 Task: Research Airbnb accommodation in Azogues, Ecuador from 11th December, 2023 to 15th December, 2023 for 2 adults.1  bedroom having 2 beds and 1 bathroom. Property type can be hotel. Look for 5 properties as per requirement.
Action: Mouse moved to (414, 96)
Screenshot: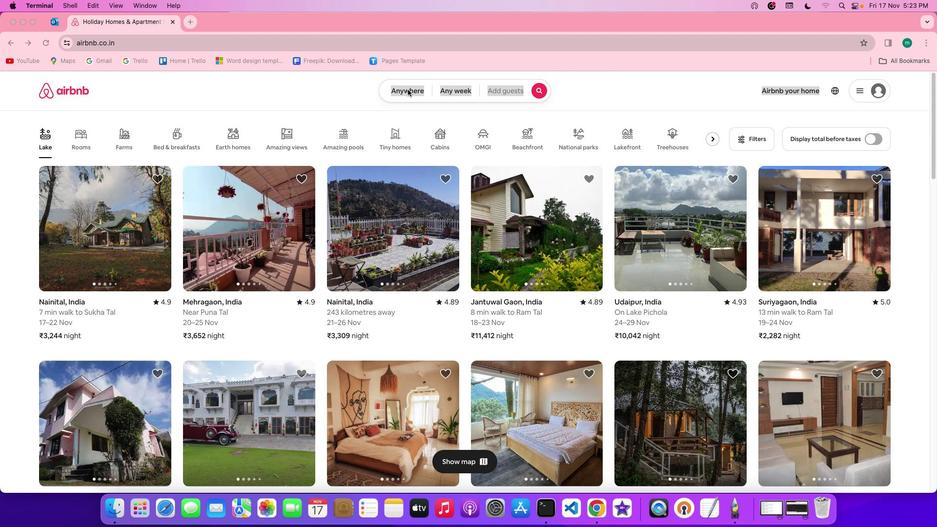 
Action: Mouse pressed left at (414, 96)
Screenshot: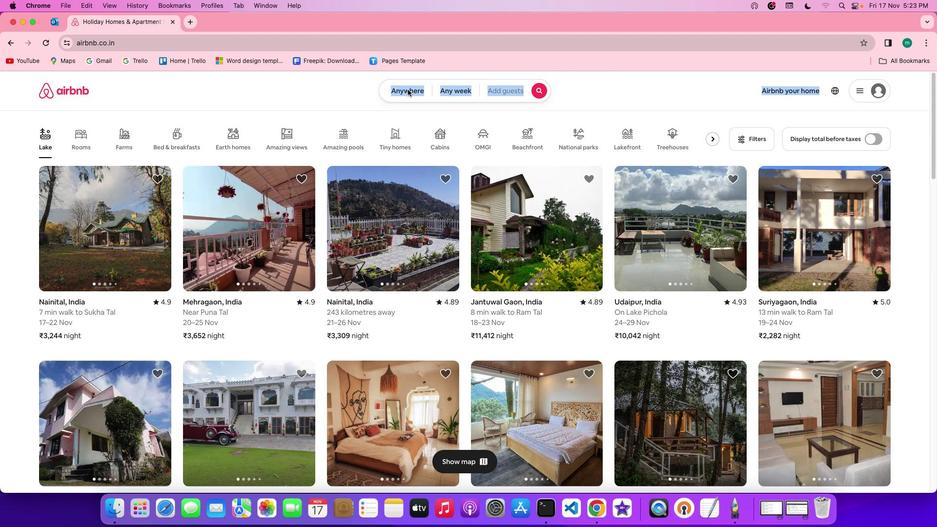 
Action: Mouse pressed left at (414, 96)
Screenshot: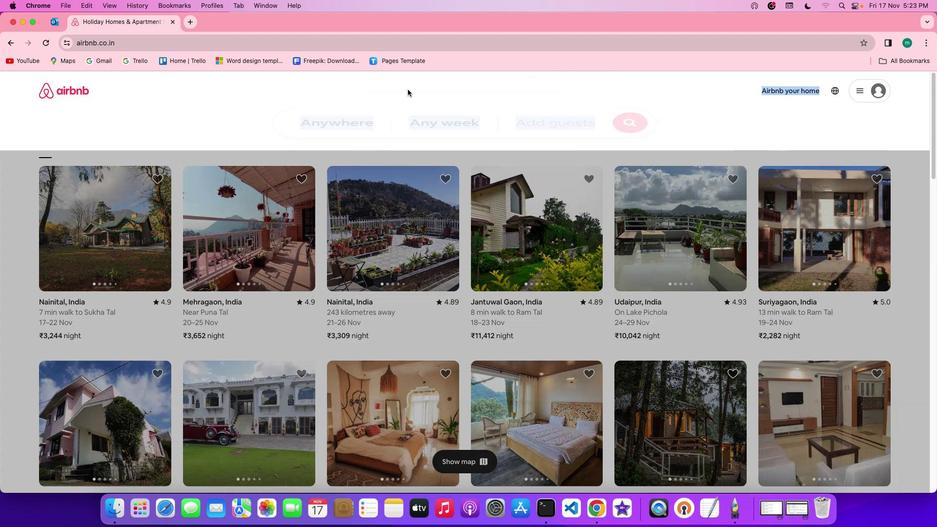 
Action: Mouse moved to (370, 136)
Screenshot: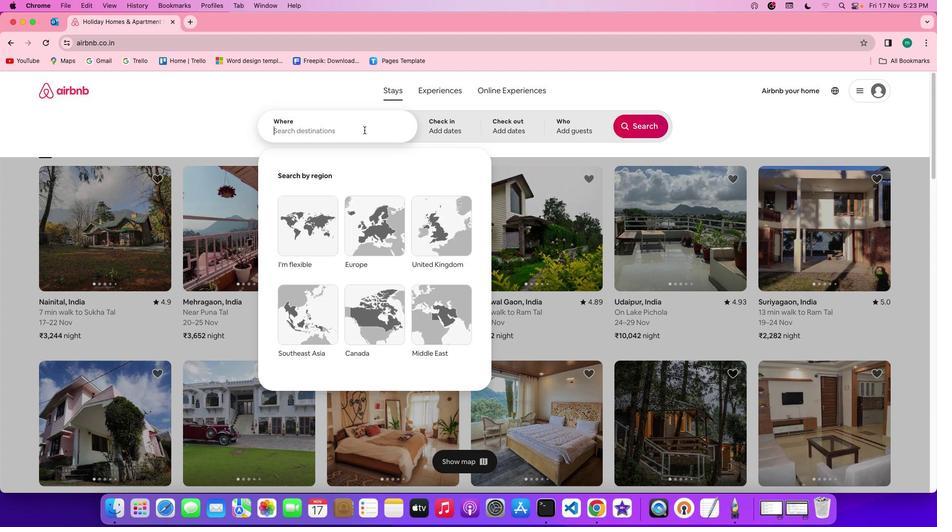
Action: Mouse pressed left at (370, 136)
Screenshot: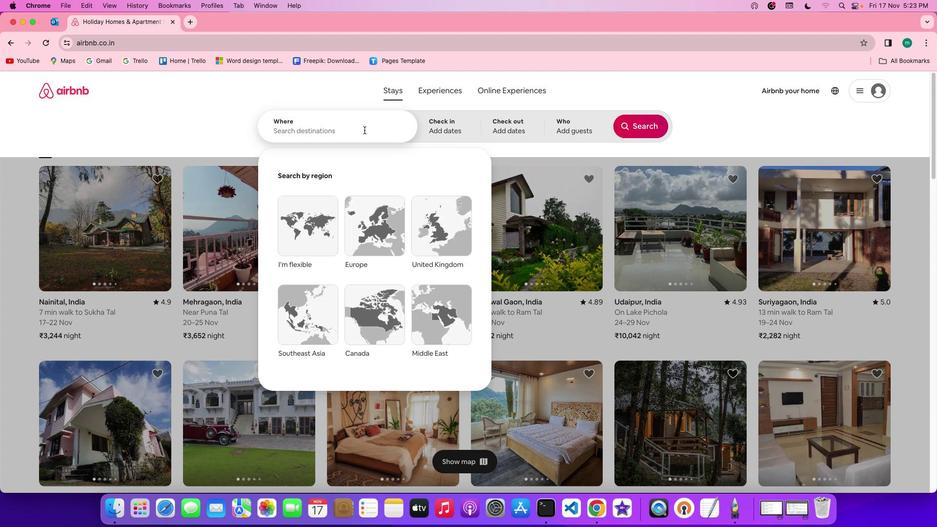 
Action: Key pressed Key.spaceKey.shift'A''z''o''g''u''e''s'','Key.spaceKey.shift'E''d'Key.backspace'c''u''a''d''o''r'
Screenshot: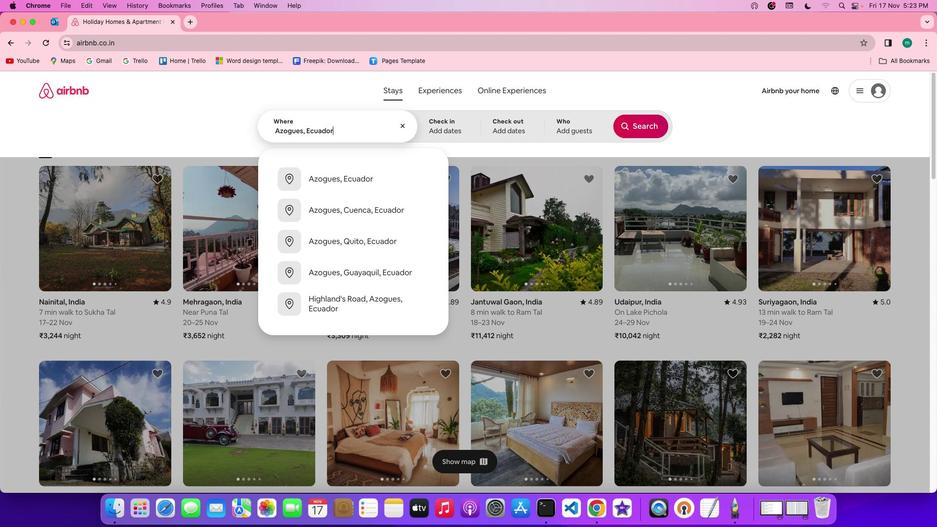 
Action: Mouse moved to (461, 123)
Screenshot: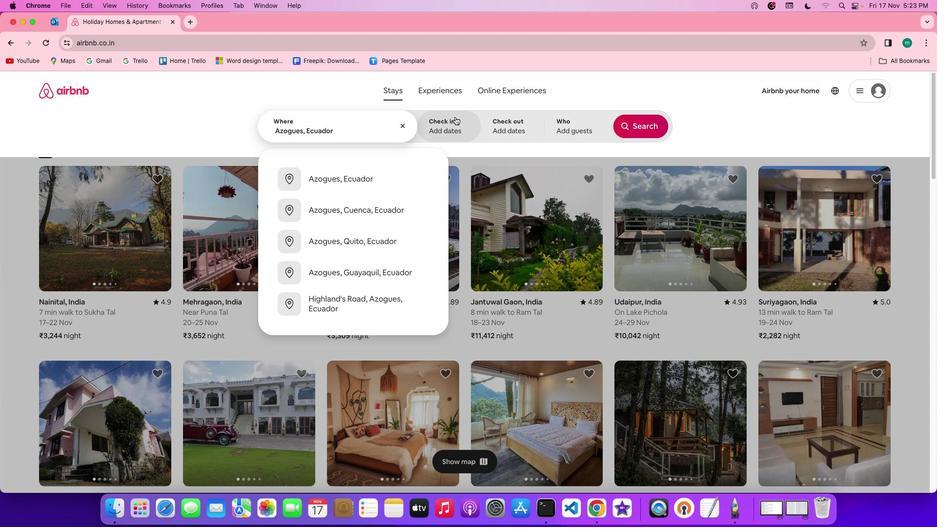 
Action: Mouse pressed left at (461, 123)
Screenshot: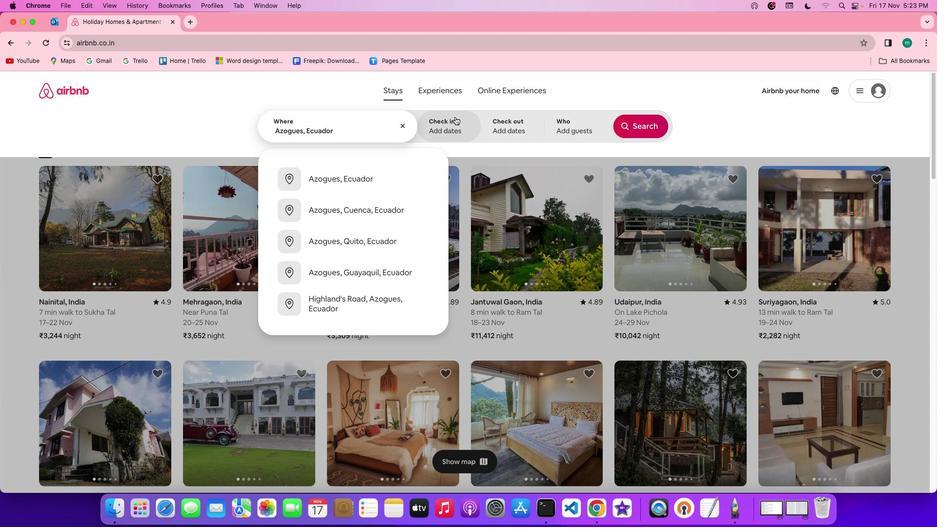 
Action: Mouse moved to (520, 303)
Screenshot: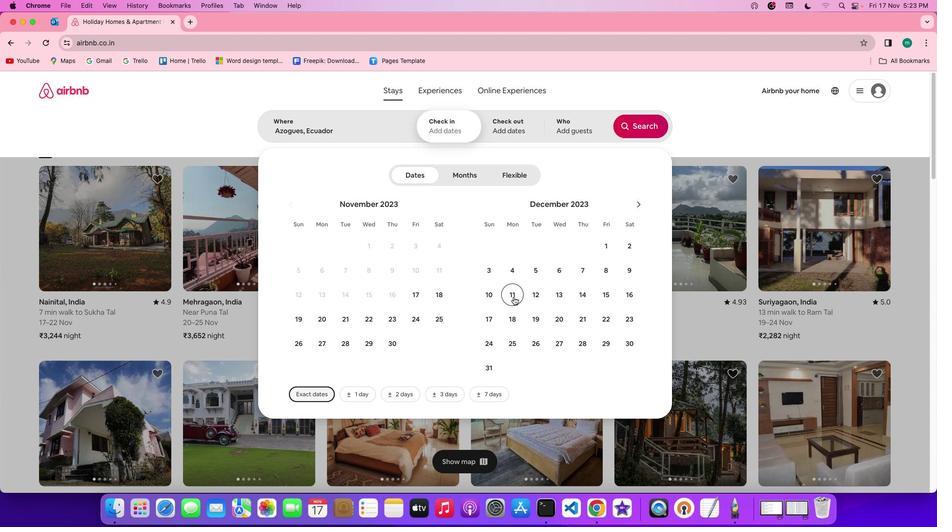 
Action: Mouse pressed left at (520, 303)
Screenshot: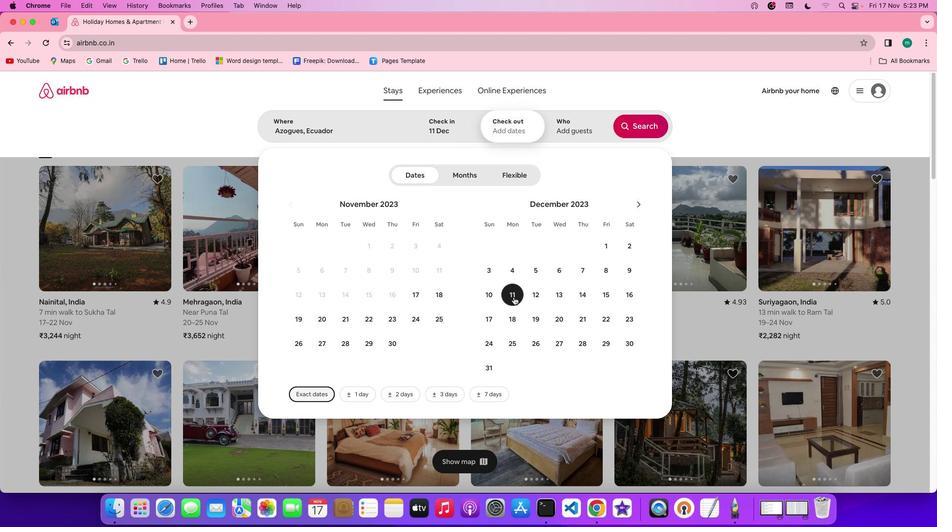 
Action: Mouse moved to (621, 305)
Screenshot: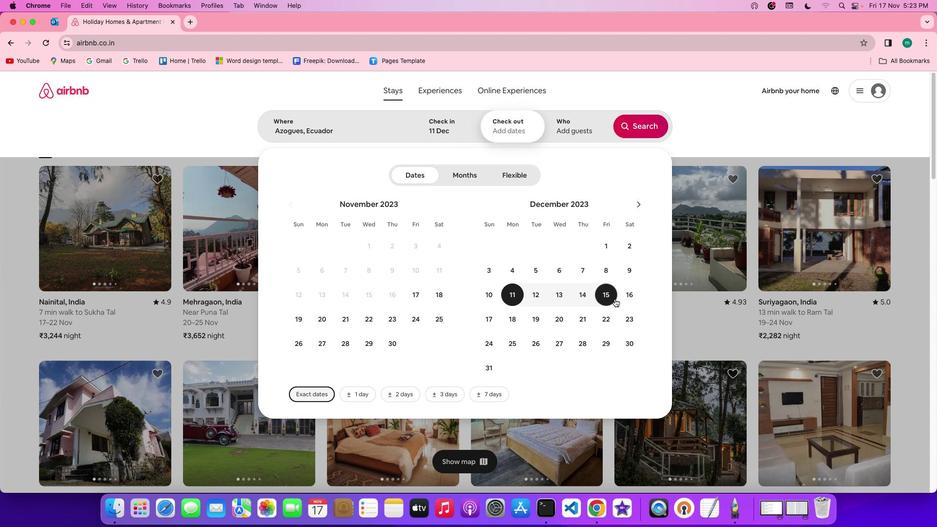 
Action: Mouse pressed left at (621, 305)
Screenshot: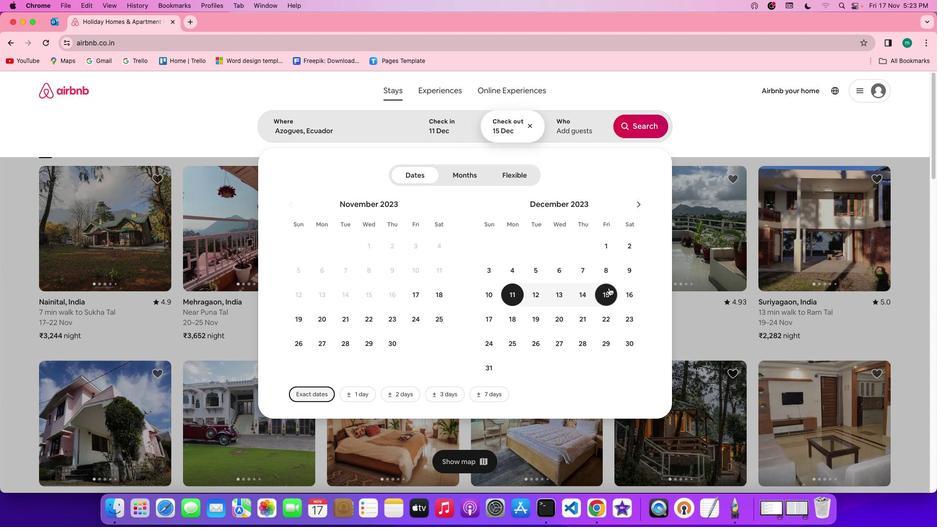 
Action: Mouse moved to (590, 123)
Screenshot: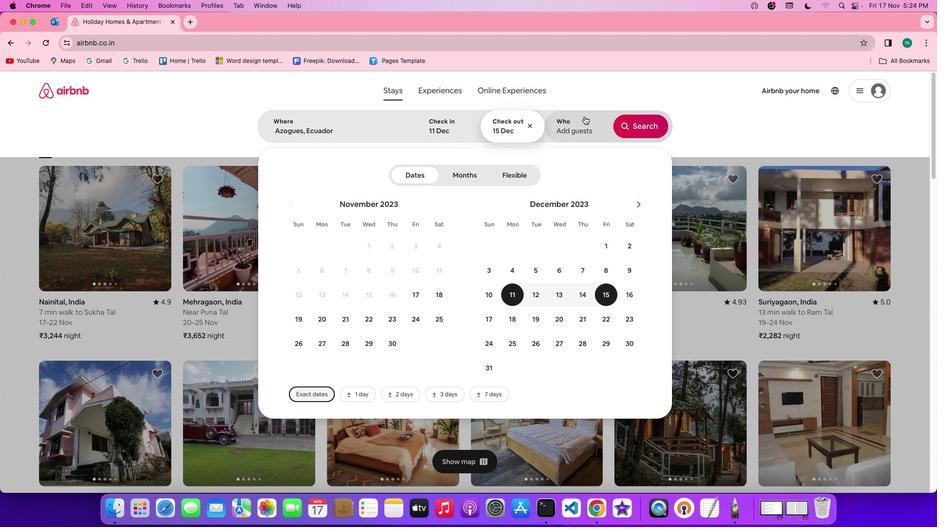 
Action: Mouse pressed left at (590, 123)
Screenshot: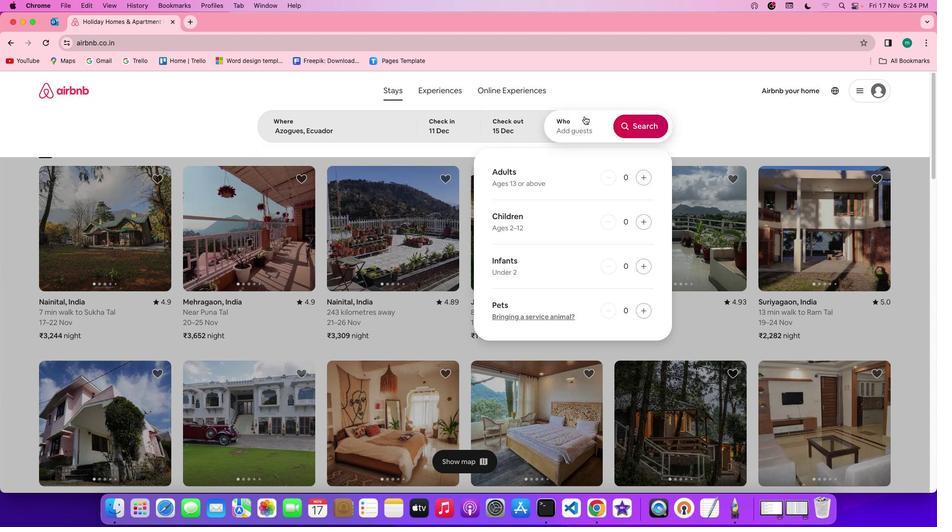 
Action: Mouse moved to (652, 182)
Screenshot: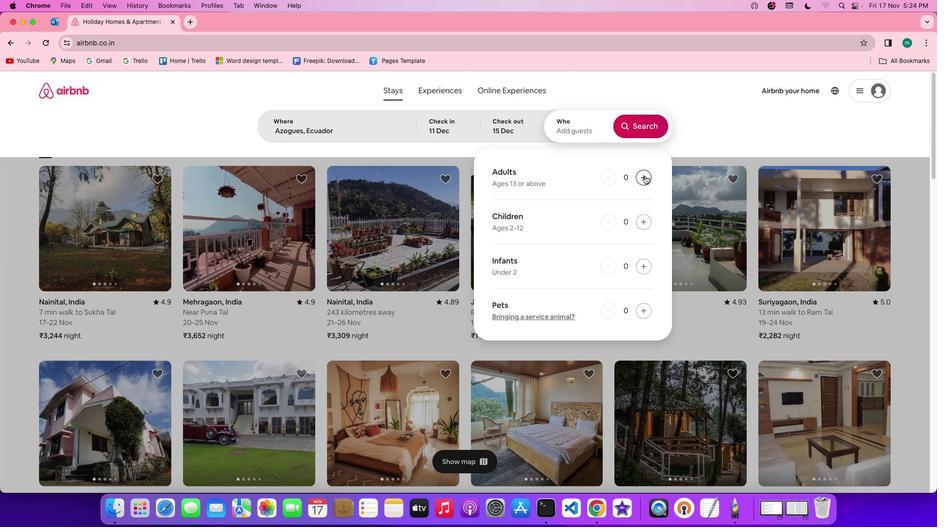 
Action: Mouse pressed left at (652, 182)
Screenshot: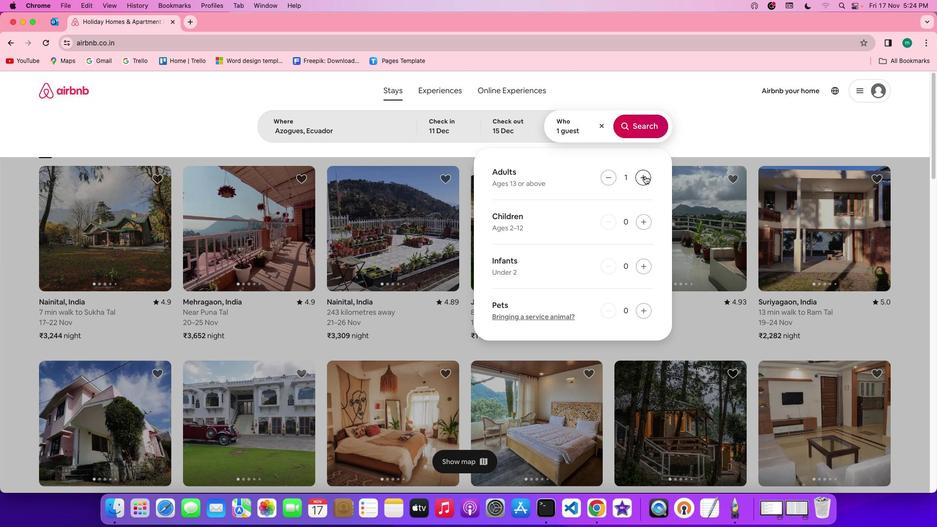
Action: Mouse pressed left at (652, 182)
Screenshot: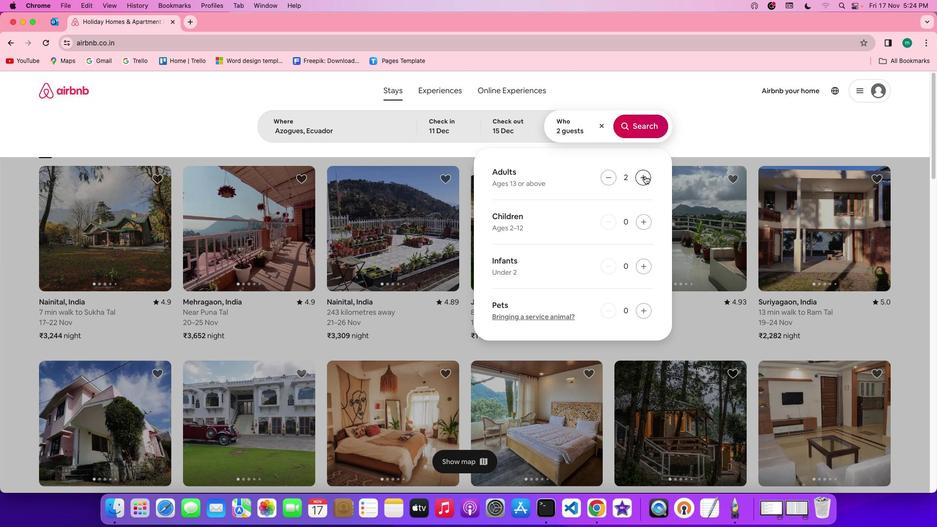 
Action: Mouse moved to (647, 124)
Screenshot: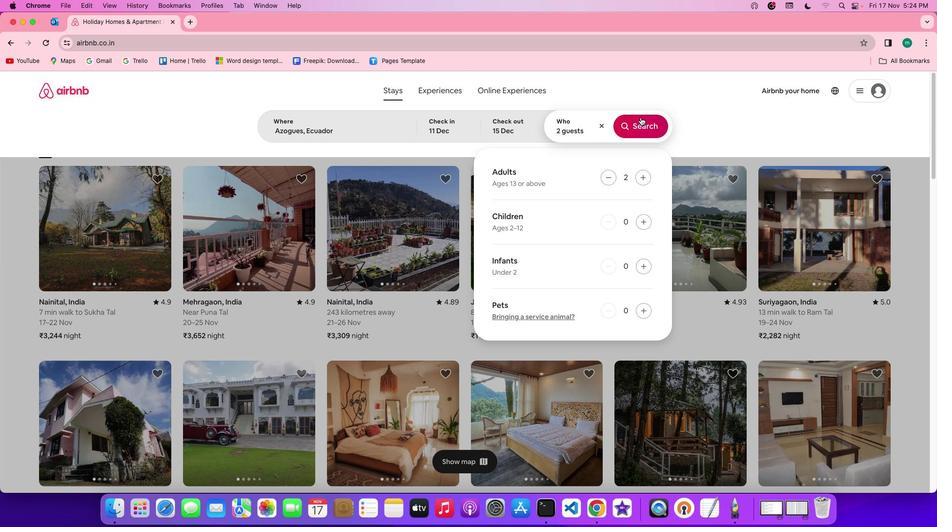 
Action: Mouse pressed left at (647, 124)
Screenshot: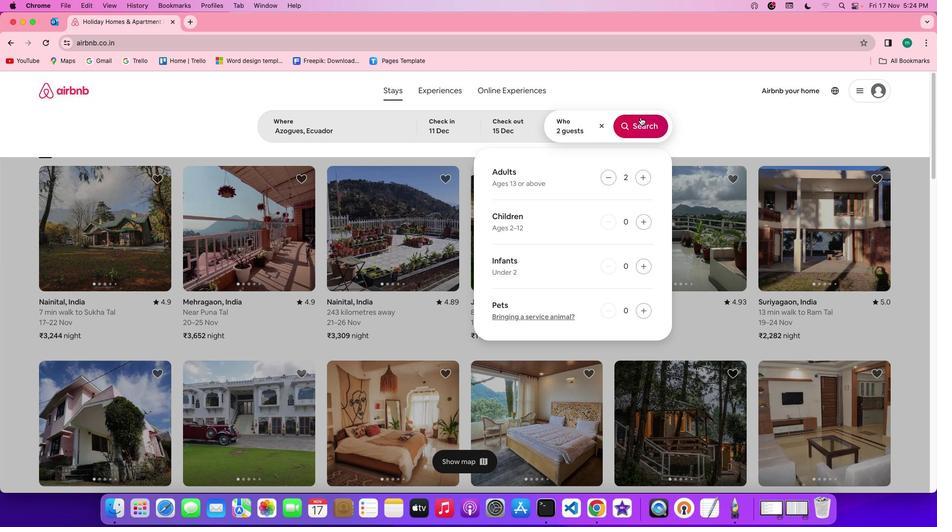 
Action: Mouse moved to (781, 141)
Screenshot: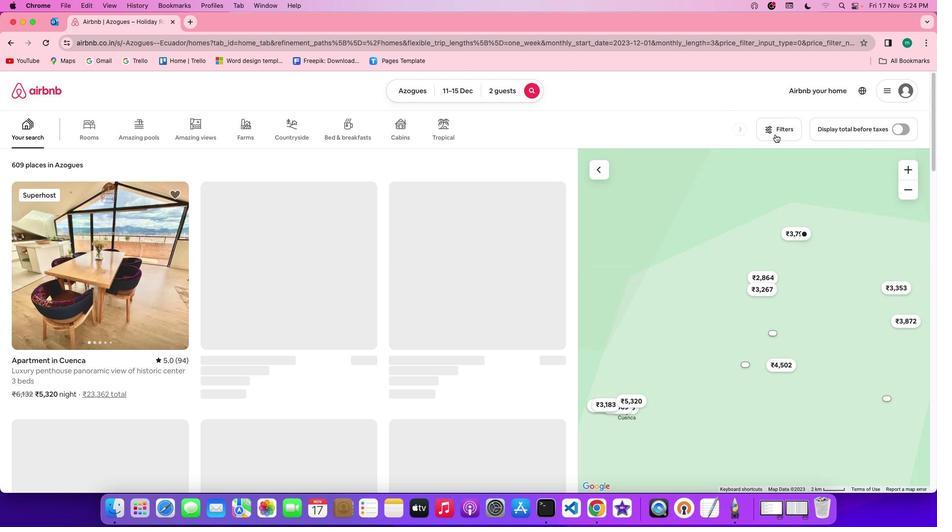 
Action: Mouse pressed left at (781, 141)
Screenshot: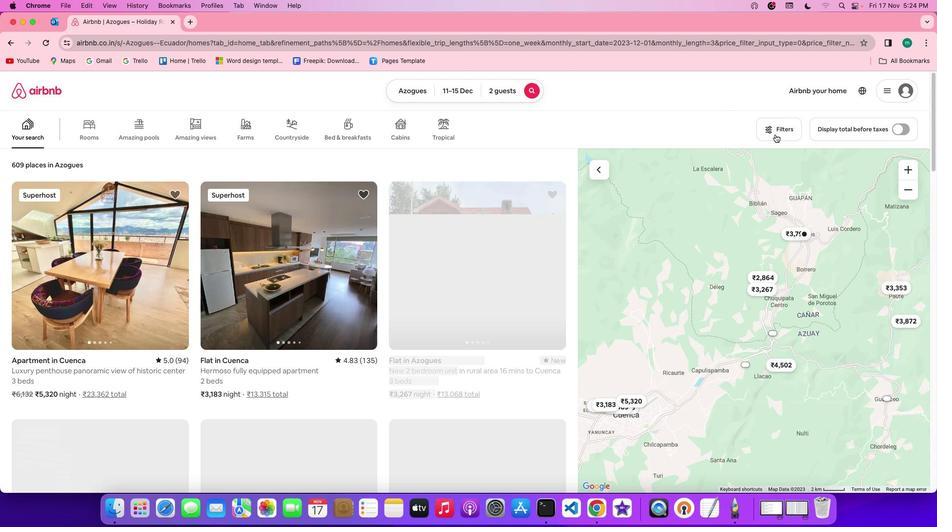 
Action: Mouse moved to (463, 296)
Screenshot: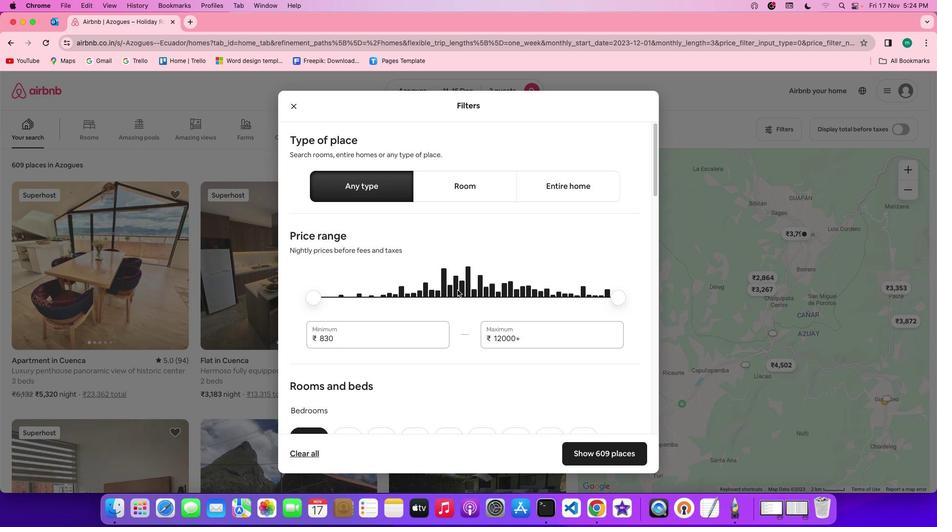 
Action: Mouse scrolled (463, 296) with delta (6, 5)
Screenshot: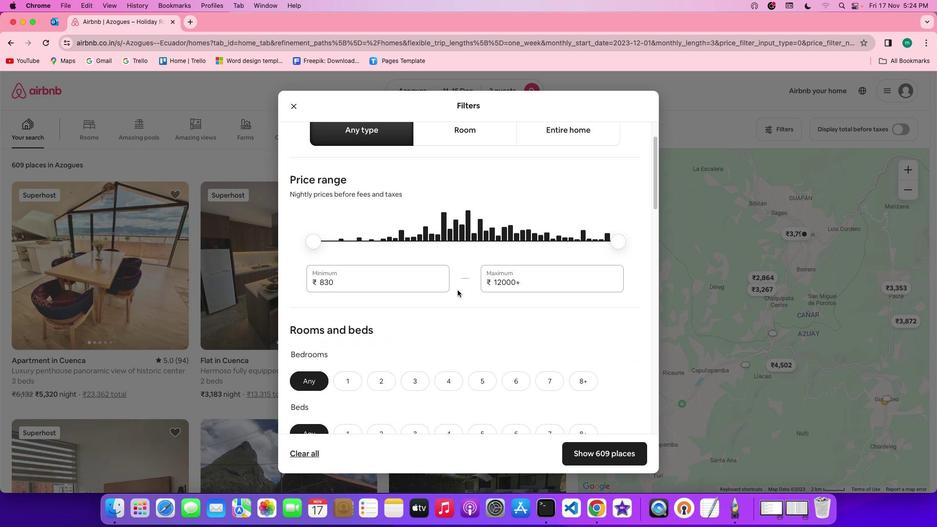 
Action: Mouse scrolled (463, 296) with delta (6, 5)
Screenshot: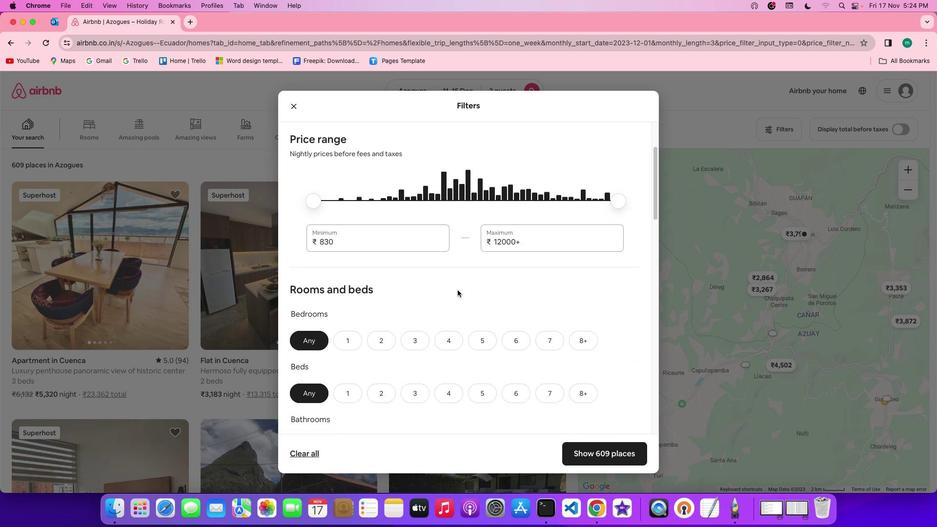 
Action: Mouse scrolled (463, 296) with delta (6, 5)
Screenshot: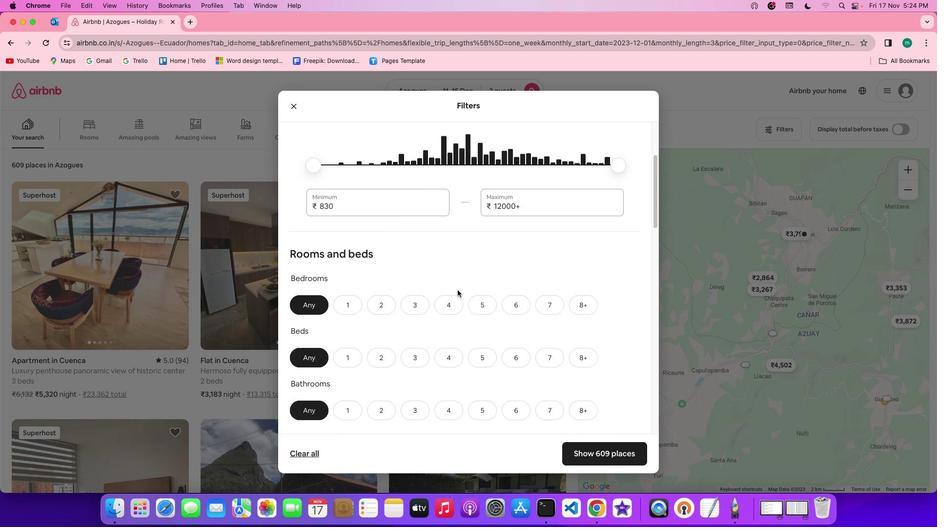 
Action: Mouse scrolled (463, 296) with delta (6, 4)
Screenshot: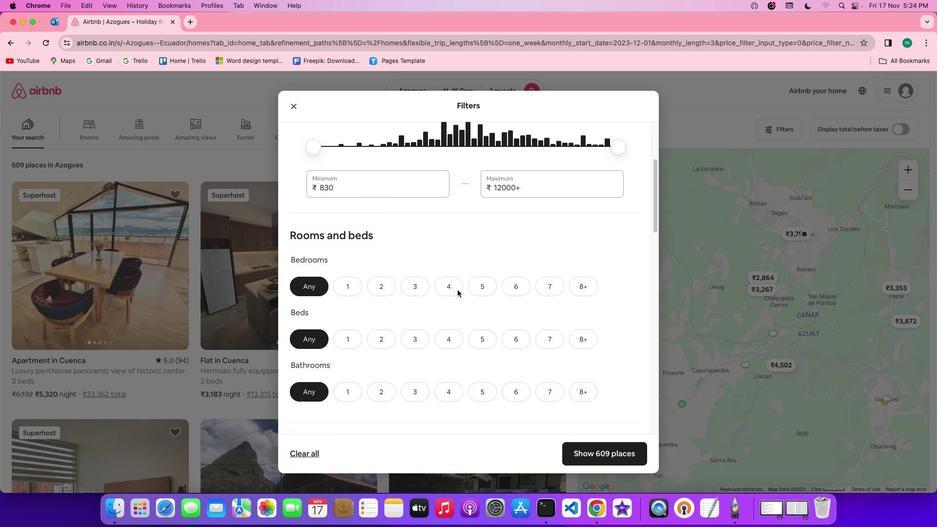
Action: Mouse scrolled (463, 296) with delta (6, 5)
Screenshot: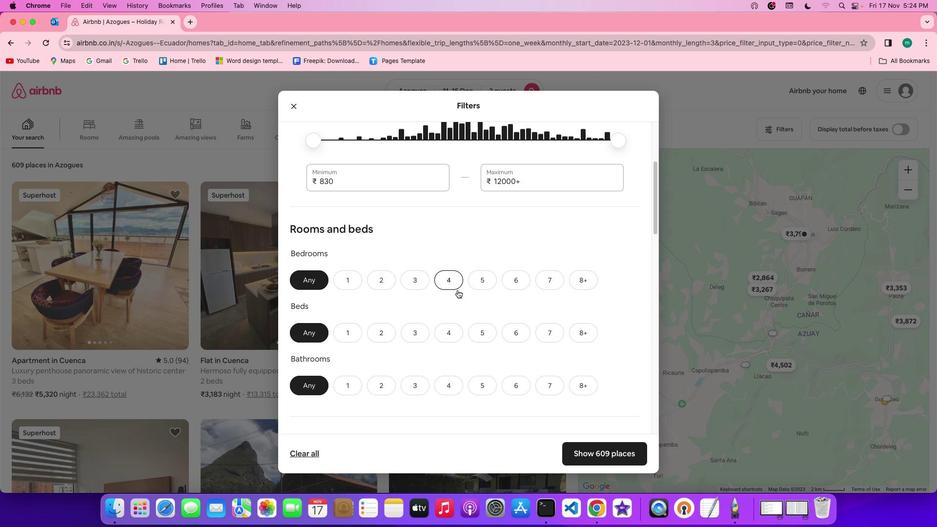 
Action: Mouse scrolled (463, 296) with delta (6, 5)
Screenshot: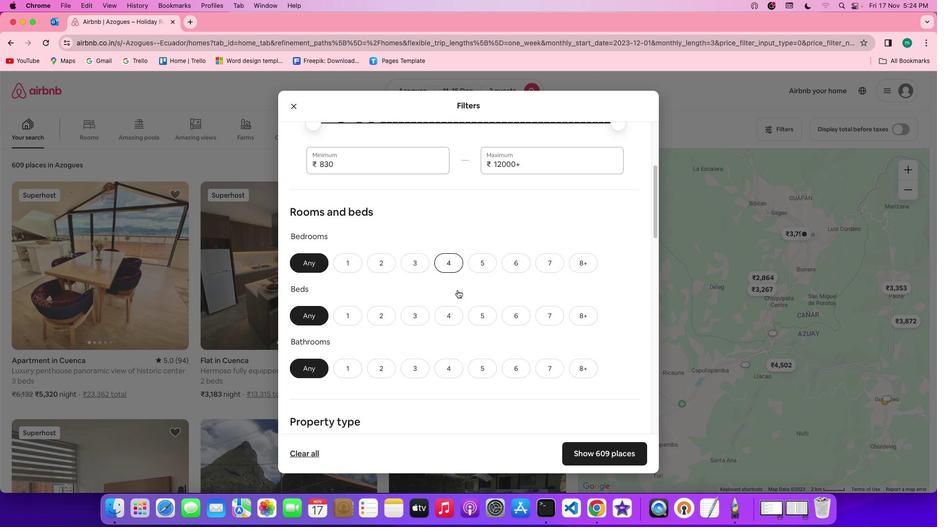 
Action: Mouse scrolled (463, 296) with delta (6, 5)
Screenshot: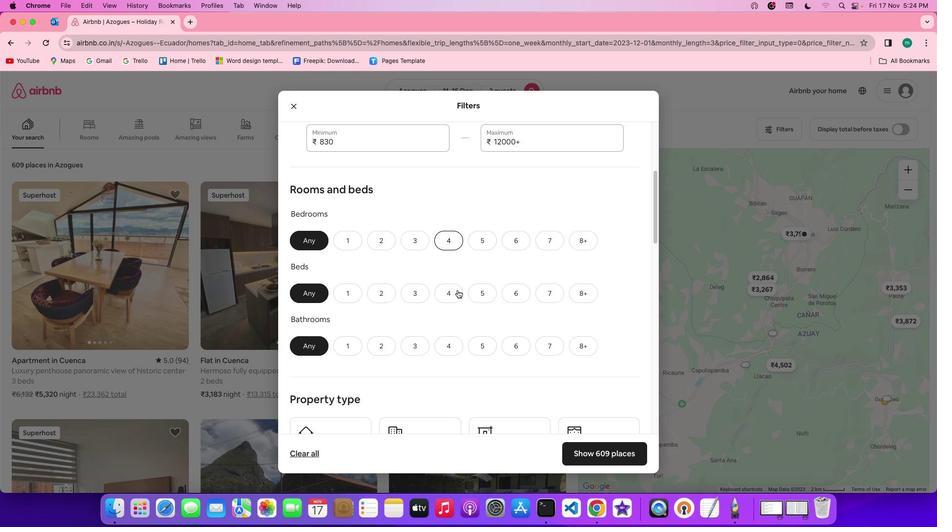 
Action: Mouse scrolled (463, 296) with delta (6, 5)
Screenshot: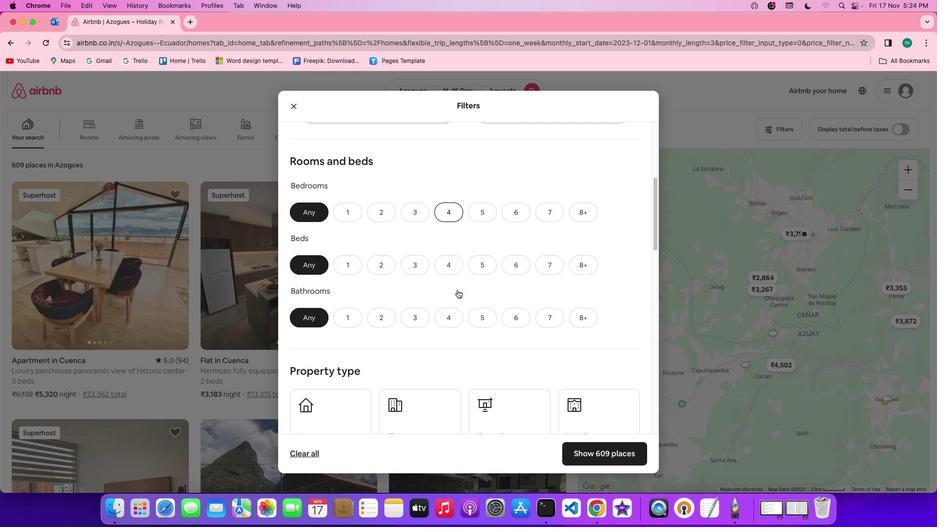 
Action: Mouse moved to (360, 223)
Screenshot: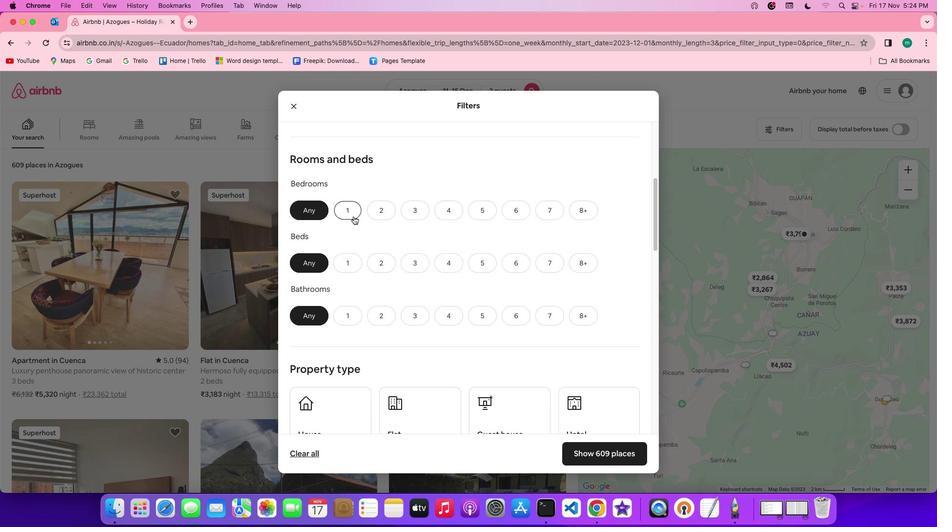 
Action: Mouse pressed left at (360, 223)
Screenshot: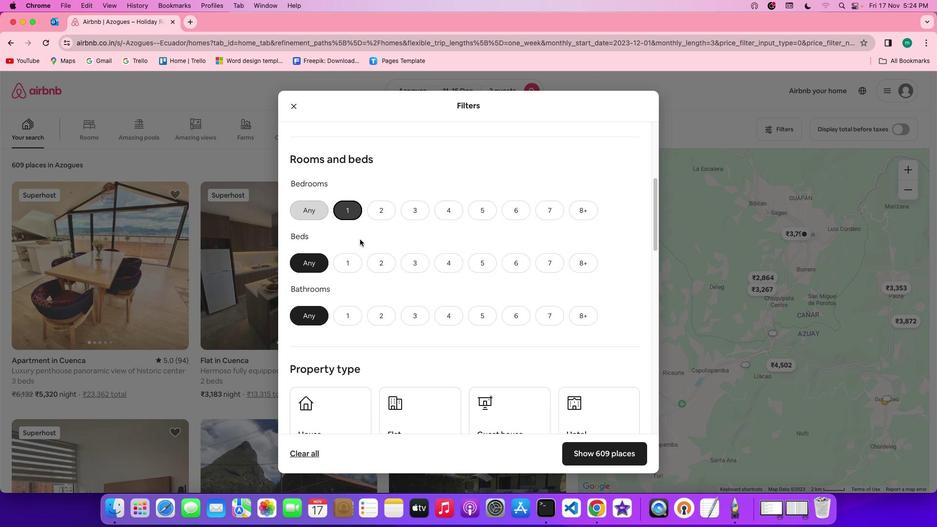 
Action: Mouse moved to (388, 271)
Screenshot: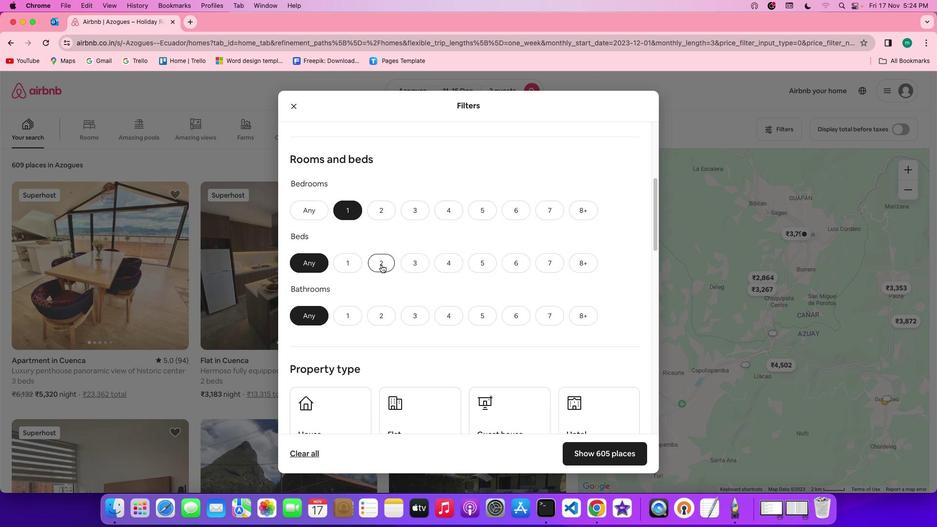 
Action: Mouse pressed left at (388, 271)
Screenshot: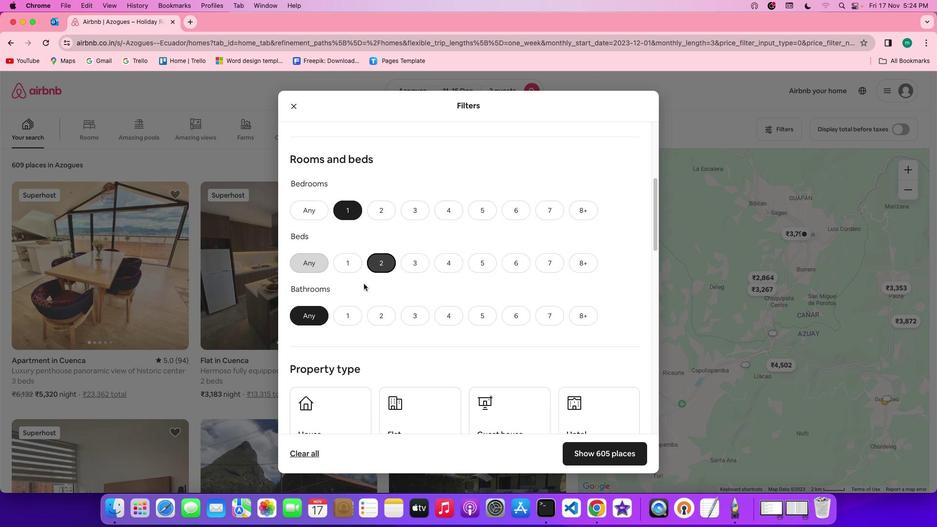 
Action: Mouse moved to (358, 327)
Screenshot: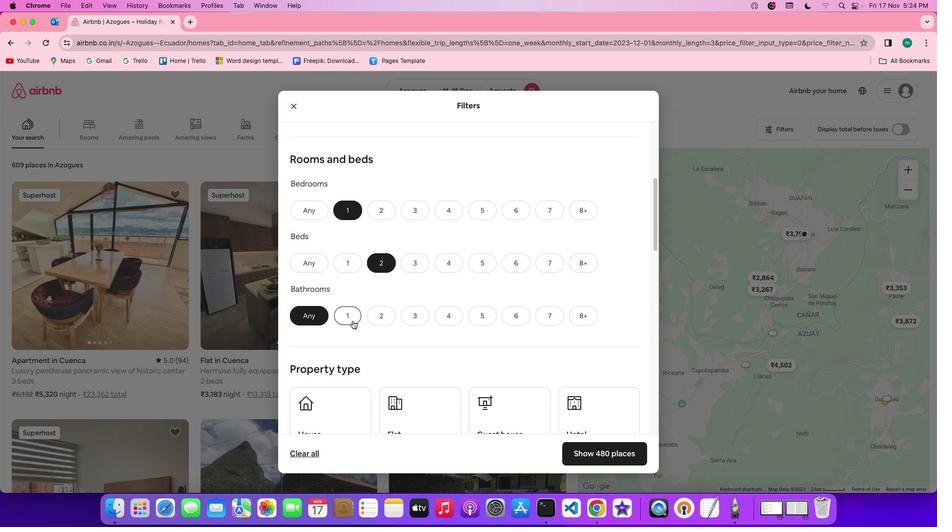 
Action: Mouse pressed left at (358, 327)
Screenshot: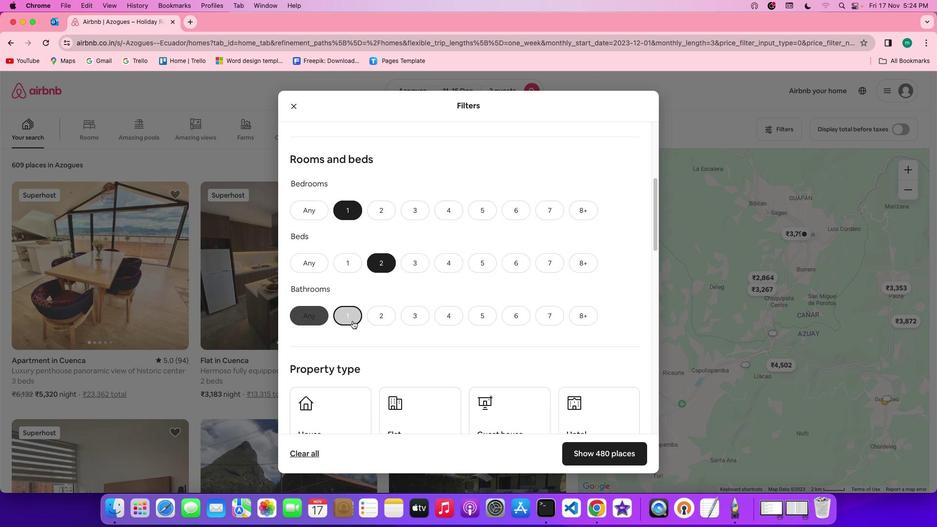 
Action: Mouse moved to (521, 329)
Screenshot: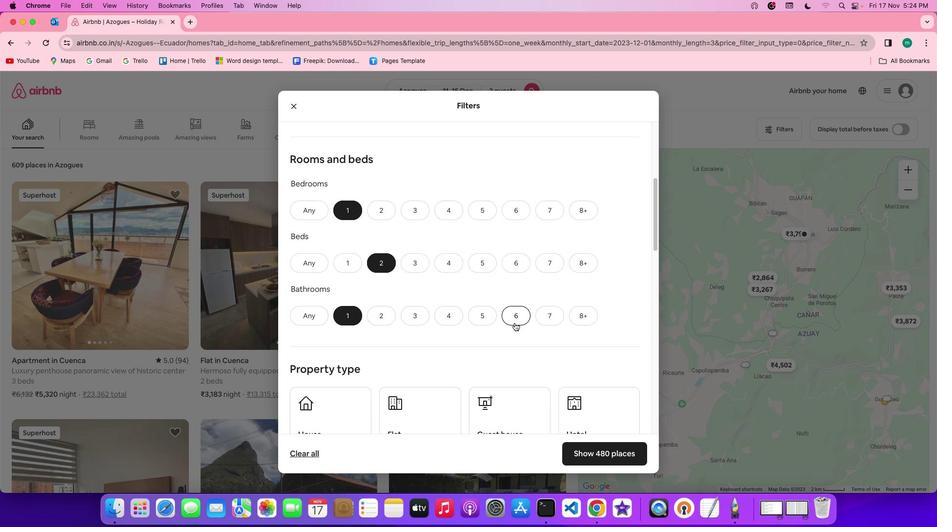 
Action: Mouse scrolled (521, 329) with delta (6, 5)
Screenshot: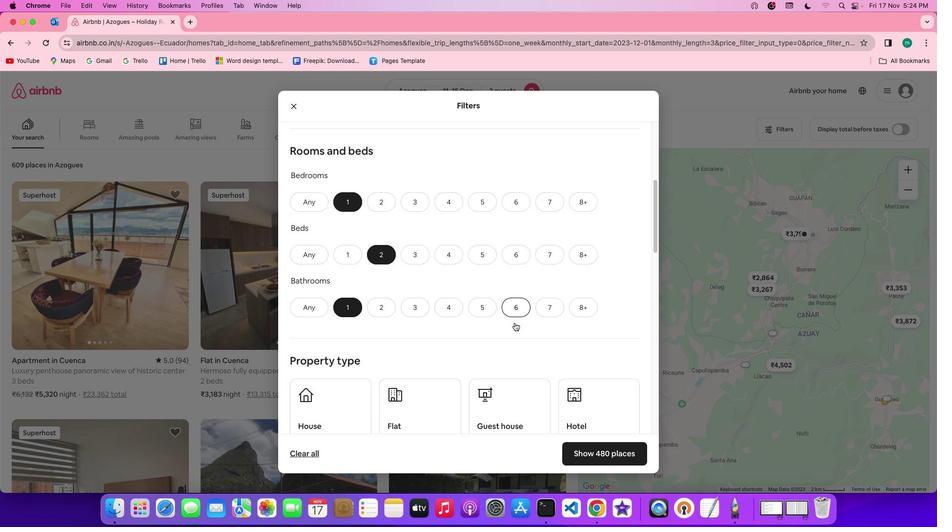 
Action: Mouse scrolled (521, 329) with delta (6, 5)
Screenshot: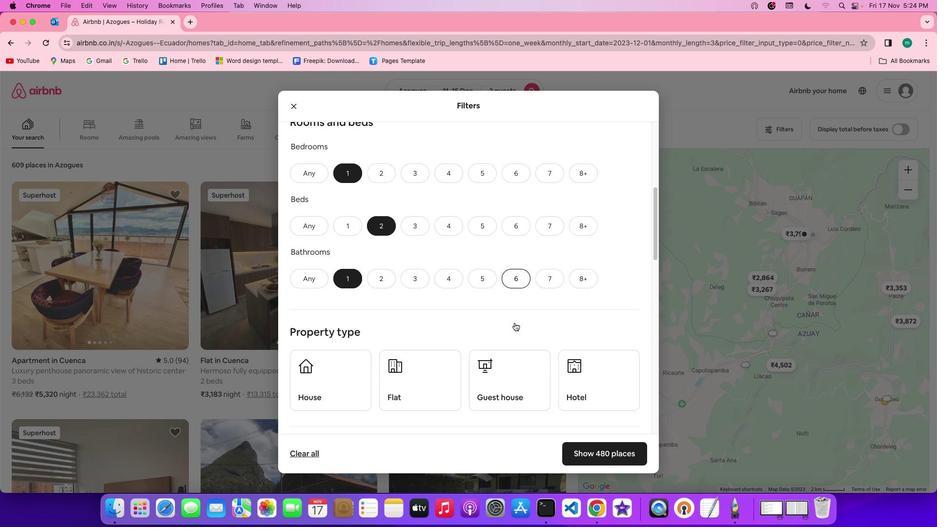 
Action: Mouse scrolled (521, 329) with delta (6, 5)
Screenshot: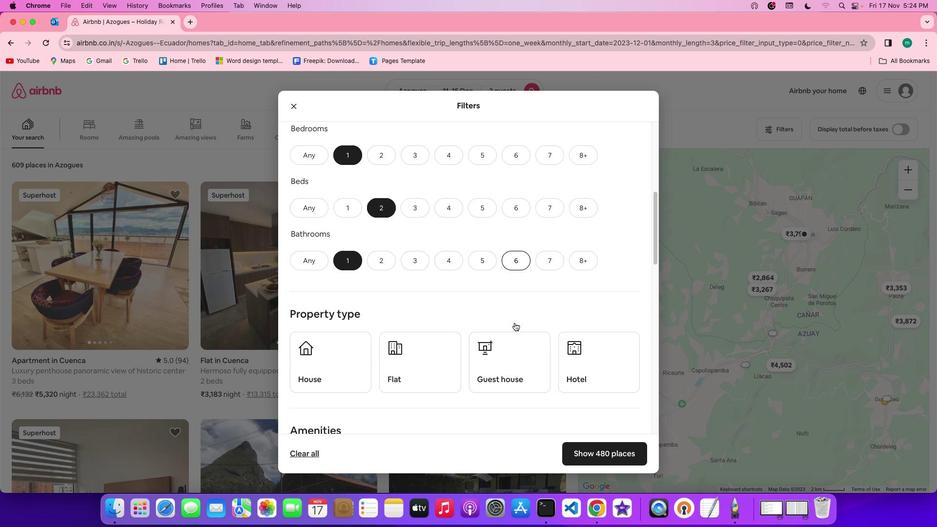 
Action: Mouse scrolled (521, 329) with delta (6, 5)
Screenshot: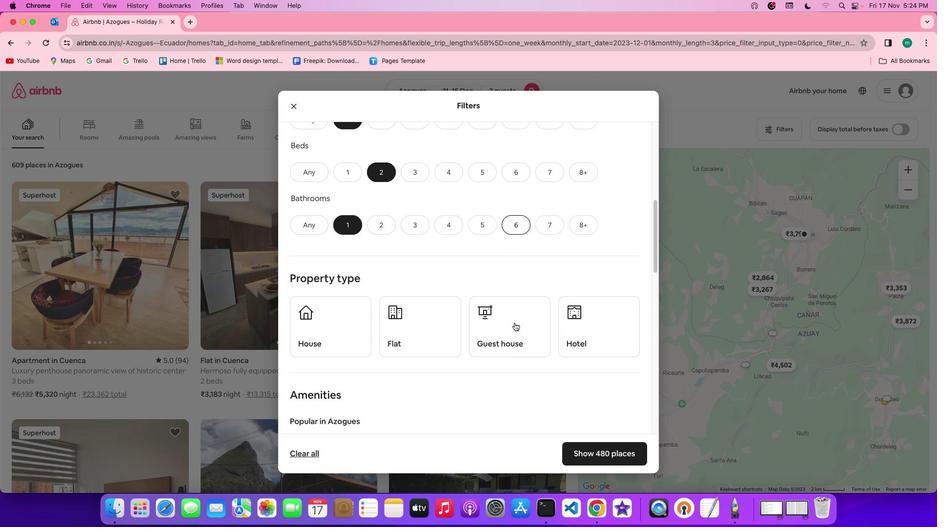 
Action: Mouse scrolled (521, 329) with delta (6, 5)
Screenshot: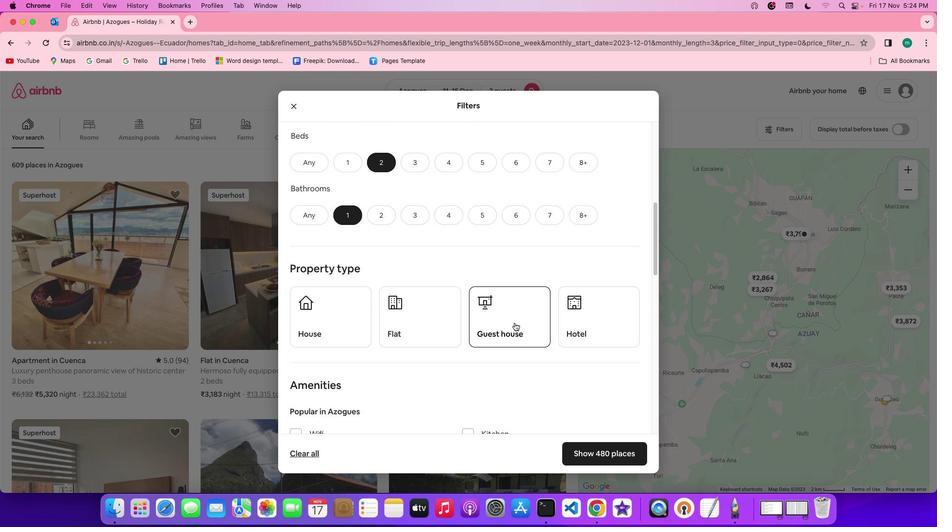 
Action: Mouse scrolled (521, 329) with delta (6, 5)
Screenshot: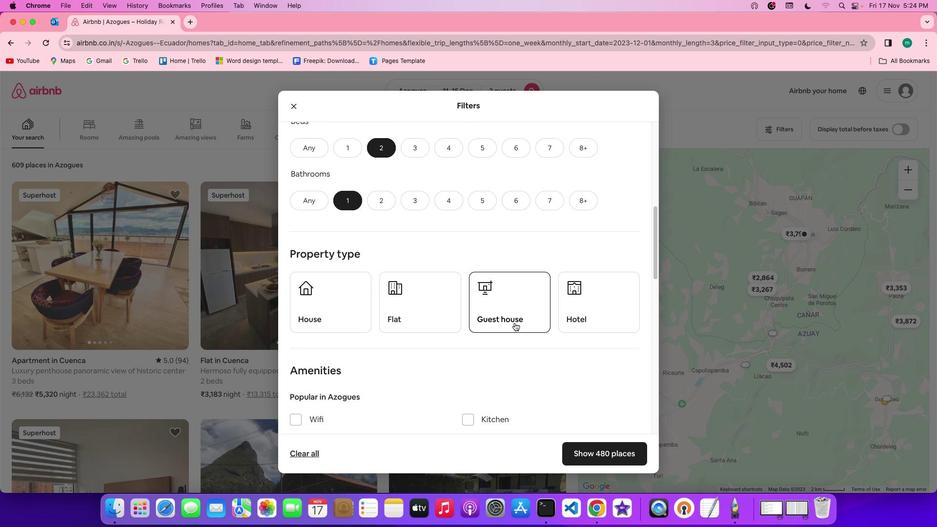 
Action: Mouse scrolled (521, 329) with delta (6, 5)
Screenshot: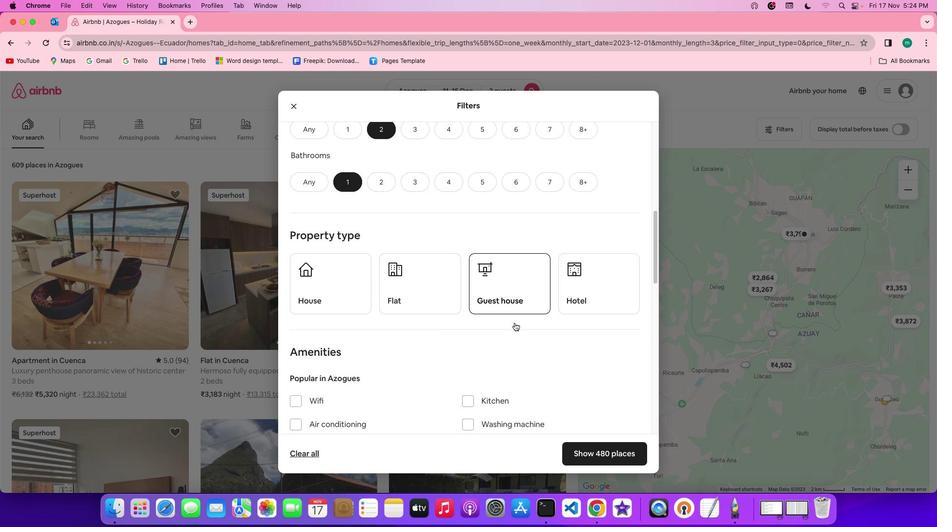 
Action: Mouse scrolled (521, 329) with delta (6, 5)
Screenshot: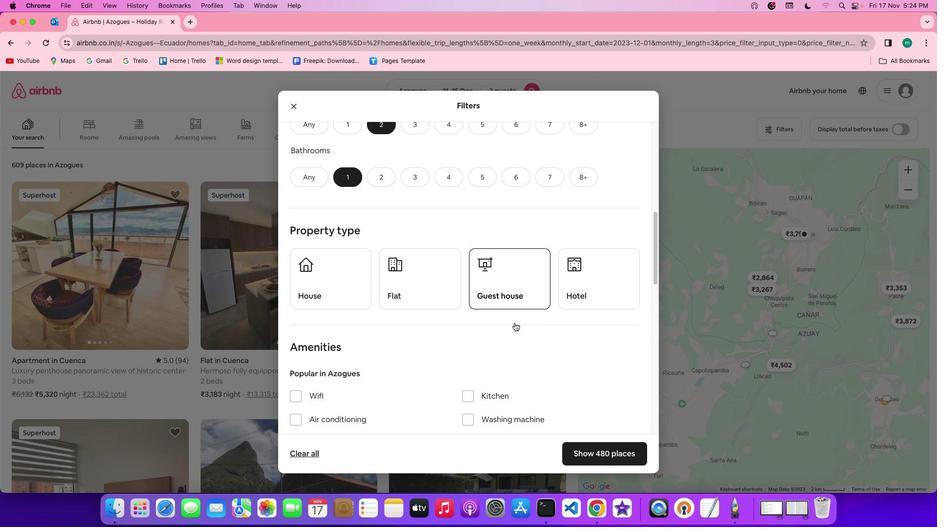 
Action: Mouse scrolled (521, 329) with delta (6, 5)
Screenshot: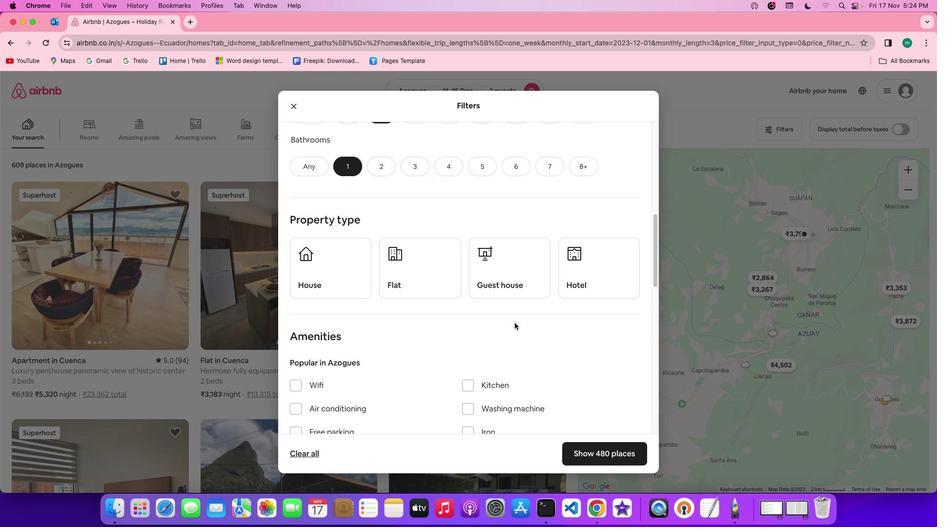 
Action: Mouse scrolled (521, 329) with delta (6, 5)
Screenshot: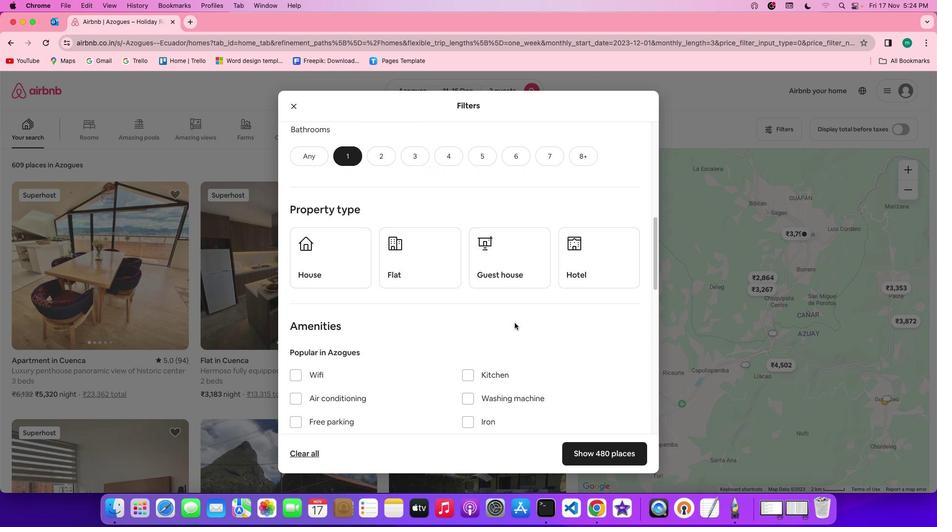 
Action: Mouse scrolled (521, 329) with delta (6, 5)
Screenshot: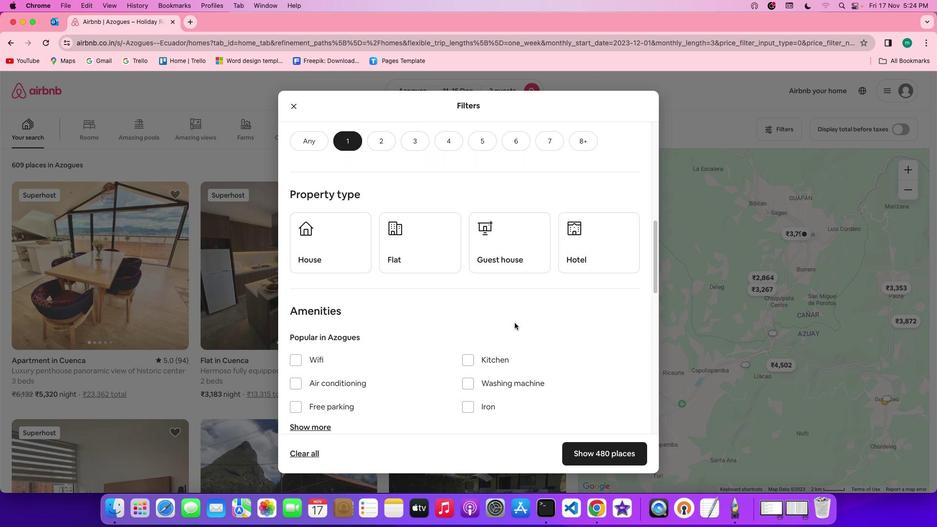 
Action: Mouse moved to (580, 264)
Screenshot: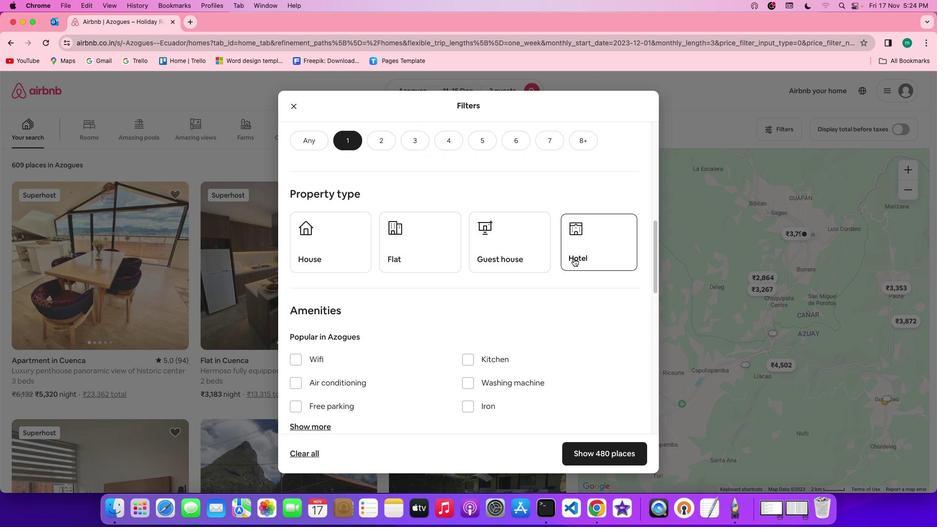 
Action: Mouse pressed left at (580, 264)
Screenshot: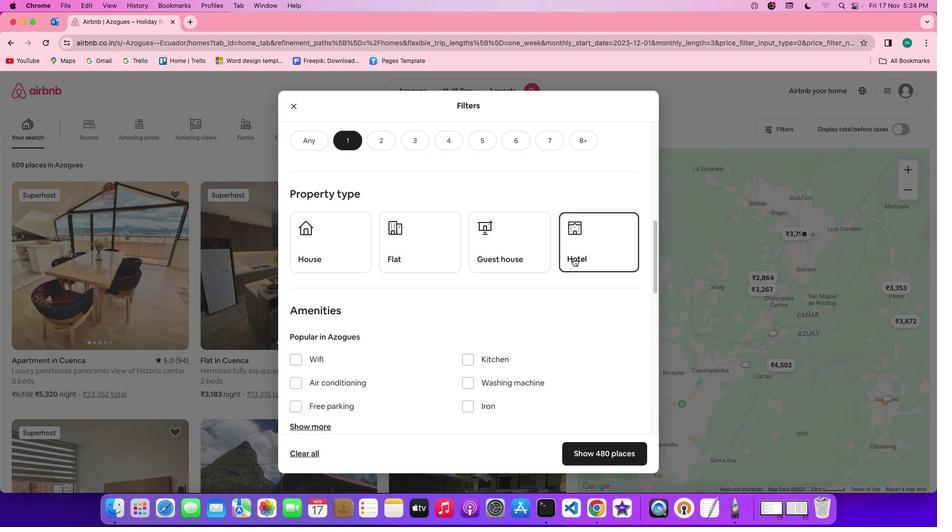 
Action: Mouse moved to (431, 321)
Screenshot: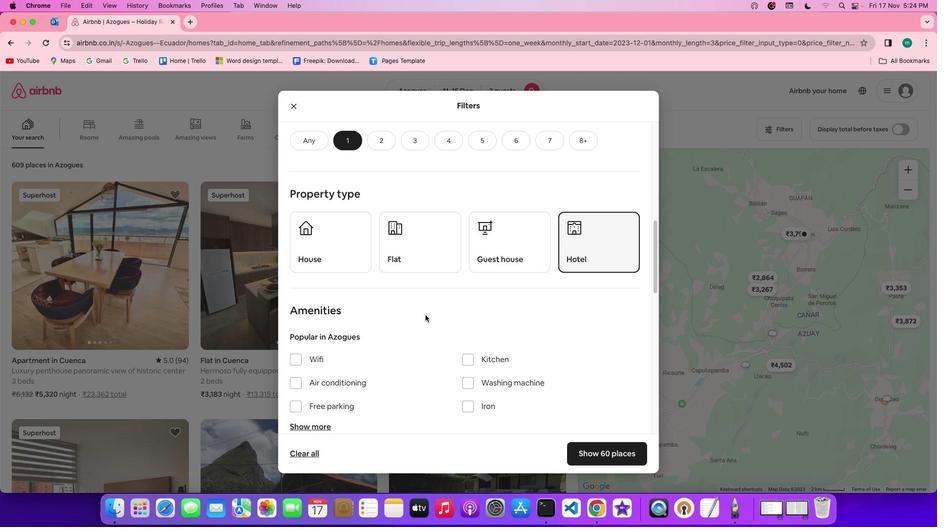 
Action: Mouse scrolled (431, 321) with delta (6, 5)
Screenshot: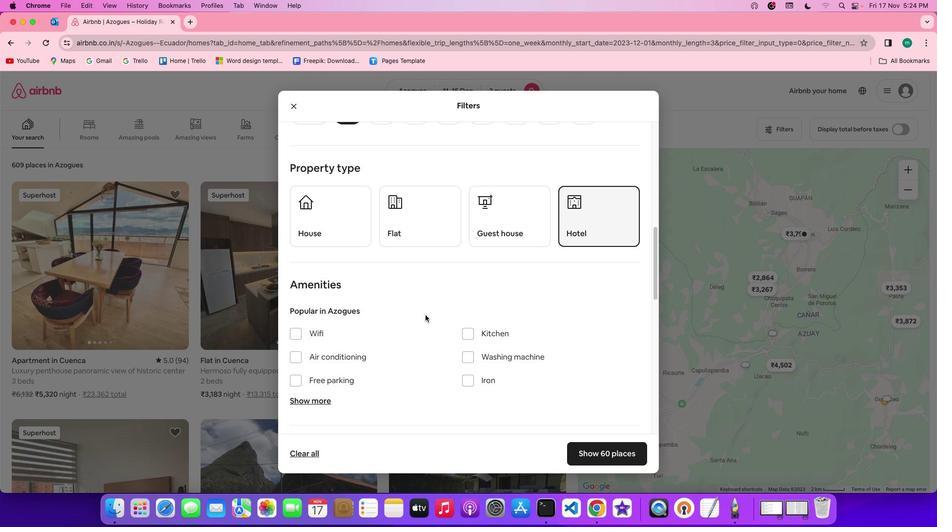 
Action: Mouse scrolled (431, 321) with delta (6, 5)
Screenshot: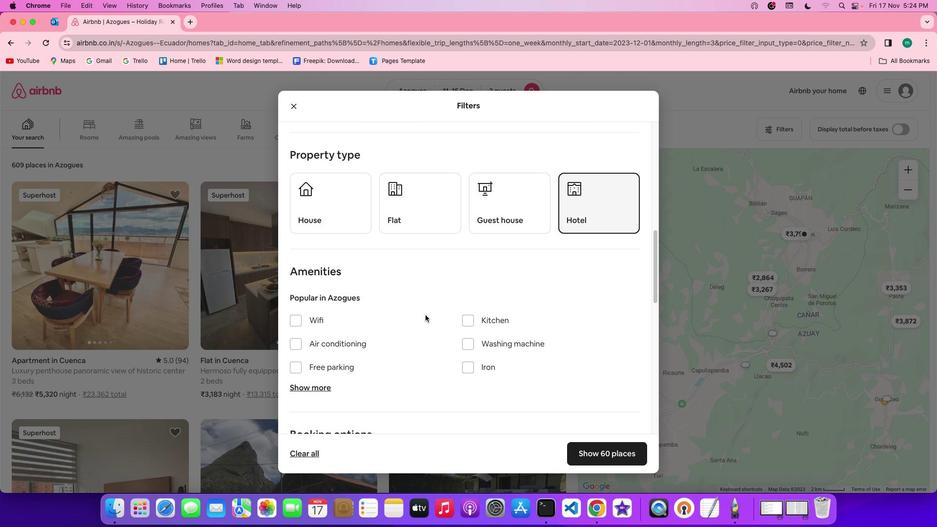 
Action: Mouse scrolled (431, 321) with delta (6, 5)
Screenshot: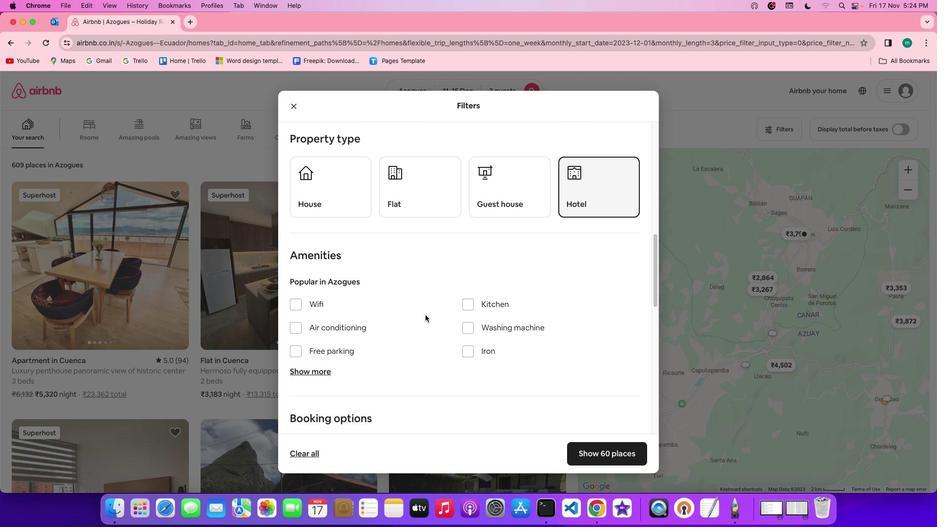 
Action: Mouse scrolled (431, 321) with delta (6, 5)
Screenshot: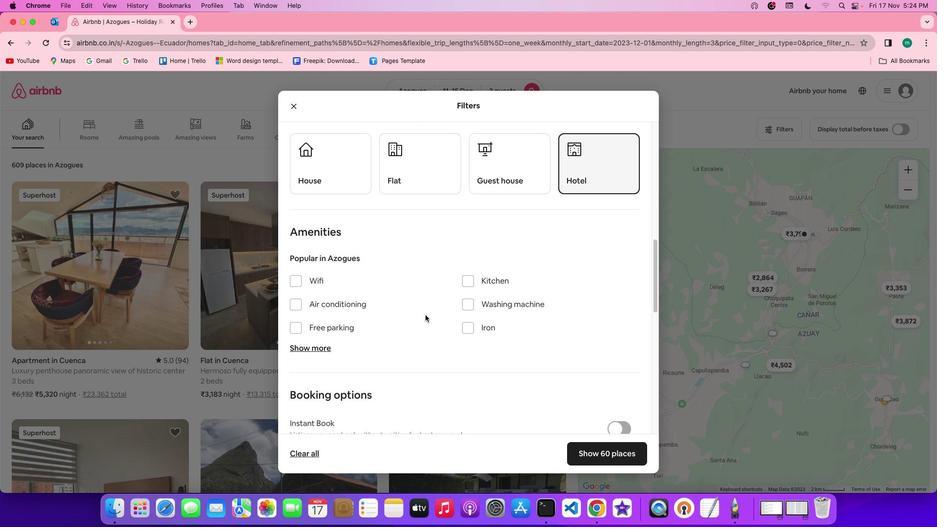 
Action: Mouse scrolled (431, 321) with delta (6, 5)
Screenshot: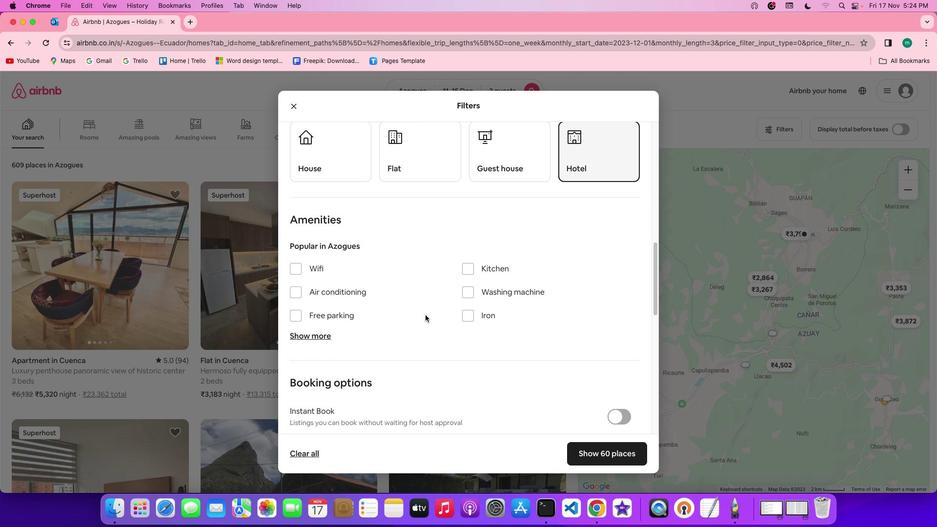 
Action: Mouse scrolled (431, 321) with delta (6, 5)
Screenshot: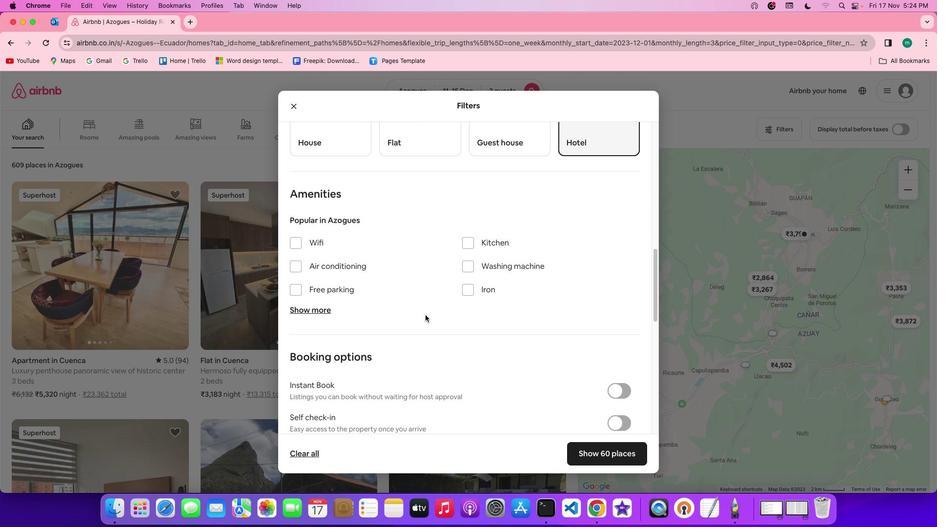 
Action: Mouse scrolled (431, 321) with delta (6, 5)
Screenshot: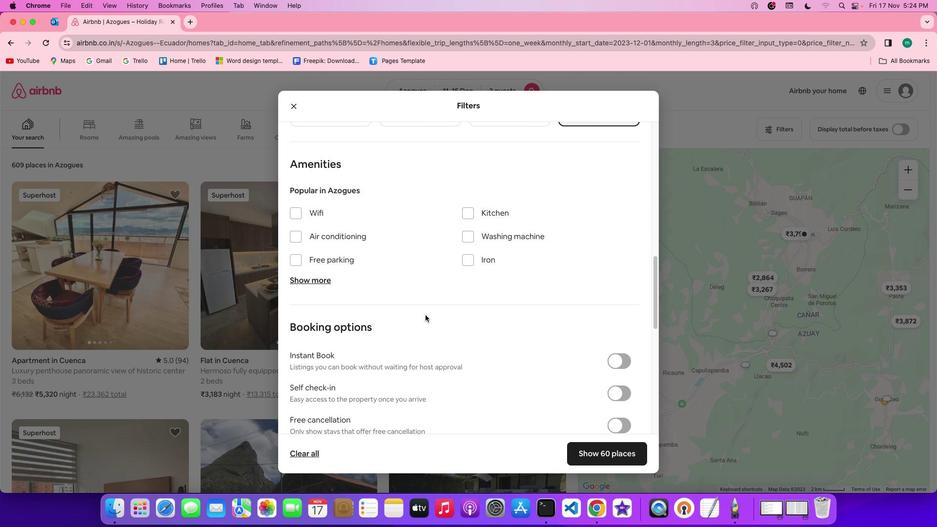 
Action: Mouse scrolled (431, 321) with delta (6, 5)
Screenshot: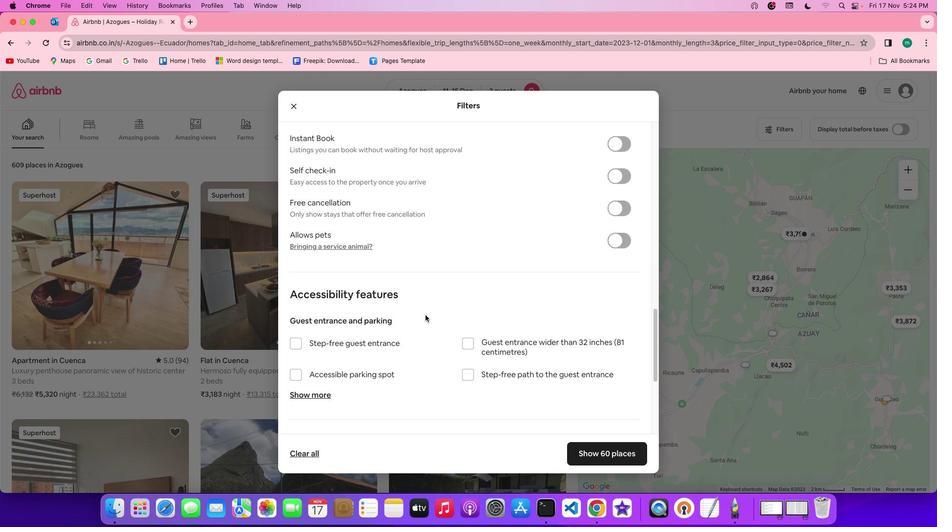 
Action: Mouse scrolled (431, 321) with delta (6, 5)
Screenshot: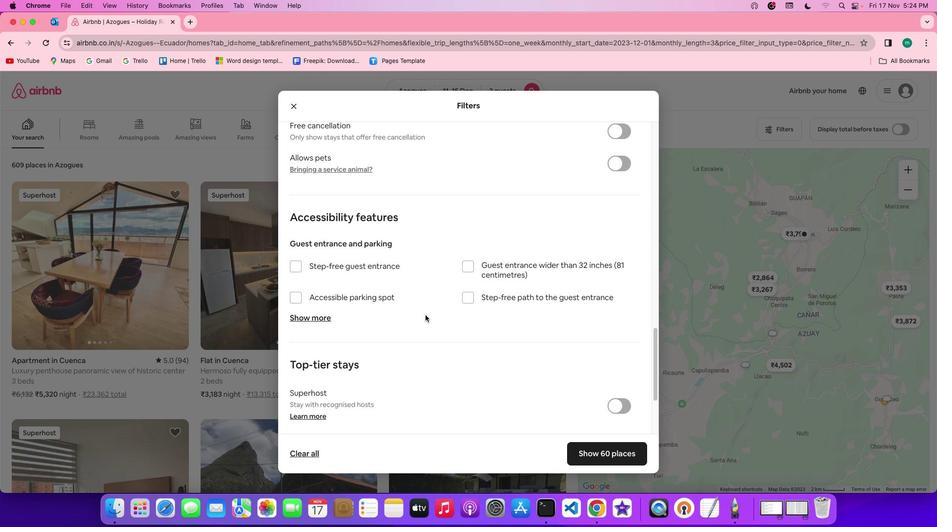
Action: Mouse scrolled (431, 321) with delta (6, 4)
Screenshot: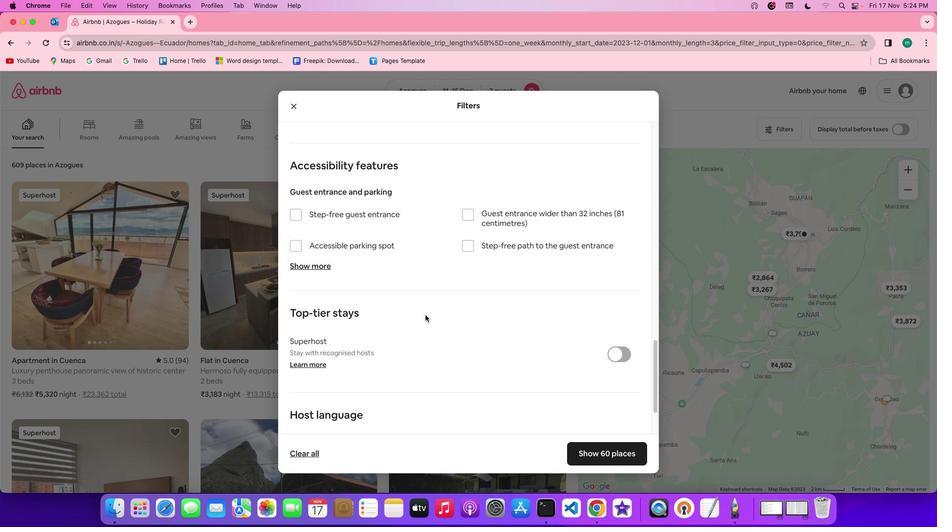 
Action: Mouse scrolled (431, 321) with delta (6, 4)
Screenshot: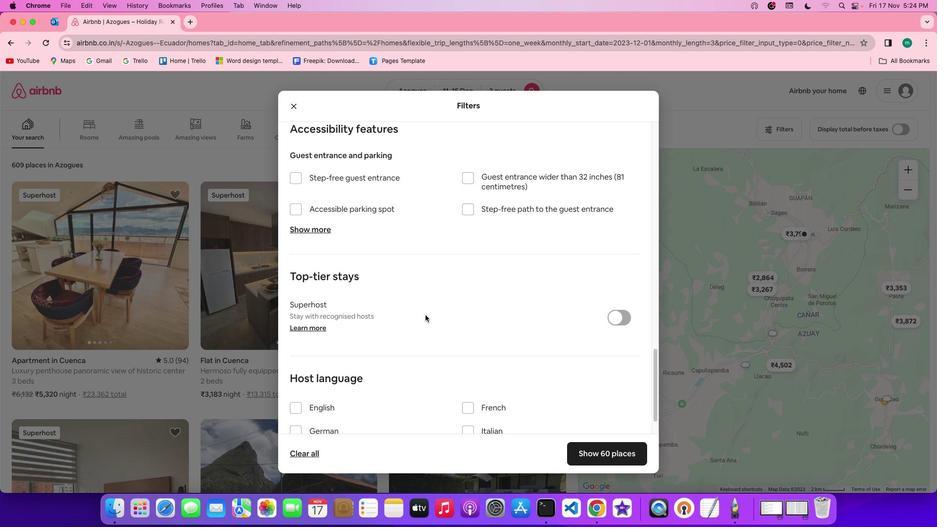 
Action: Mouse scrolled (431, 321) with delta (6, 3)
Screenshot: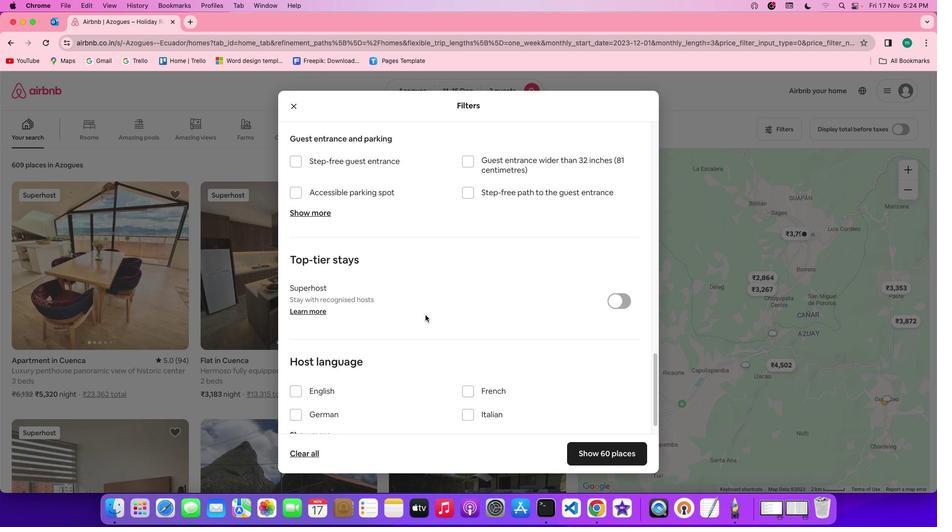 
Action: Mouse scrolled (431, 321) with delta (6, 3)
Screenshot: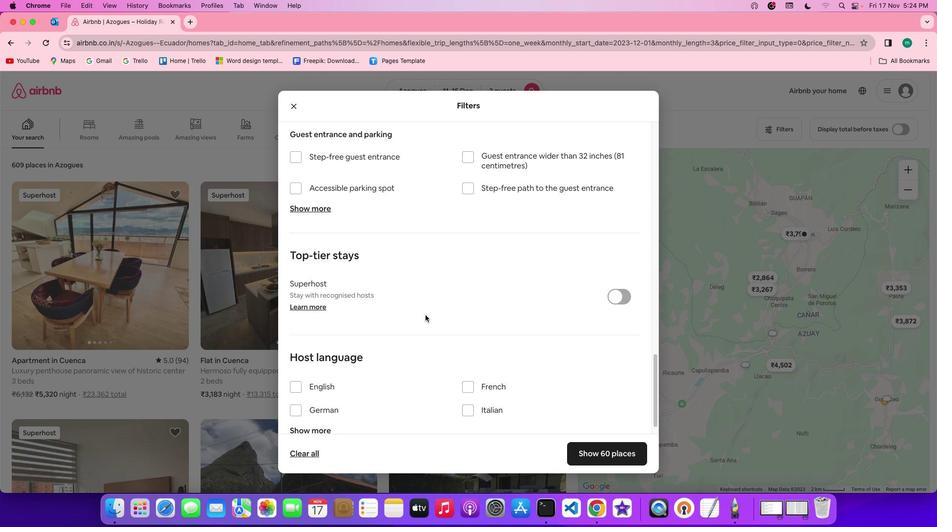 
Action: Mouse scrolled (431, 321) with delta (6, 5)
Screenshot: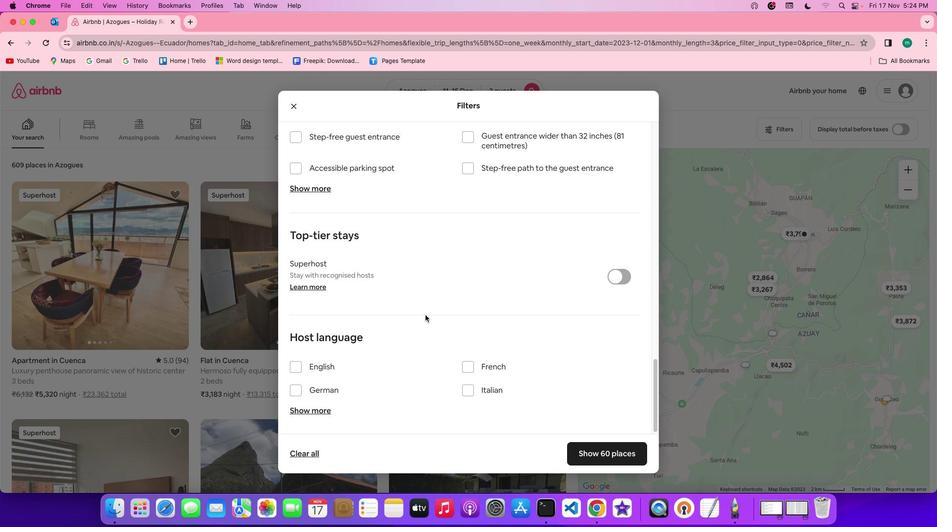 
Action: Mouse scrolled (431, 321) with delta (6, 5)
Screenshot: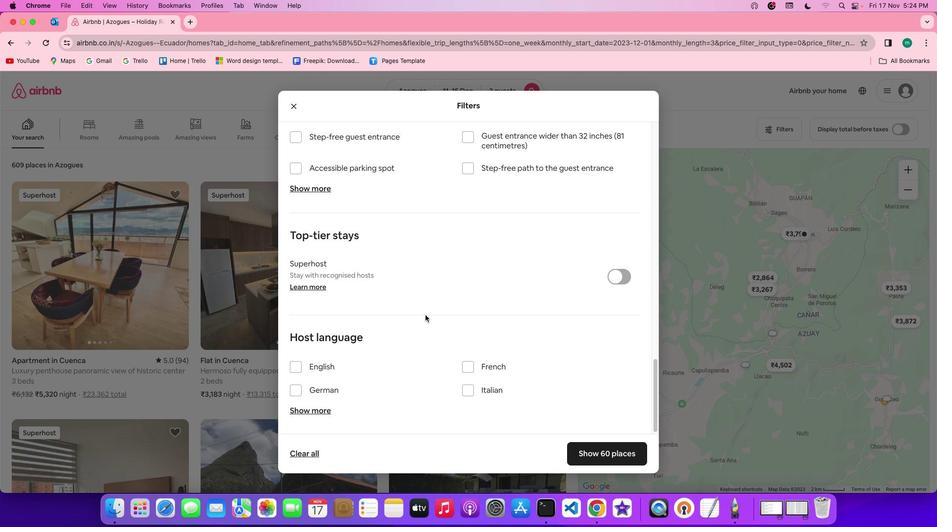 
Action: Mouse scrolled (431, 321) with delta (6, 4)
Screenshot: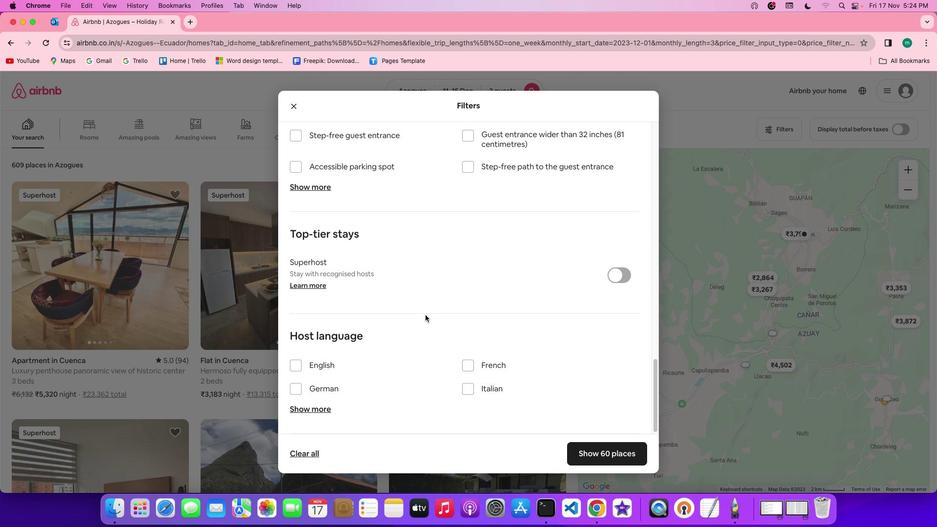
Action: Mouse scrolled (431, 321) with delta (6, 3)
Screenshot: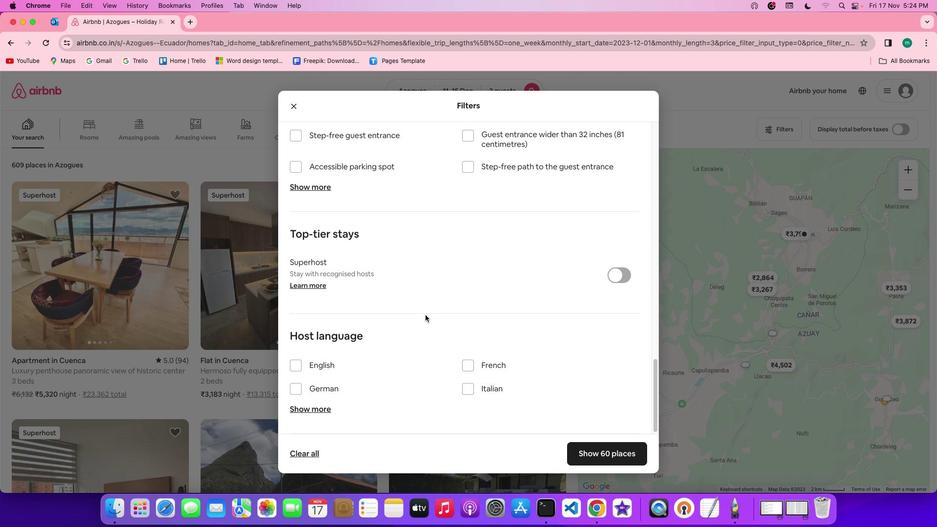 
Action: Mouse scrolled (431, 321) with delta (6, 3)
Screenshot: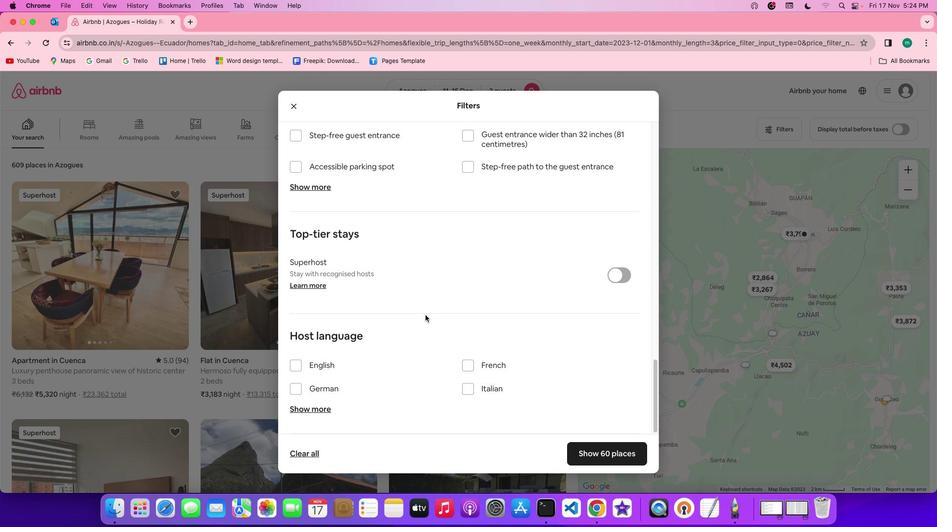 
Action: Mouse scrolled (431, 321) with delta (6, 3)
Screenshot: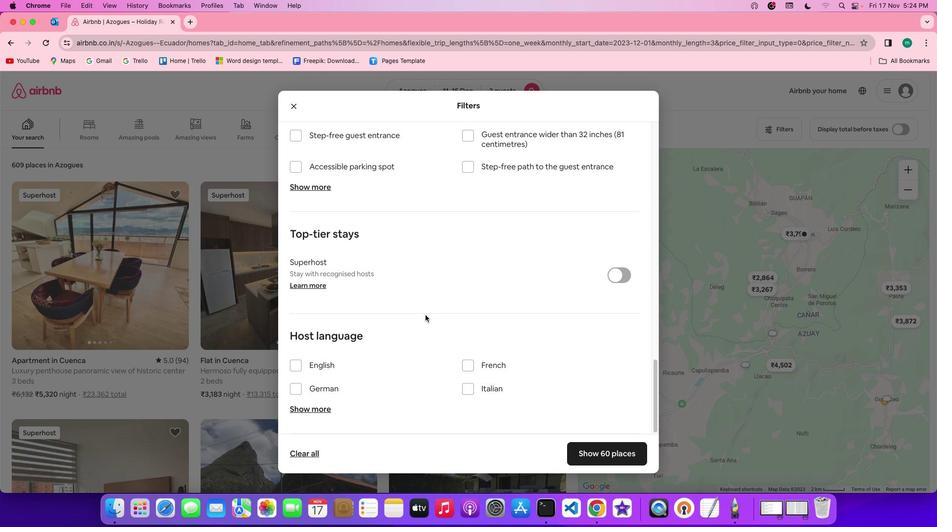 
Action: Mouse scrolled (431, 321) with delta (6, 5)
Screenshot: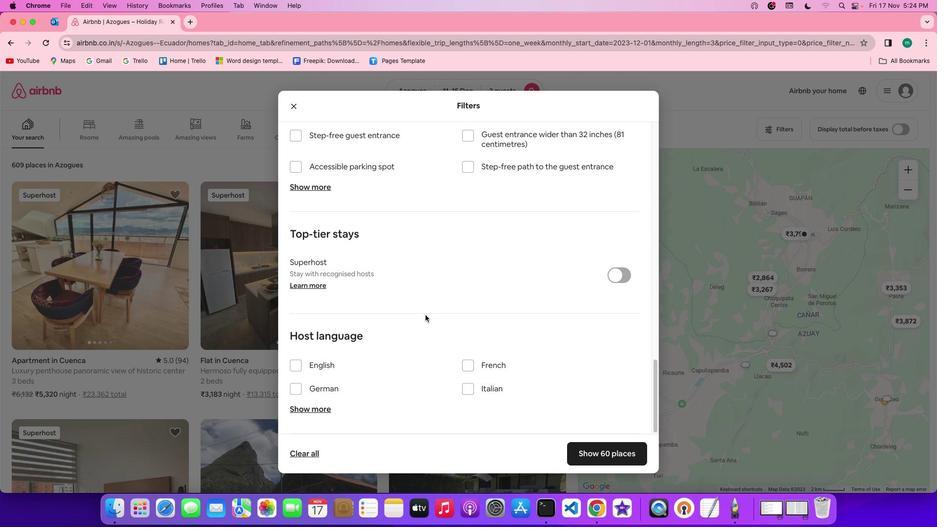 
Action: Mouse scrolled (431, 321) with delta (6, 5)
Screenshot: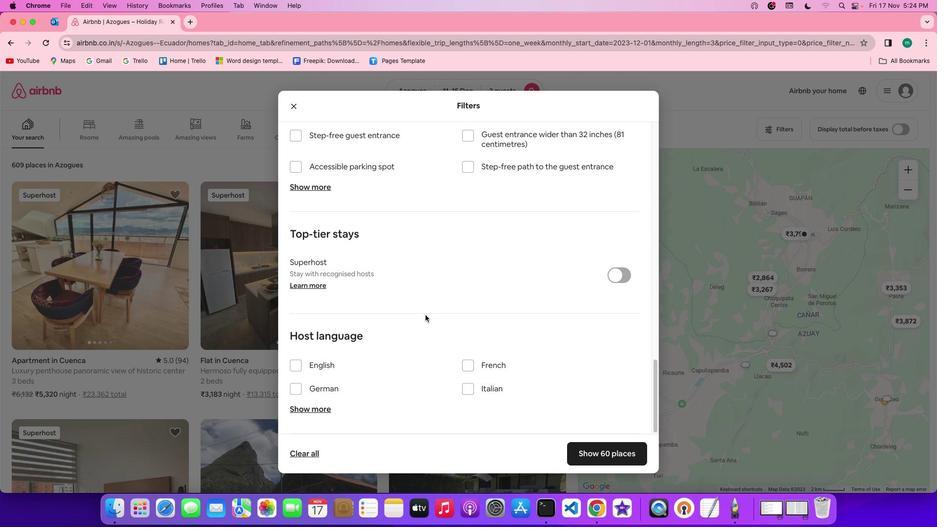 
Action: Mouse scrolled (431, 321) with delta (6, 4)
Screenshot: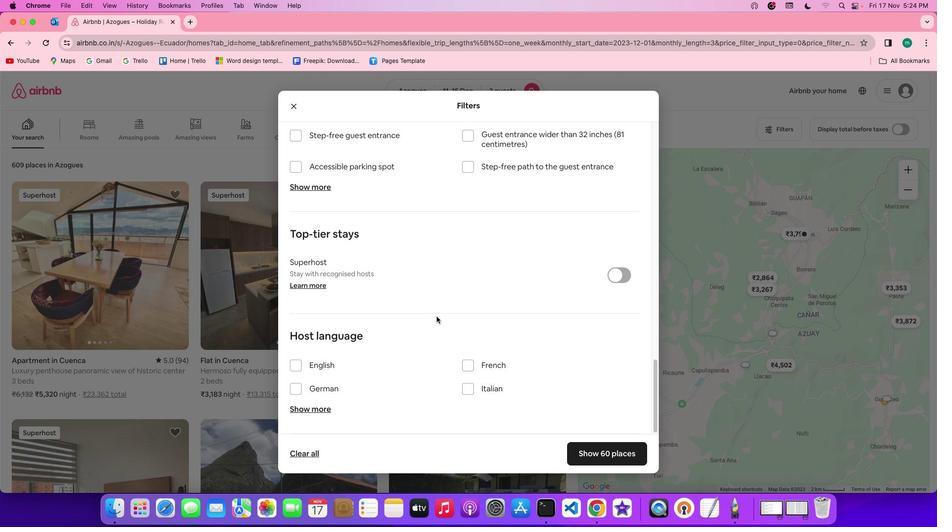 
Action: Mouse scrolled (431, 321) with delta (6, 3)
Screenshot: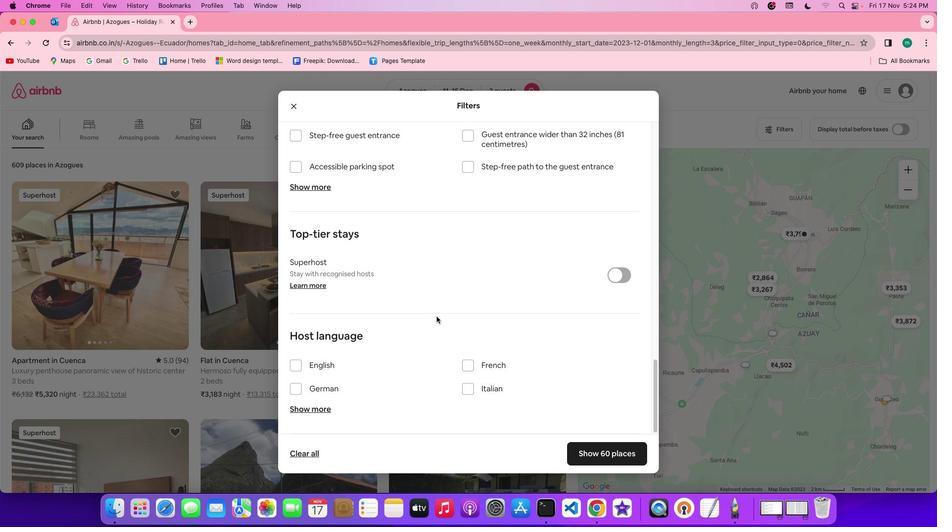 
Action: Mouse scrolled (431, 321) with delta (6, 3)
Screenshot: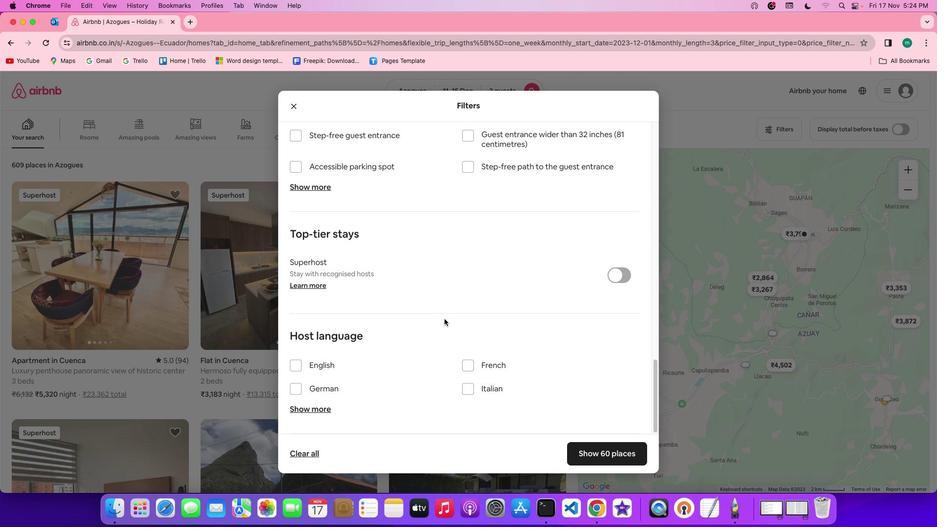 
Action: Mouse moved to (614, 466)
Screenshot: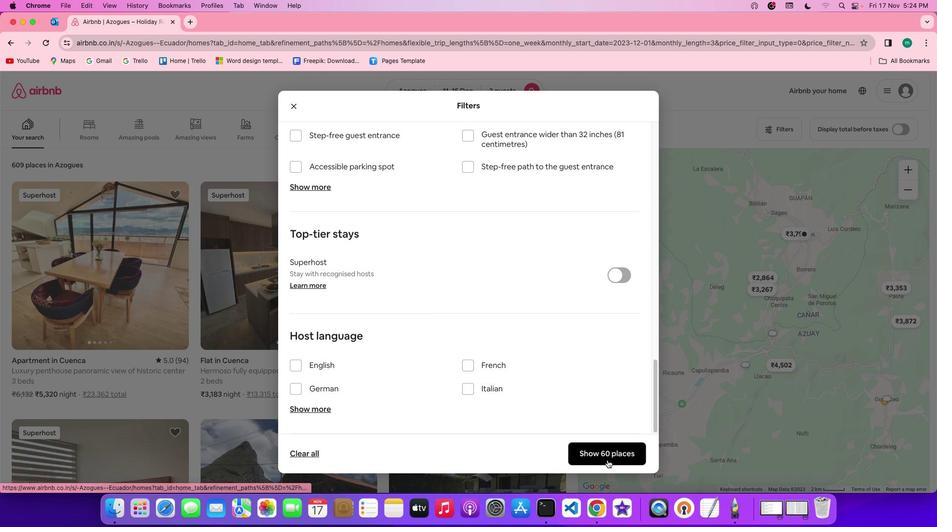 
Action: Mouse pressed left at (614, 466)
Screenshot: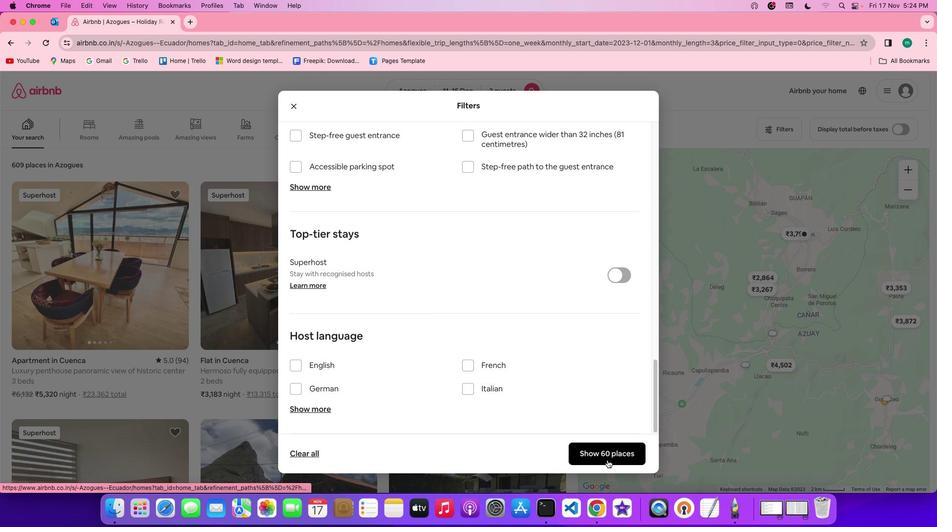 
Action: Mouse moved to (127, 263)
Screenshot: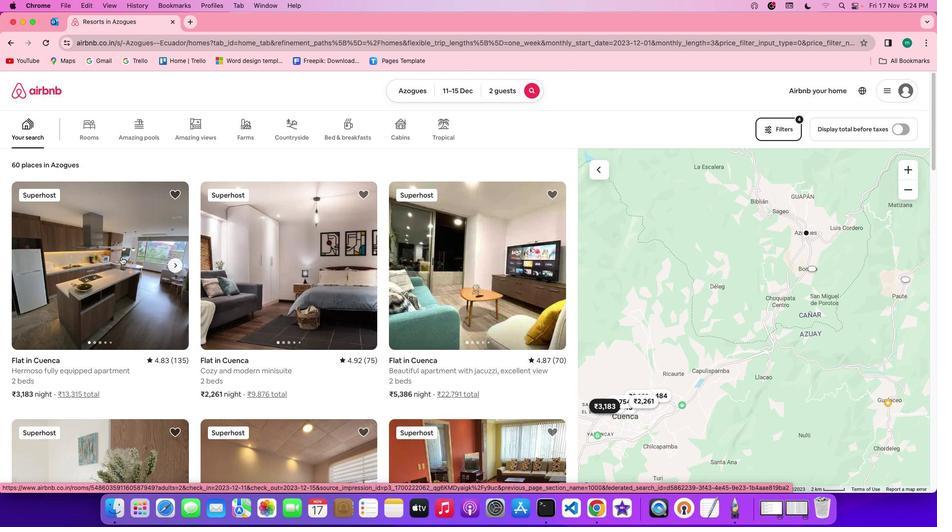
Action: Mouse pressed left at (127, 263)
Screenshot: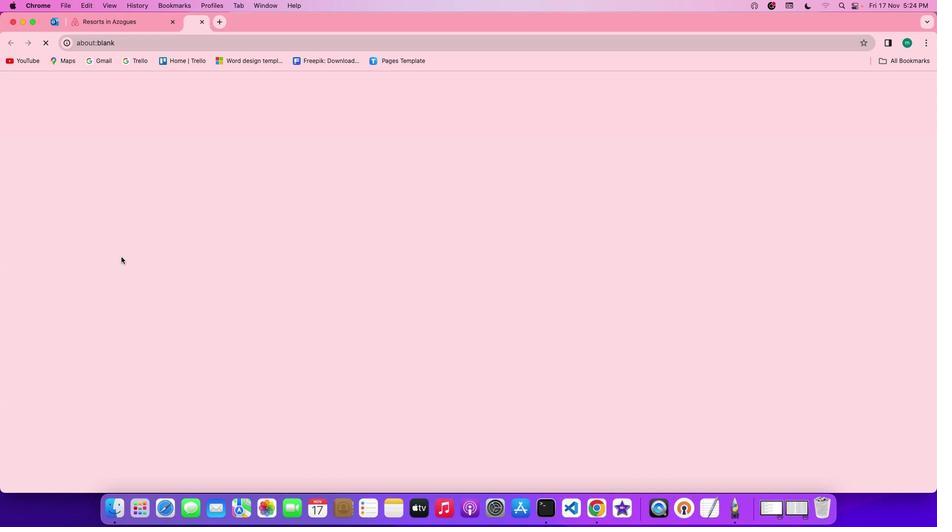 
Action: Mouse moved to (702, 373)
Screenshot: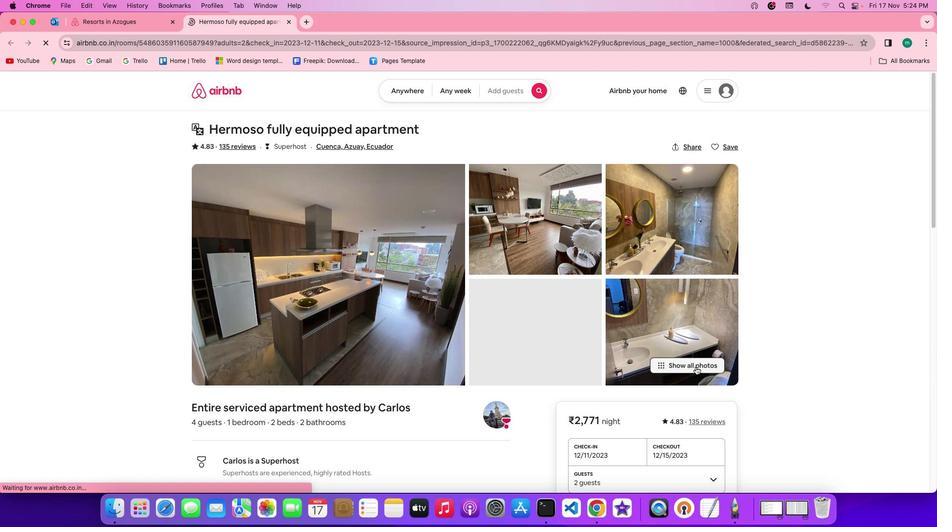 
Action: Mouse pressed left at (702, 373)
Screenshot: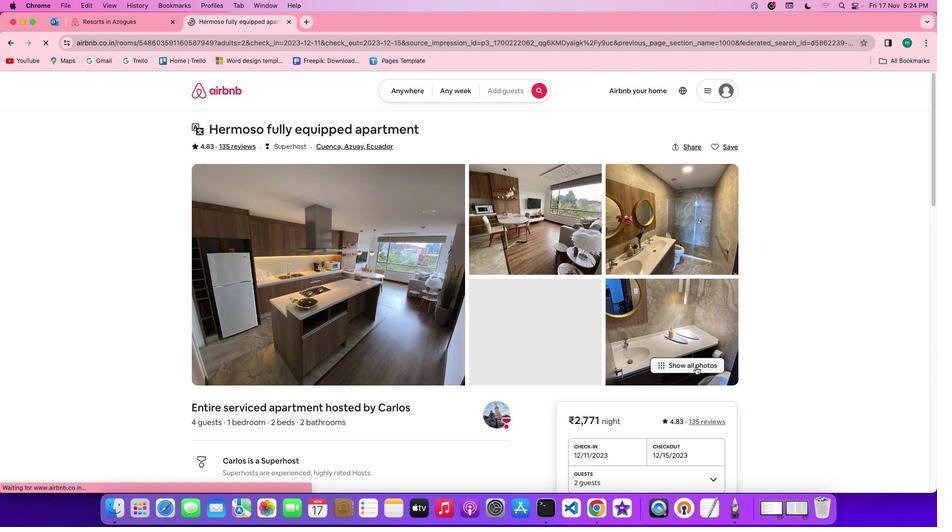 
Action: Mouse moved to (508, 390)
Screenshot: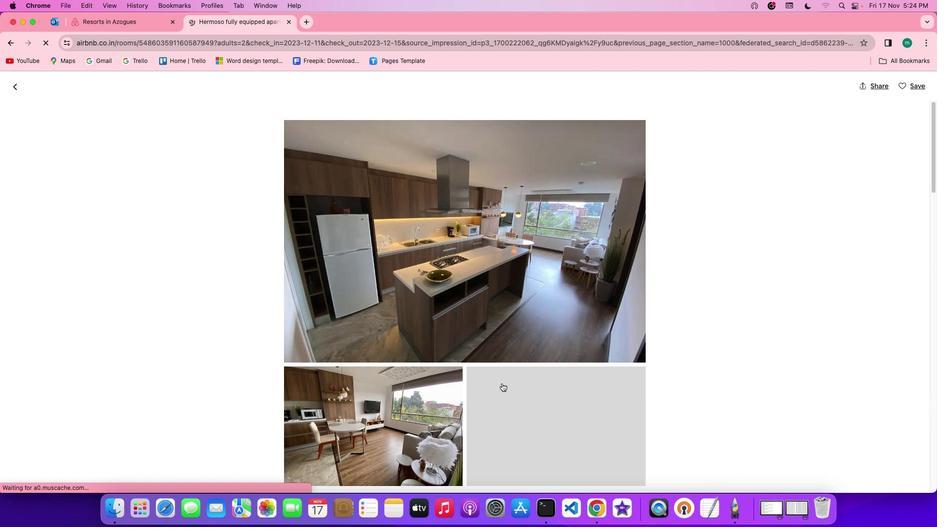 
Action: Mouse scrolled (508, 390) with delta (6, 5)
Screenshot: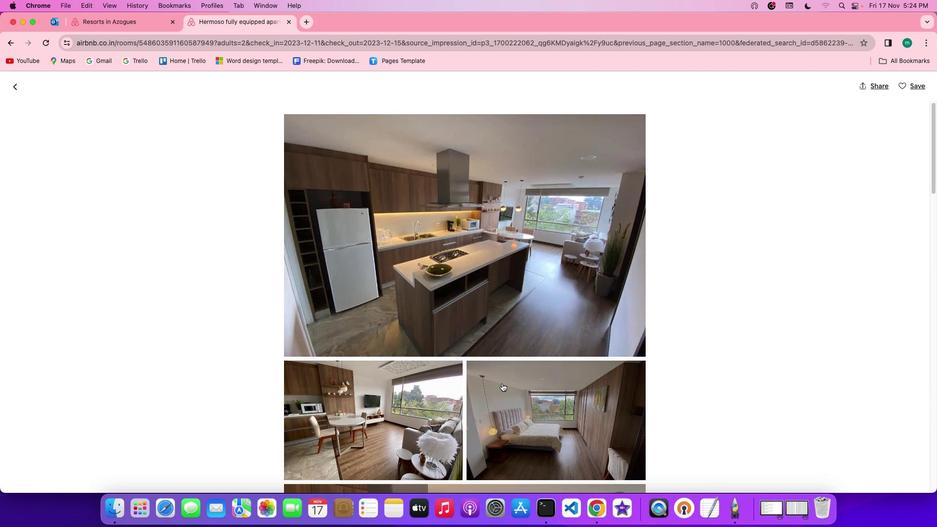 
Action: Mouse scrolled (508, 390) with delta (6, 5)
Screenshot: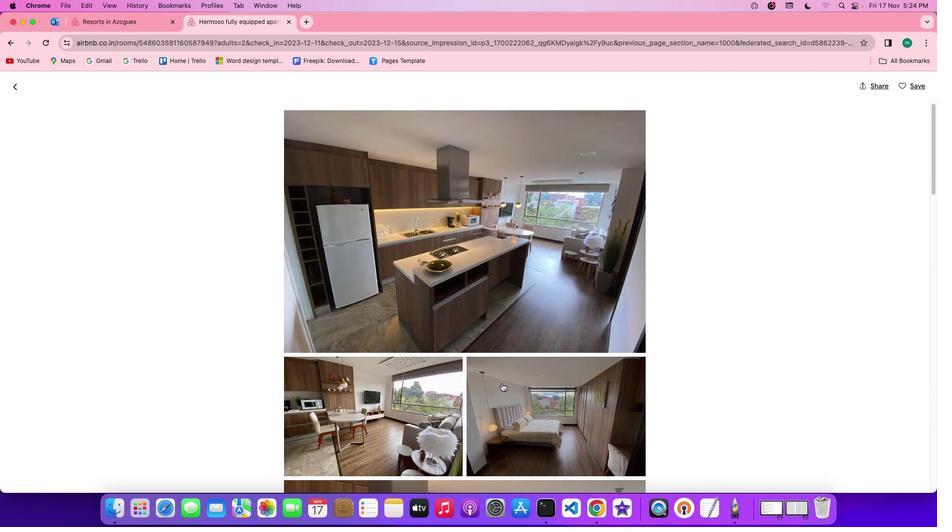 
Action: Mouse moved to (508, 390)
Screenshot: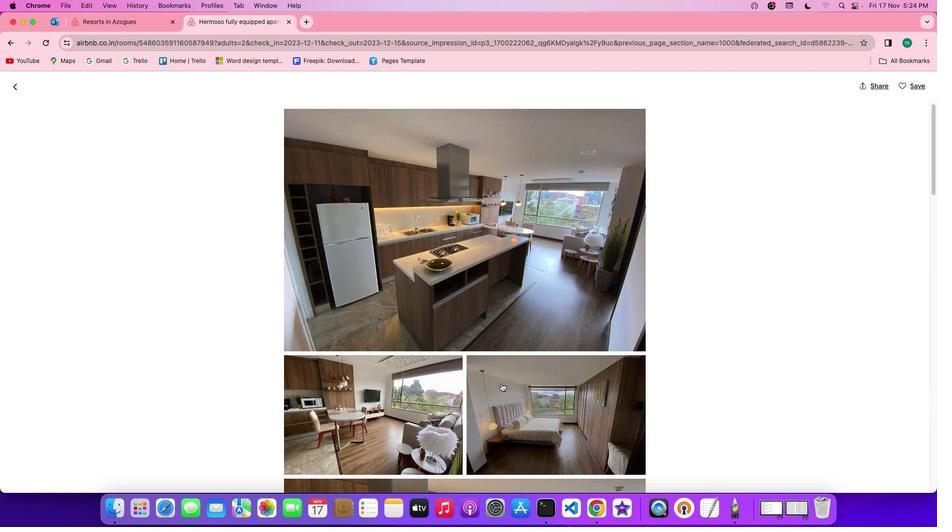 
Action: Mouse scrolled (508, 390) with delta (6, 5)
Screenshot: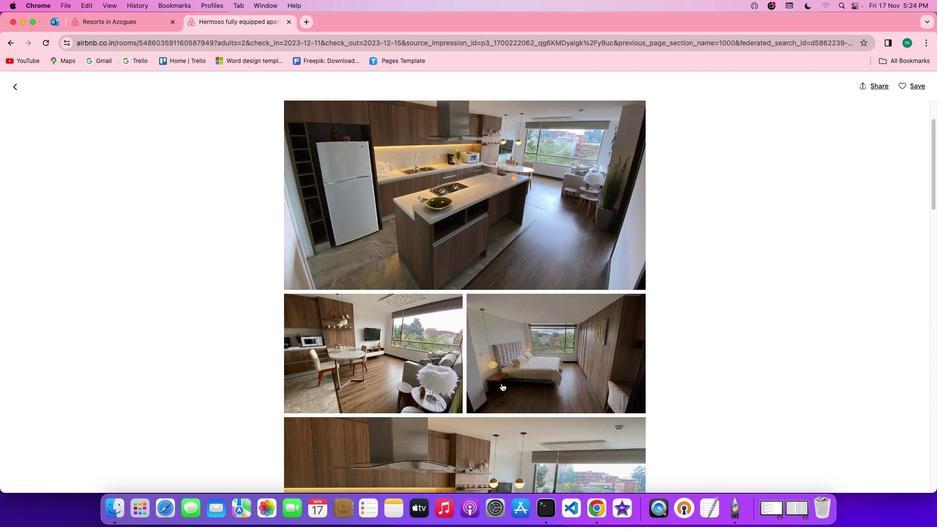 
Action: Mouse scrolled (508, 390) with delta (6, 5)
Screenshot: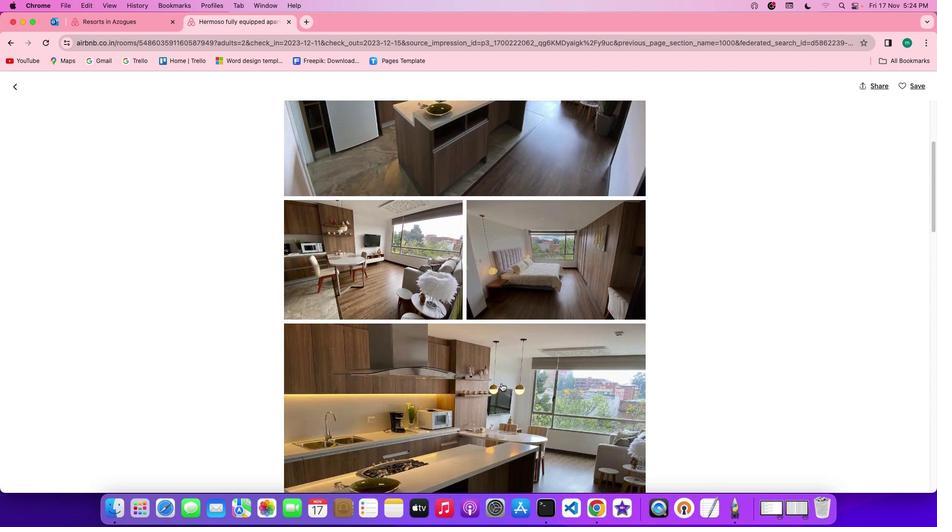 
Action: Mouse scrolled (508, 390) with delta (6, 5)
Screenshot: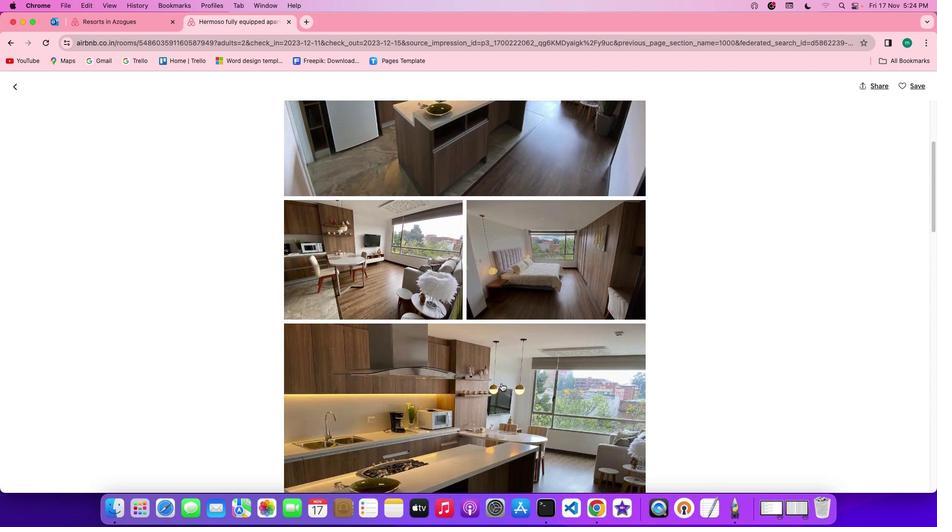 
Action: Mouse scrolled (508, 390) with delta (6, 4)
Screenshot: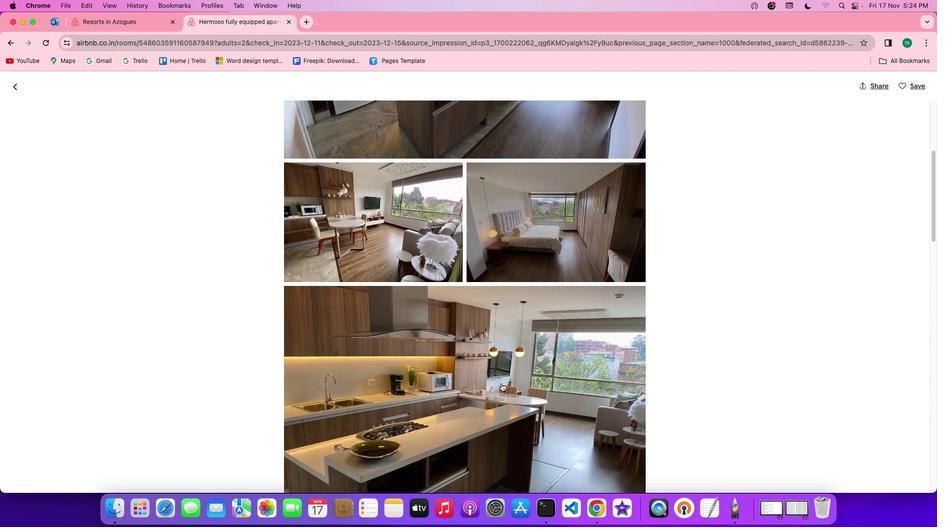 
Action: Mouse scrolled (508, 390) with delta (6, 4)
Screenshot: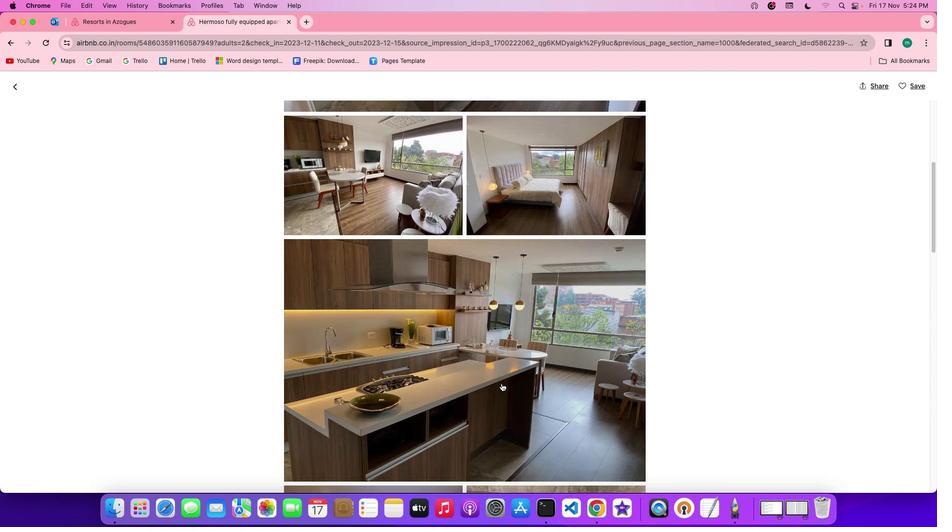 
Action: Mouse scrolled (508, 390) with delta (6, 5)
Screenshot: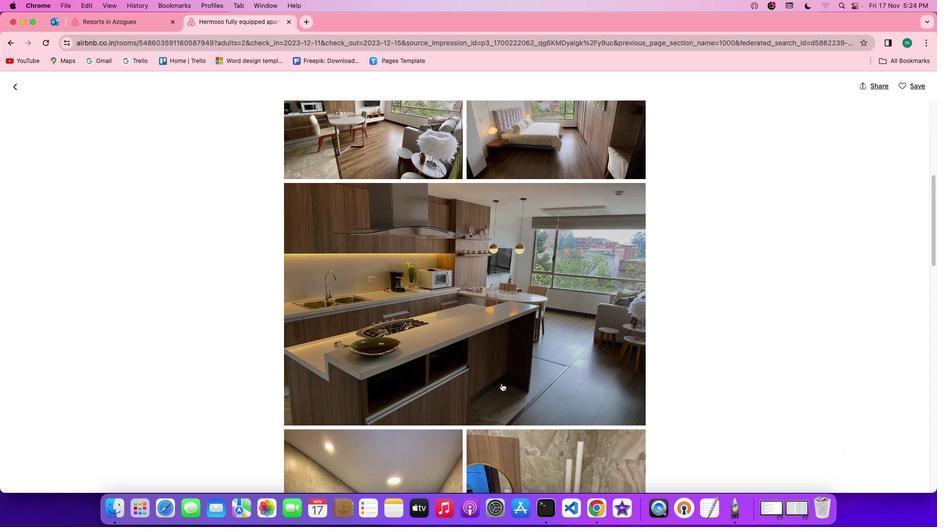 
Action: Mouse scrolled (508, 390) with delta (6, 5)
Screenshot: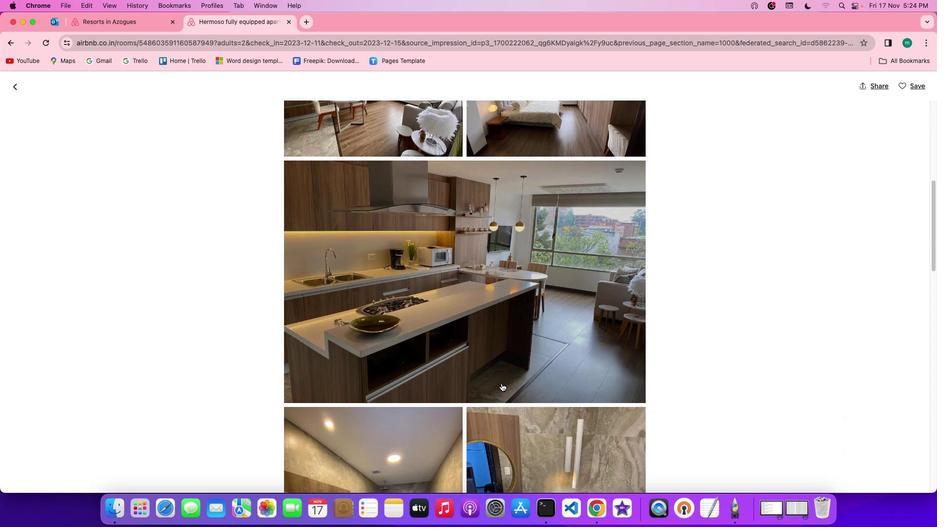 
Action: Mouse scrolled (508, 390) with delta (6, 4)
Screenshot: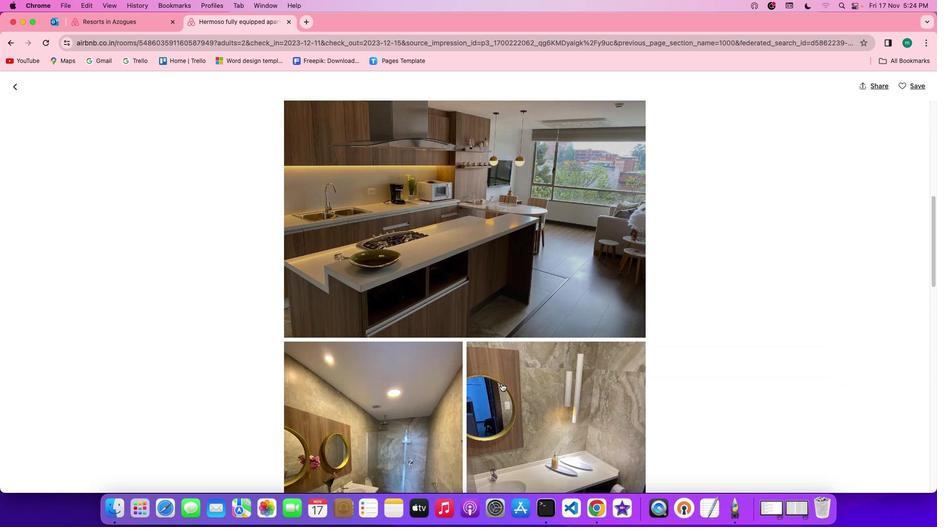 
Action: Mouse scrolled (508, 390) with delta (6, 4)
Screenshot: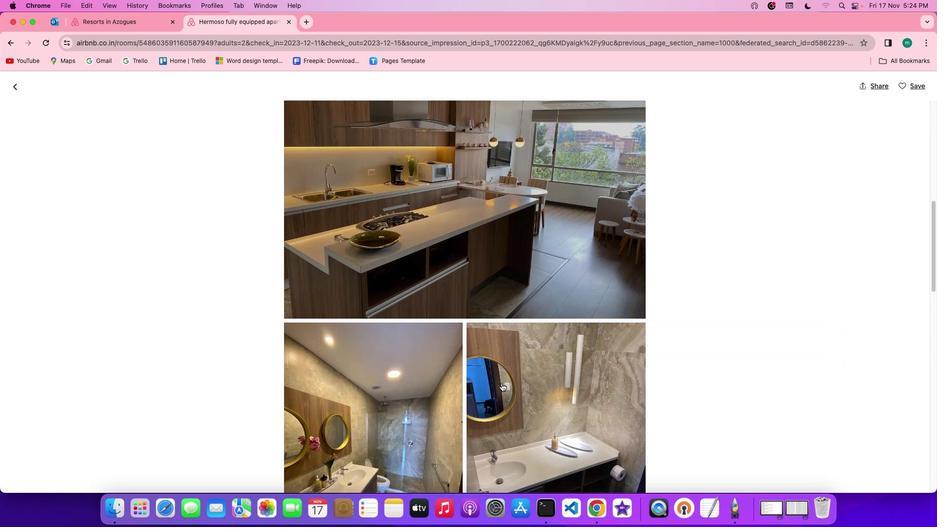 
Action: Mouse scrolled (508, 390) with delta (6, 5)
Screenshot: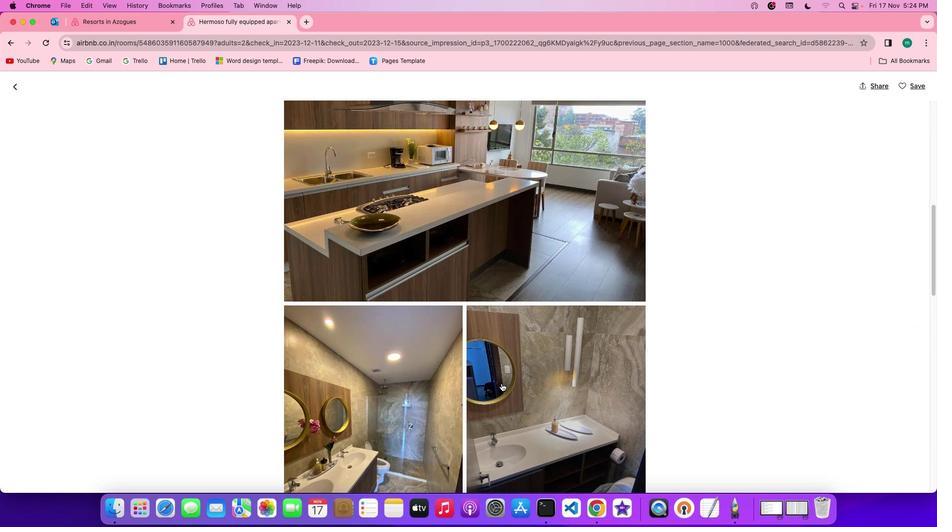 
Action: Mouse scrolled (508, 390) with delta (6, 5)
Screenshot: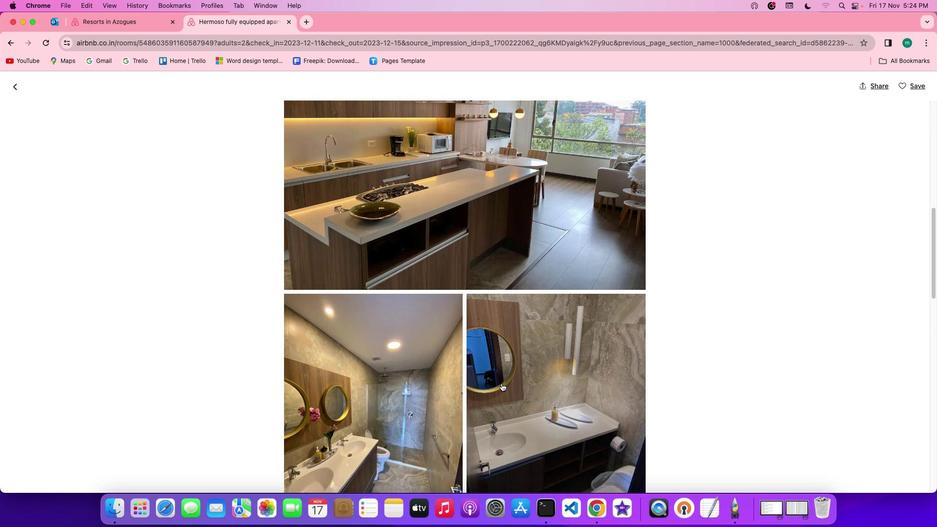 
Action: Mouse scrolled (508, 390) with delta (6, 5)
Screenshot: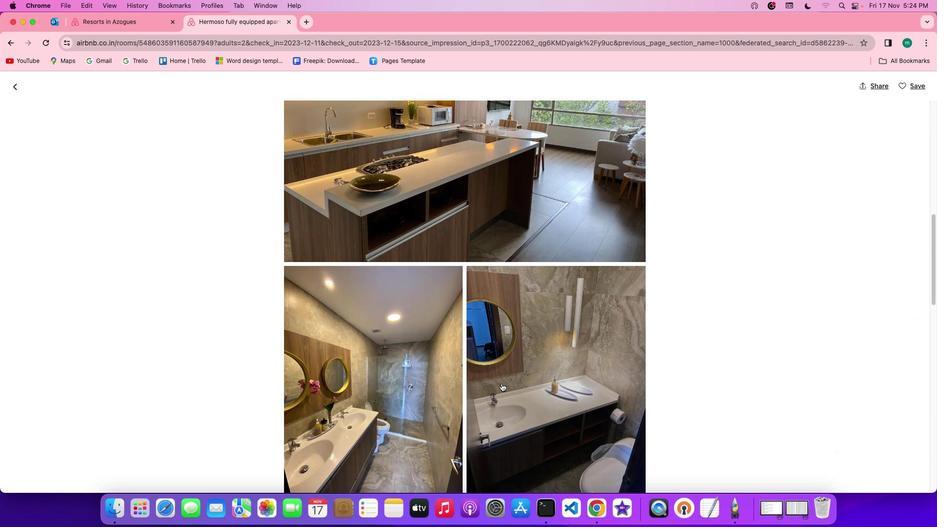 
Action: Mouse scrolled (508, 390) with delta (6, 5)
Screenshot: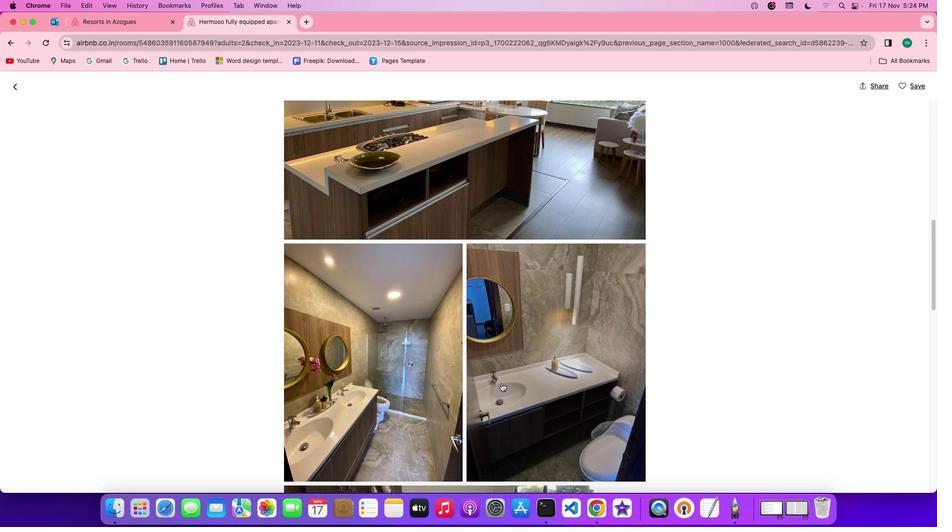 
Action: Mouse scrolled (508, 390) with delta (6, 5)
Screenshot: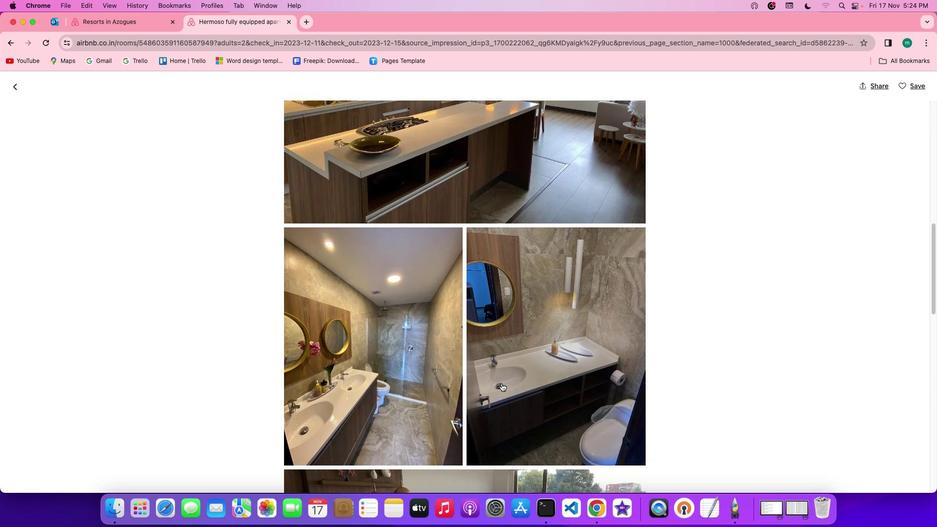 
Action: Mouse scrolled (508, 390) with delta (6, 5)
Screenshot: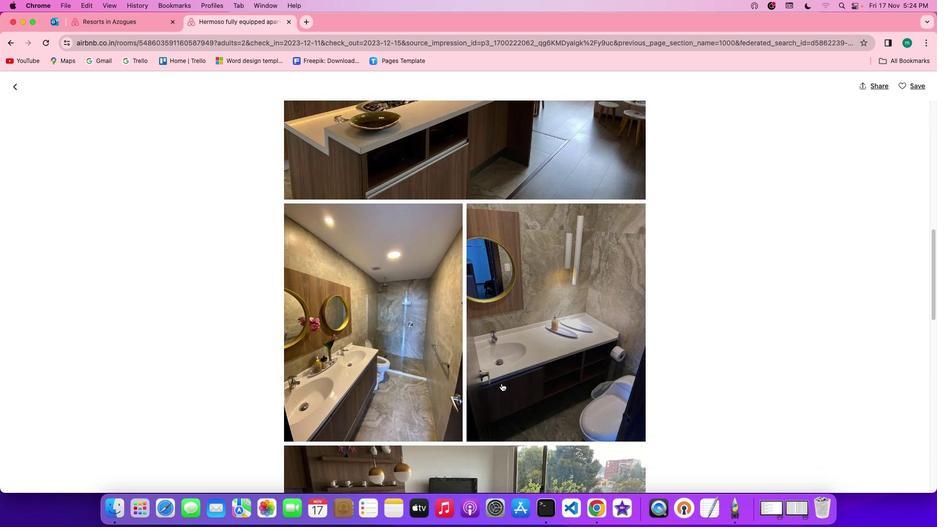 
Action: Mouse scrolled (508, 390) with delta (6, 5)
Screenshot: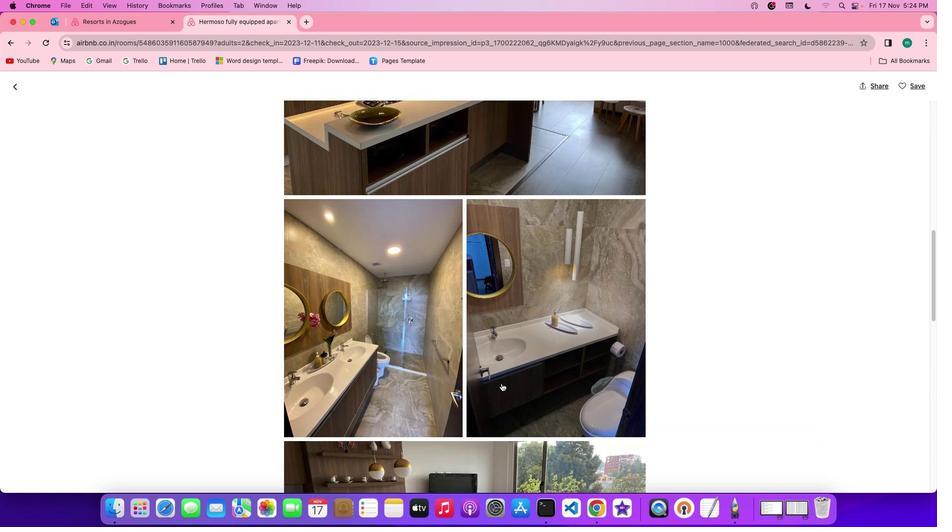 
Action: Mouse scrolled (508, 390) with delta (6, 5)
Screenshot: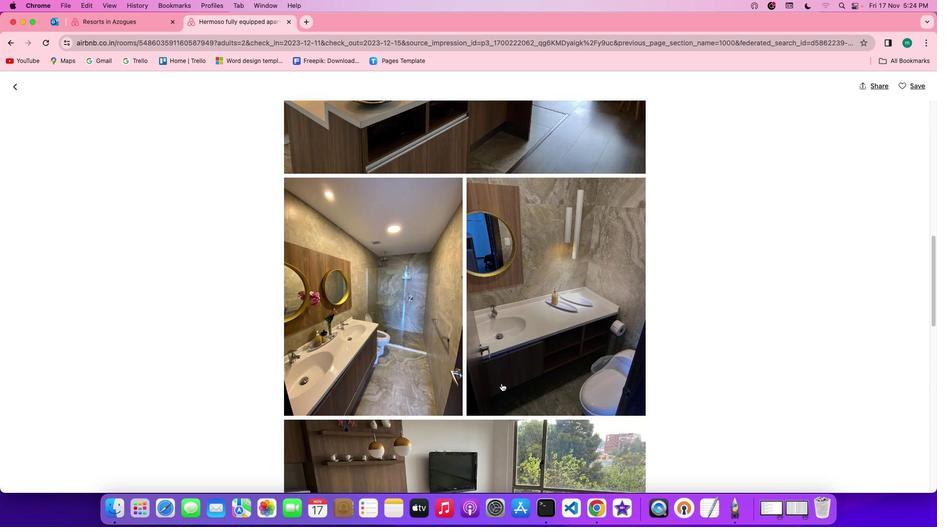 
Action: Mouse scrolled (508, 390) with delta (6, 5)
Screenshot: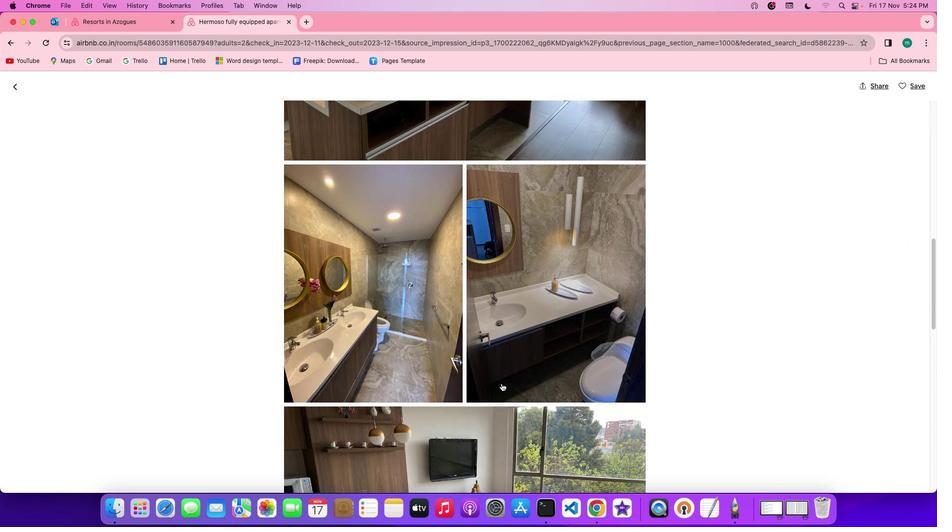 
Action: Mouse scrolled (508, 390) with delta (6, 5)
Screenshot: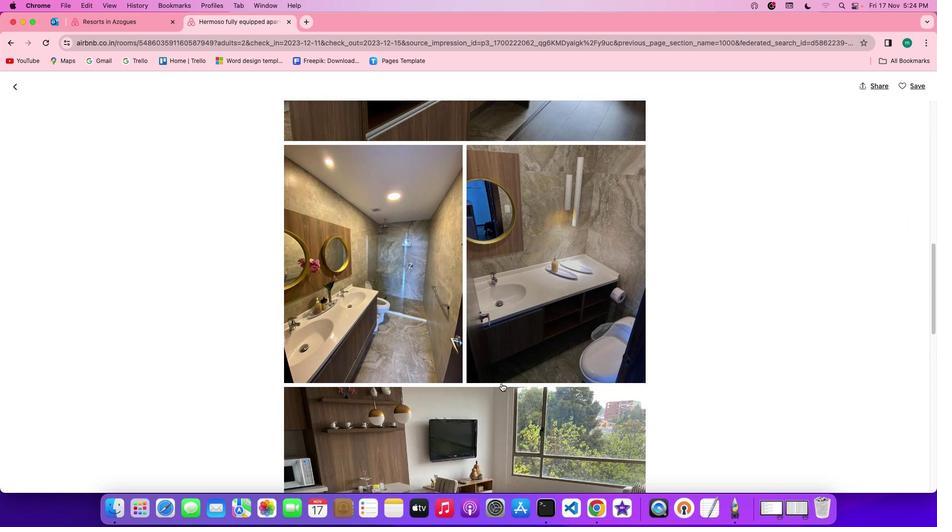 
Action: Mouse scrolled (508, 390) with delta (6, 5)
Screenshot: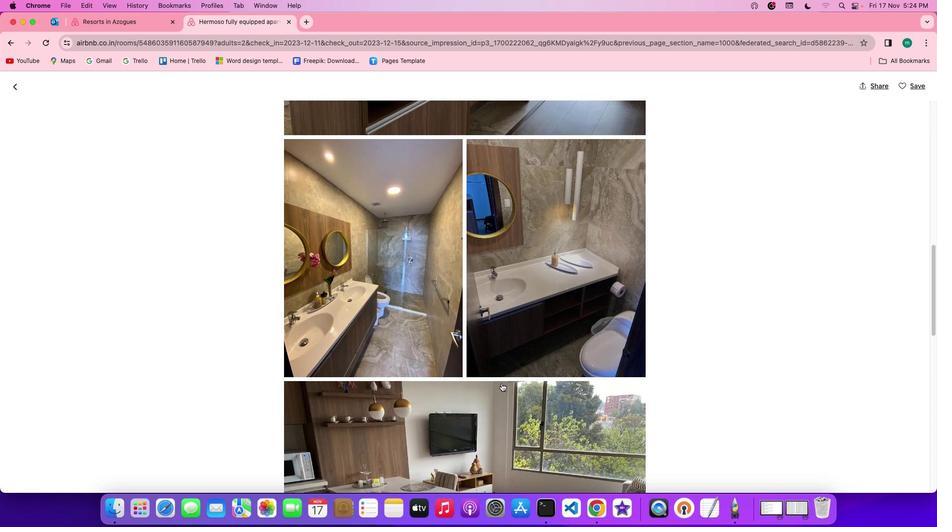 
Action: Mouse scrolled (508, 390) with delta (6, 5)
Screenshot: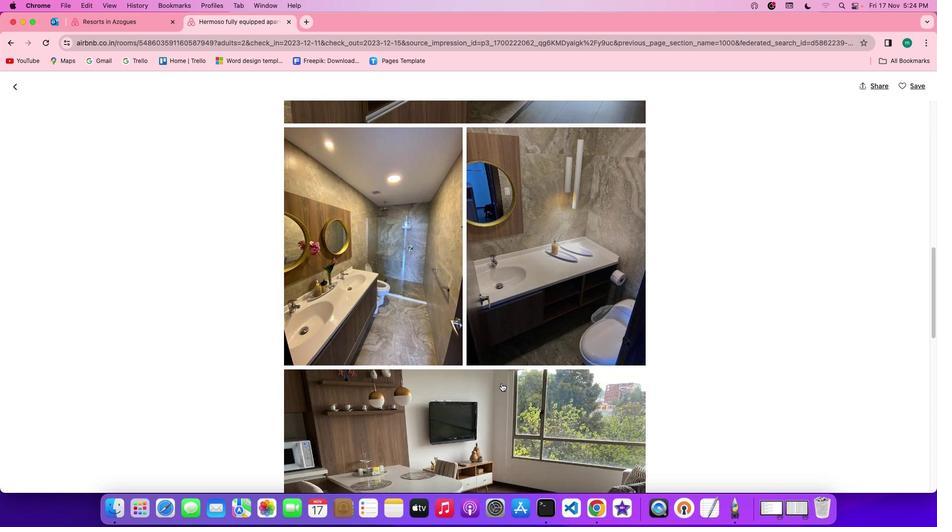 
Action: Mouse scrolled (508, 390) with delta (6, 5)
Screenshot: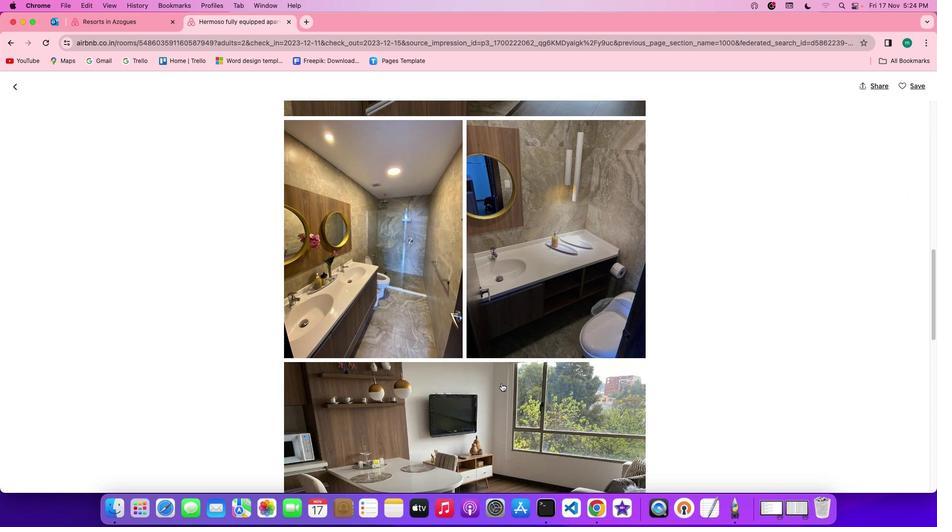 
Action: Mouse scrolled (508, 390) with delta (6, 5)
Screenshot: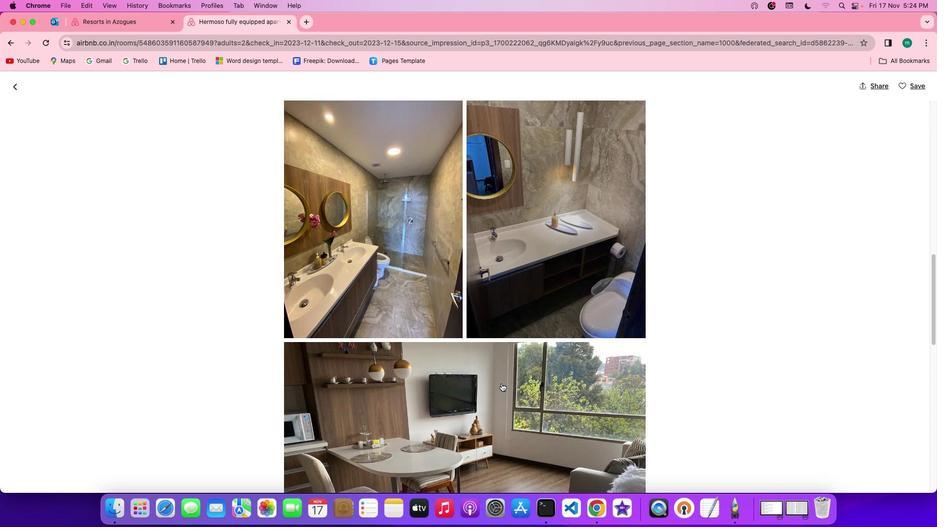 
Action: Mouse scrolled (508, 390) with delta (6, 5)
Screenshot: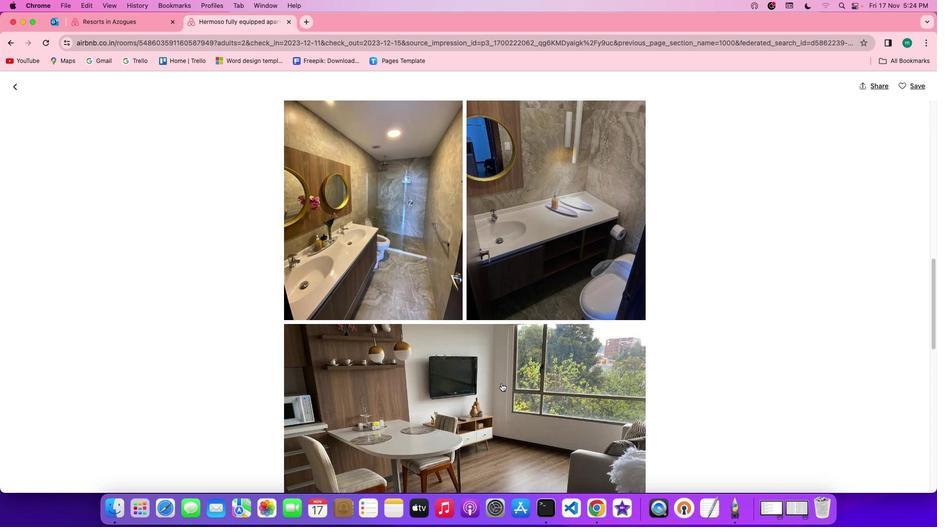 
Action: Mouse scrolled (508, 390) with delta (6, 5)
Screenshot: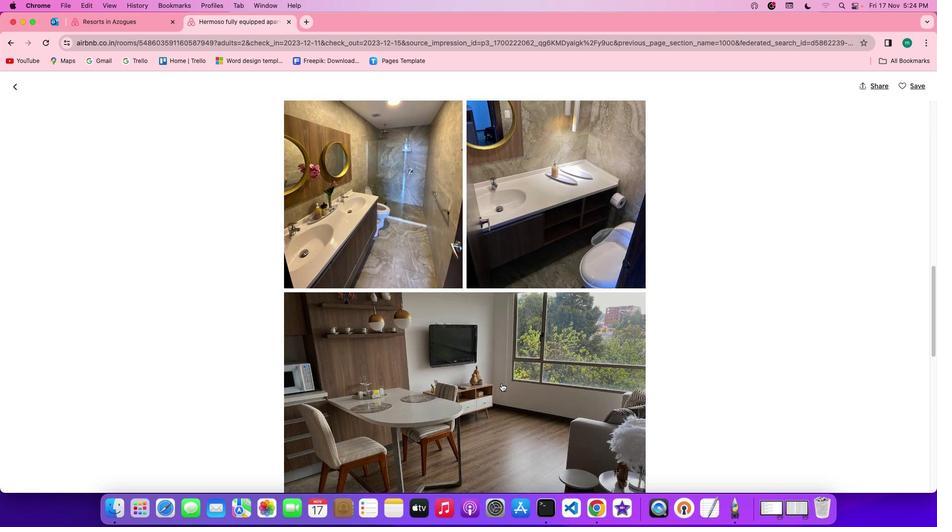 
Action: Mouse scrolled (508, 390) with delta (6, 5)
Screenshot: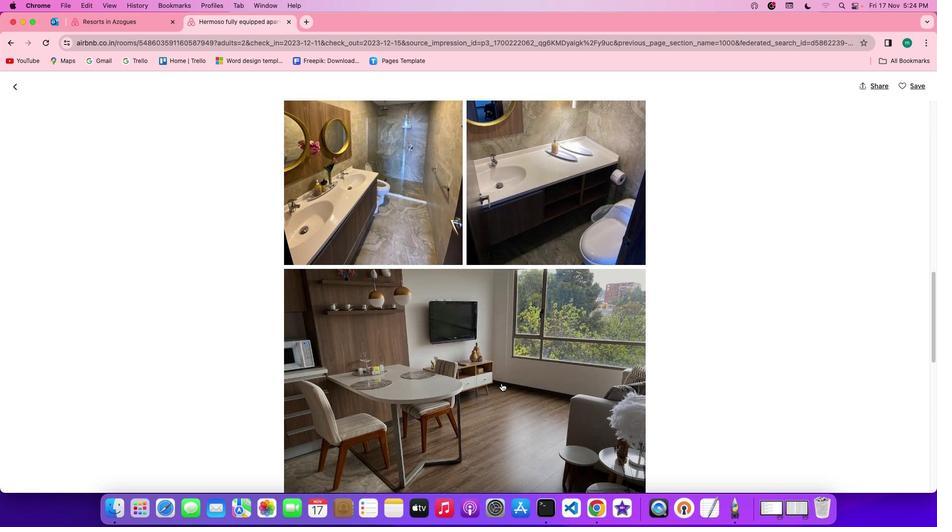 
Action: Mouse scrolled (508, 390) with delta (6, 5)
Screenshot: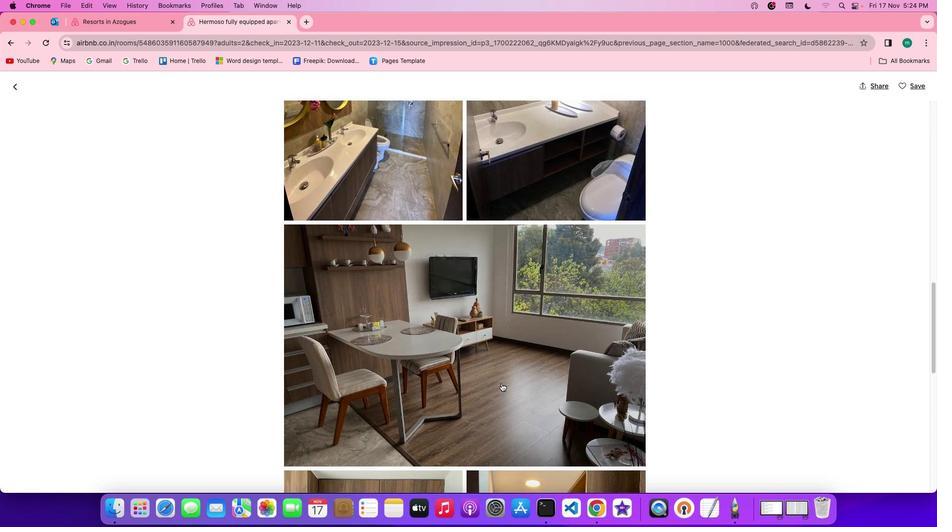 
Action: Mouse scrolled (508, 390) with delta (6, 4)
Screenshot: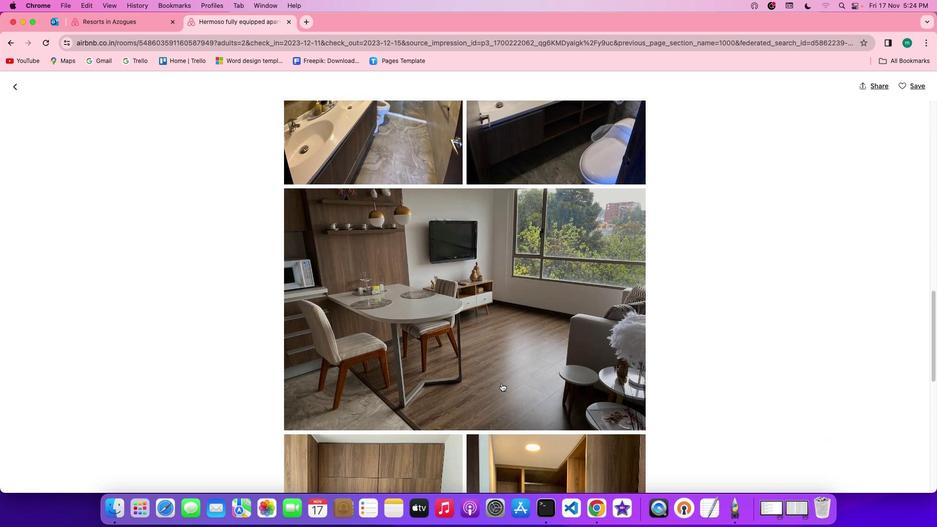 
Action: Mouse scrolled (508, 390) with delta (6, 5)
Screenshot: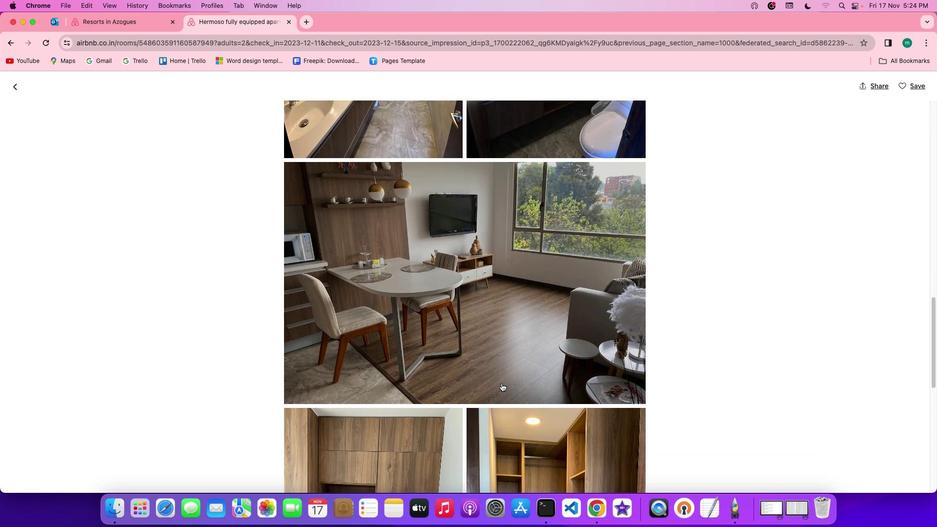
Action: Mouse scrolled (508, 390) with delta (6, 5)
Screenshot: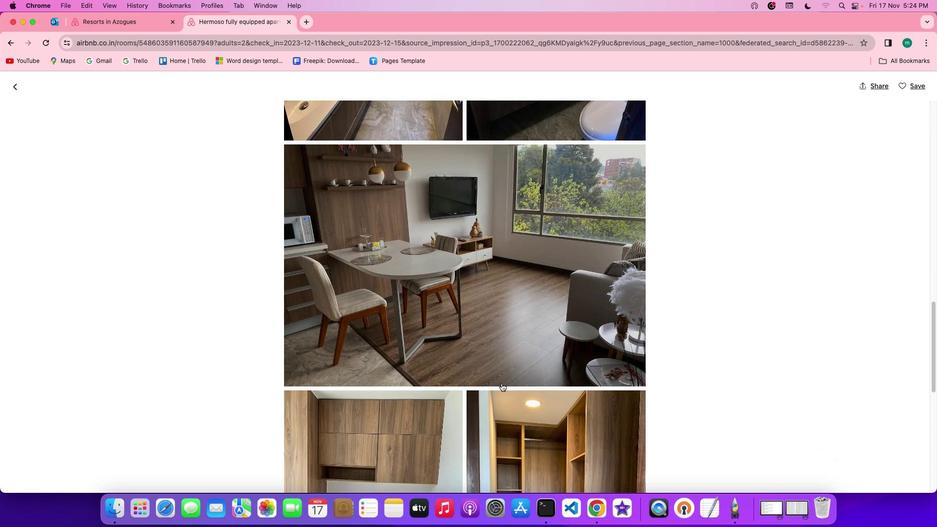 
Action: Mouse scrolled (508, 390) with delta (6, 5)
Screenshot: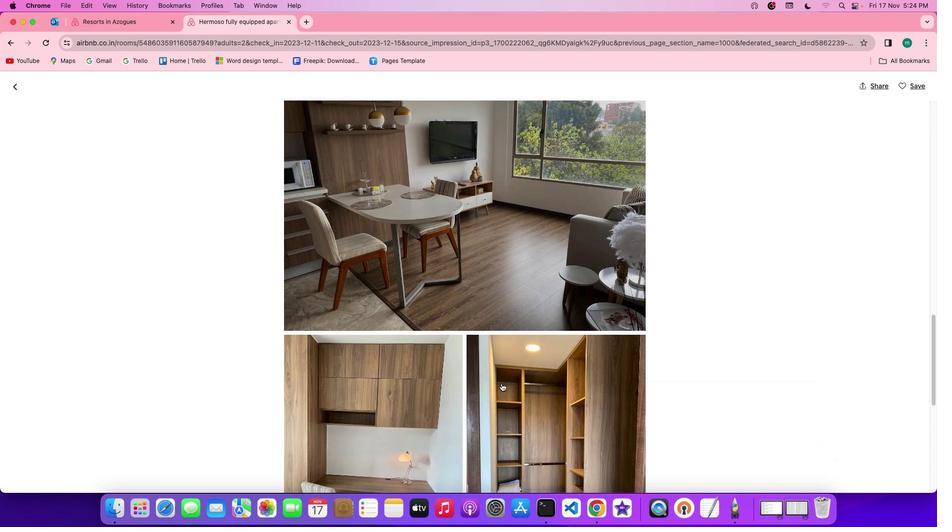 
Action: Mouse scrolled (508, 390) with delta (6, 5)
Screenshot: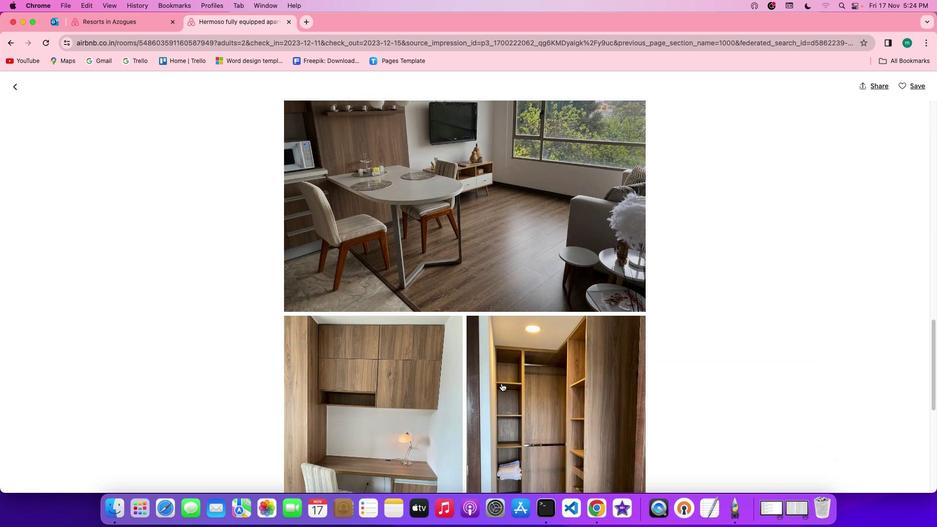 
Action: Mouse scrolled (508, 390) with delta (6, 5)
Screenshot: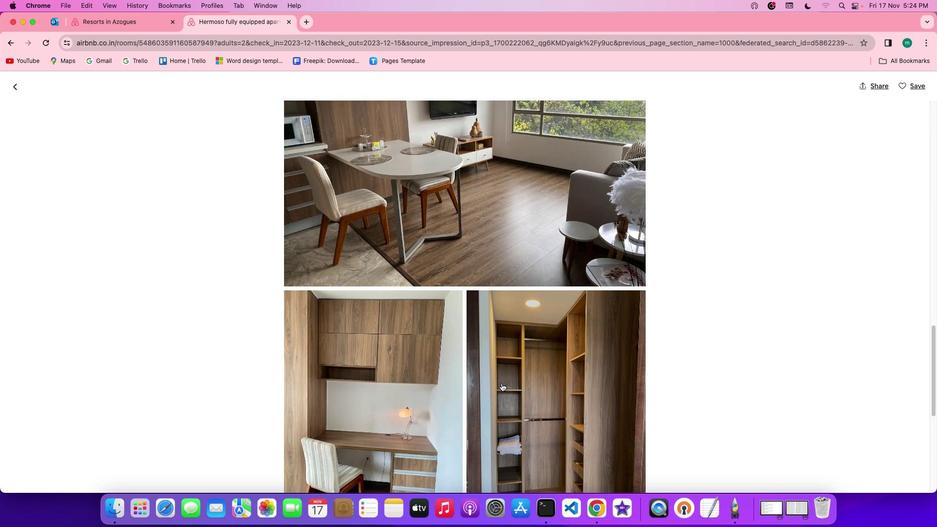 
Action: Mouse scrolled (508, 390) with delta (6, 5)
Screenshot: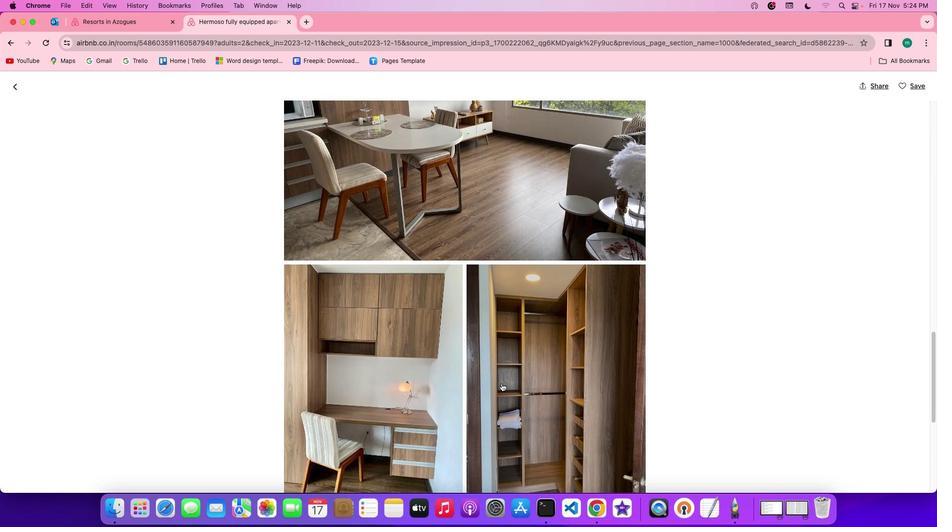 
Action: Mouse scrolled (508, 390) with delta (6, 5)
Screenshot: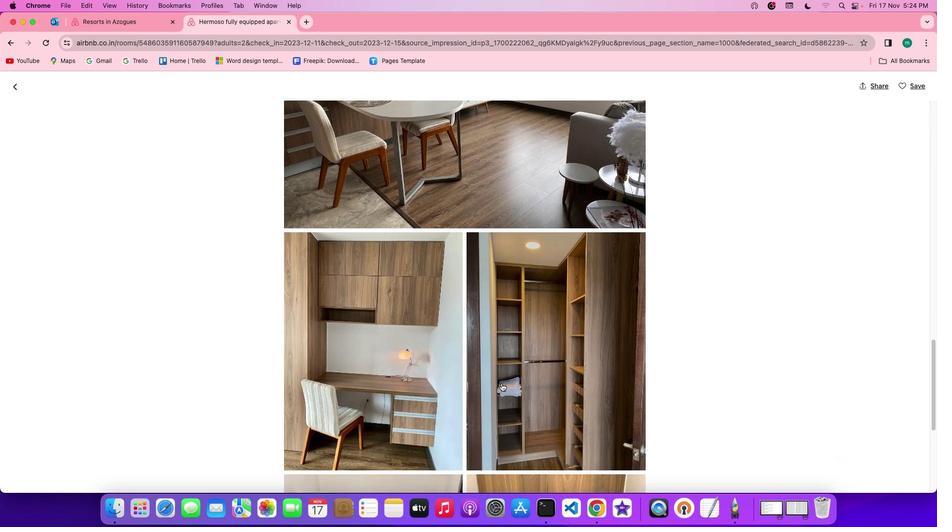 
Action: Mouse scrolled (508, 390) with delta (6, 5)
Screenshot: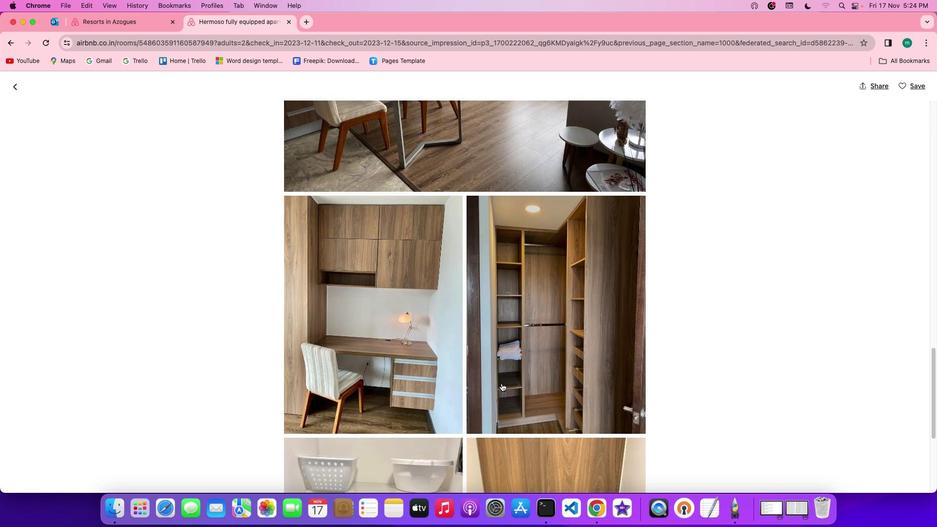 
Action: Mouse scrolled (508, 390) with delta (6, 5)
Screenshot: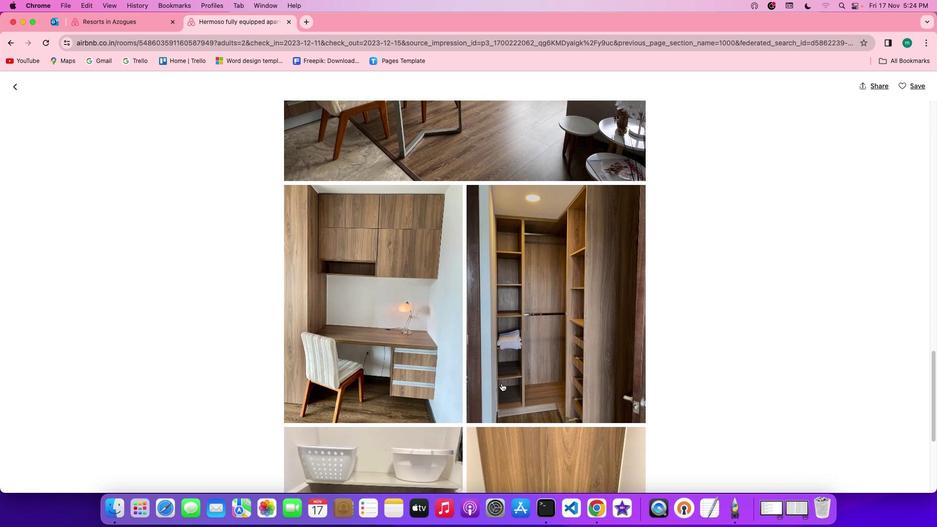 
Action: Mouse scrolled (508, 390) with delta (6, 5)
Screenshot: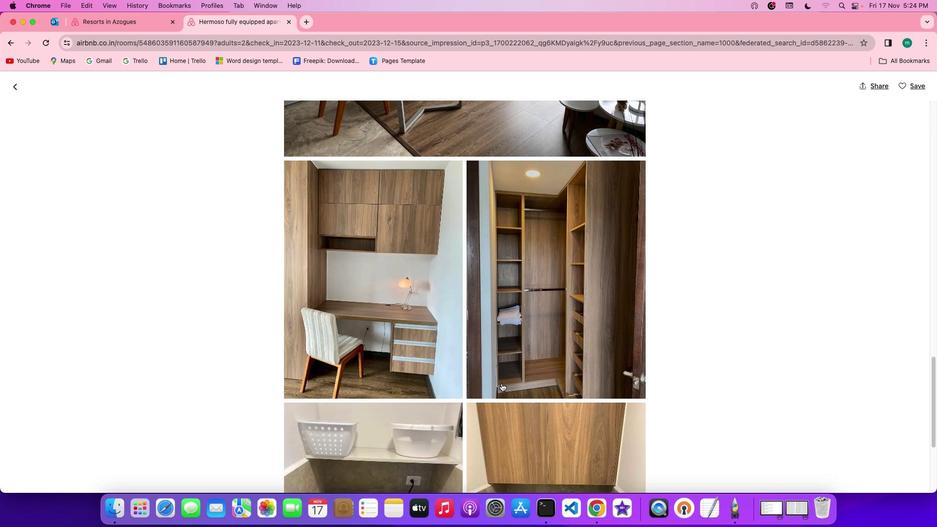
Action: Mouse scrolled (508, 390) with delta (6, 5)
Screenshot: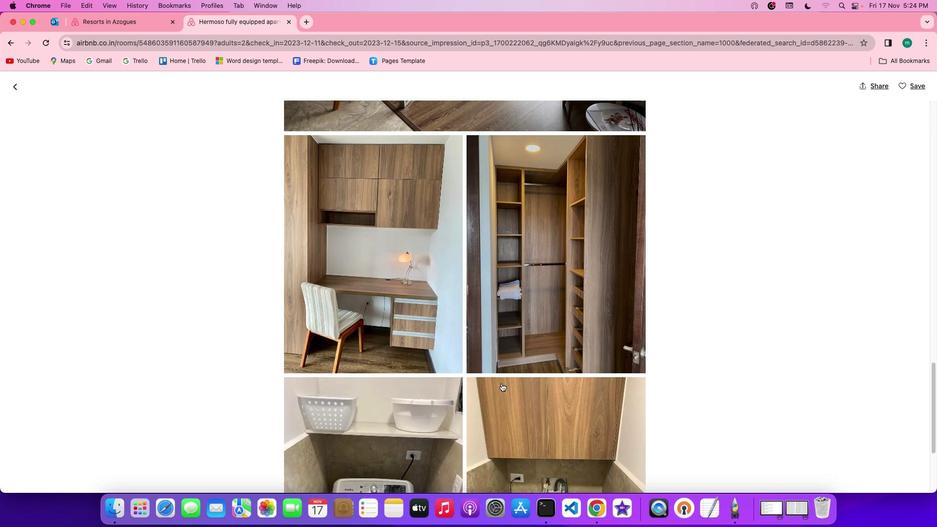 
Action: Mouse scrolled (508, 390) with delta (6, 5)
Screenshot: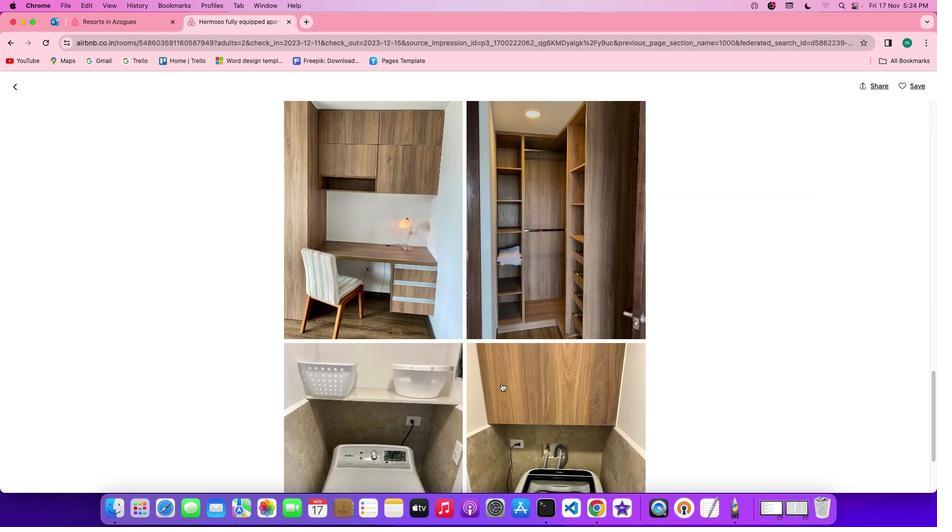 
Action: Mouse scrolled (508, 390) with delta (6, 5)
Screenshot: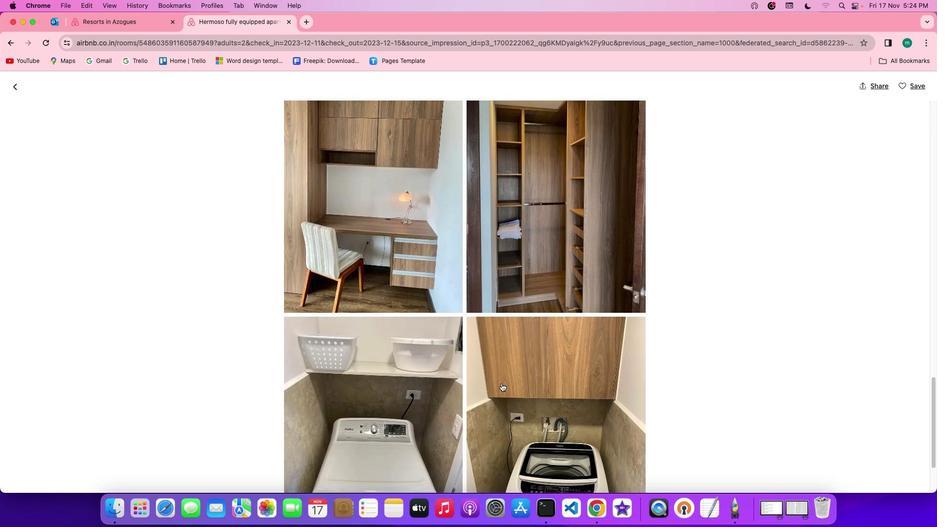 
Action: Mouse scrolled (508, 390) with delta (6, 5)
Screenshot: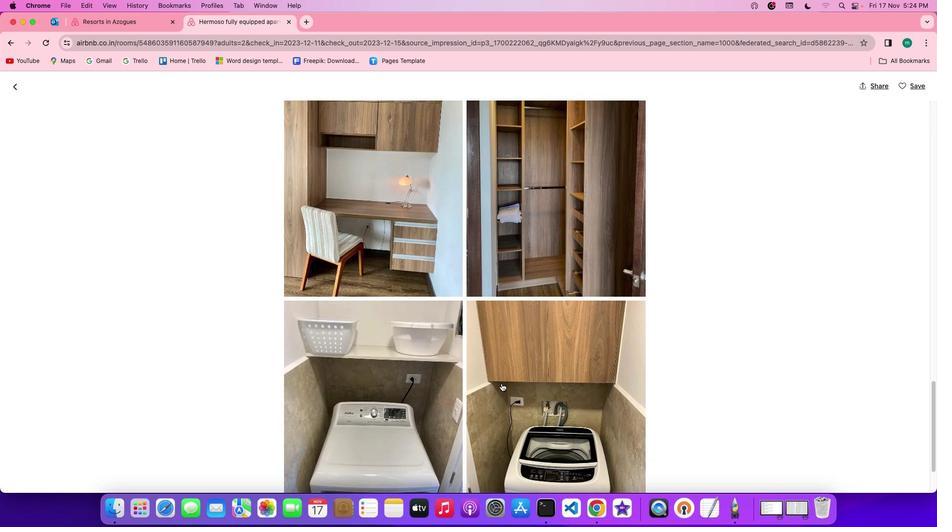 
Action: Mouse scrolled (508, 390) with delta (6, 5)
Screenshot: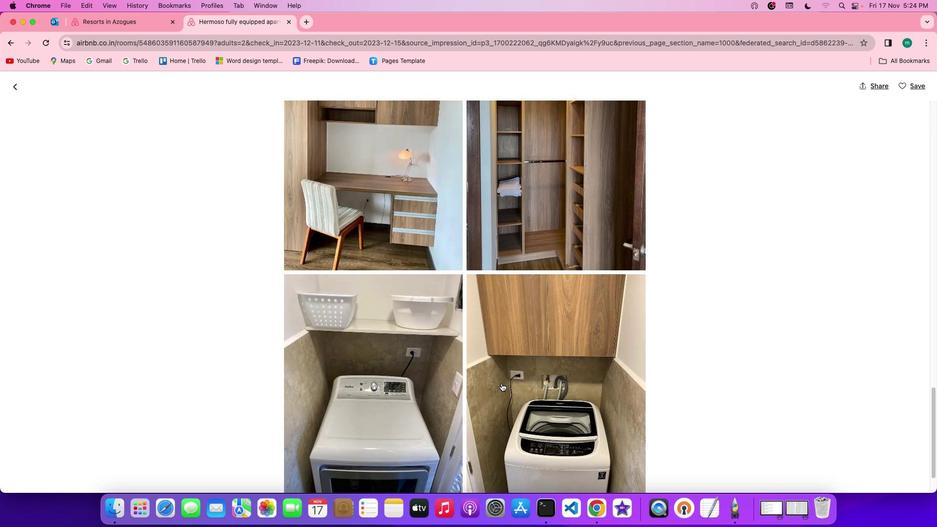
Action: Mouse scrolled (508, 390) with delta (6, 5)
Screenshot: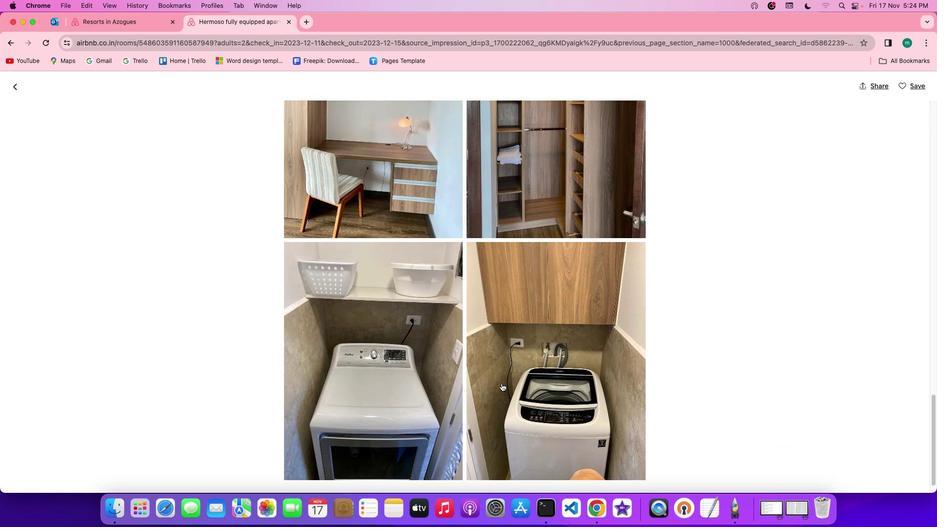
Action: Mouse scrolled (508, 390) with delta (6, 5)
Screenshot: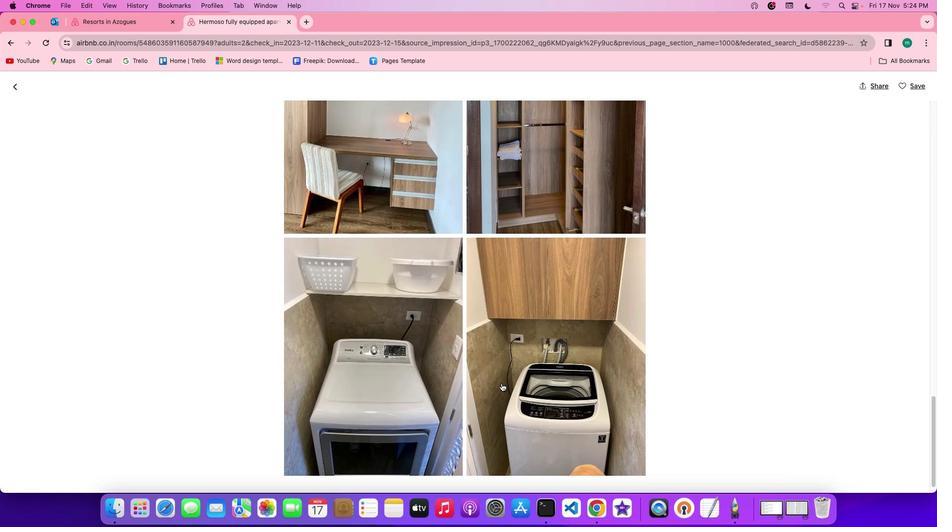 
Action: Mouse scrolled (508, 390) with delta (6, 5)
Screenshot: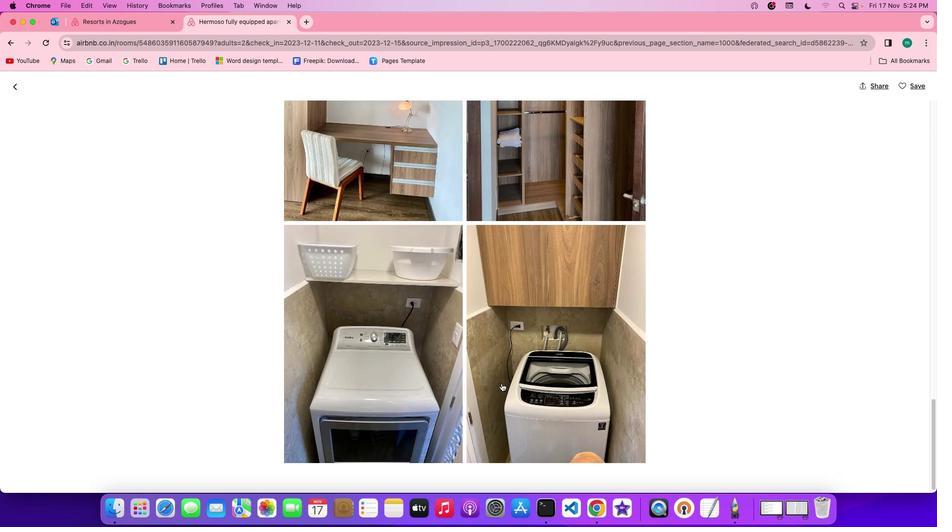 
Action: Mouse scrolled (508, 390) with delta (6, 5)
Screenshot: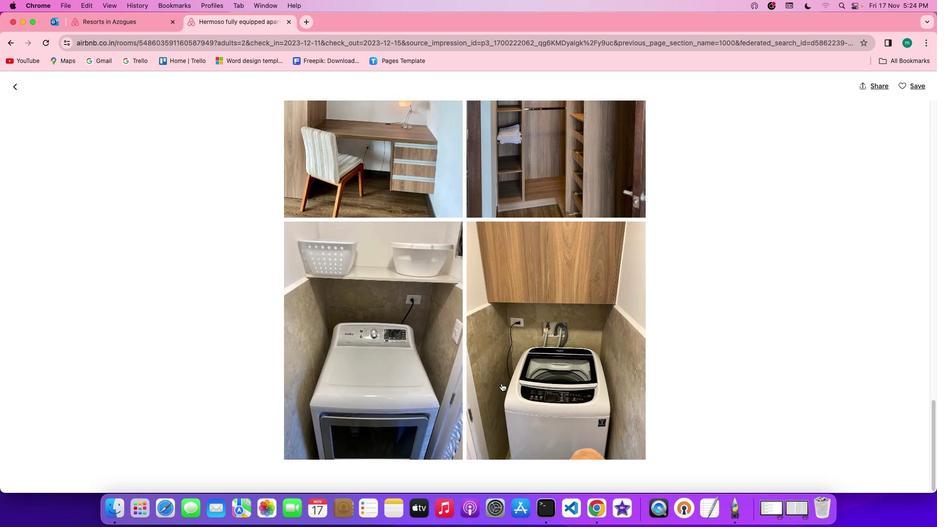 
Action: Mouse scrolled (508, 390) with delta (6, 5)
Screenshot: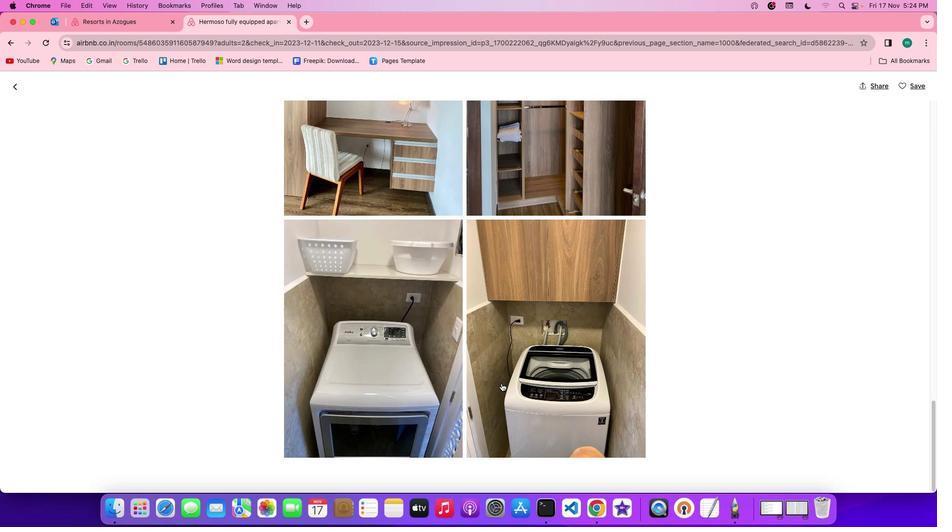 
Action: Mouse scrolled (508, 390) with delta (6, 5)
Screenshot: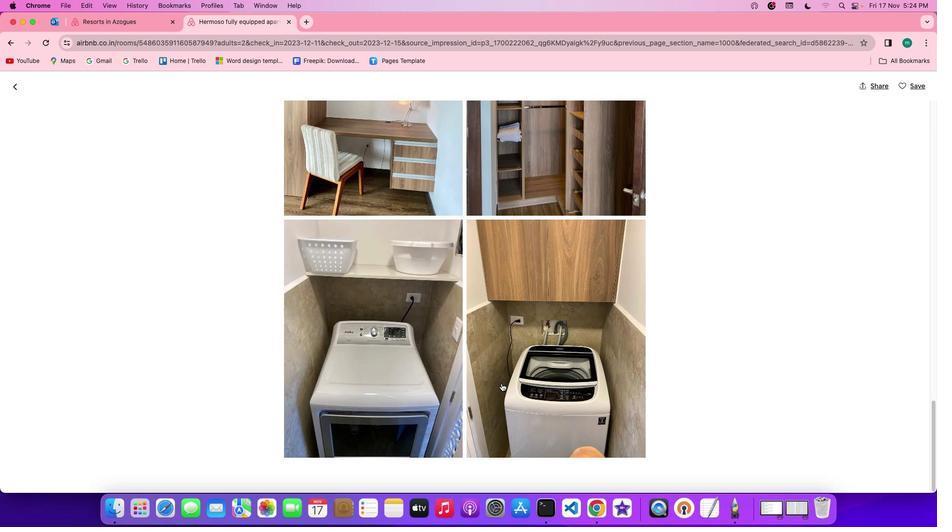 
Action: Mouse scrolled (508, 390) with delta (6, 5)
Screenshot: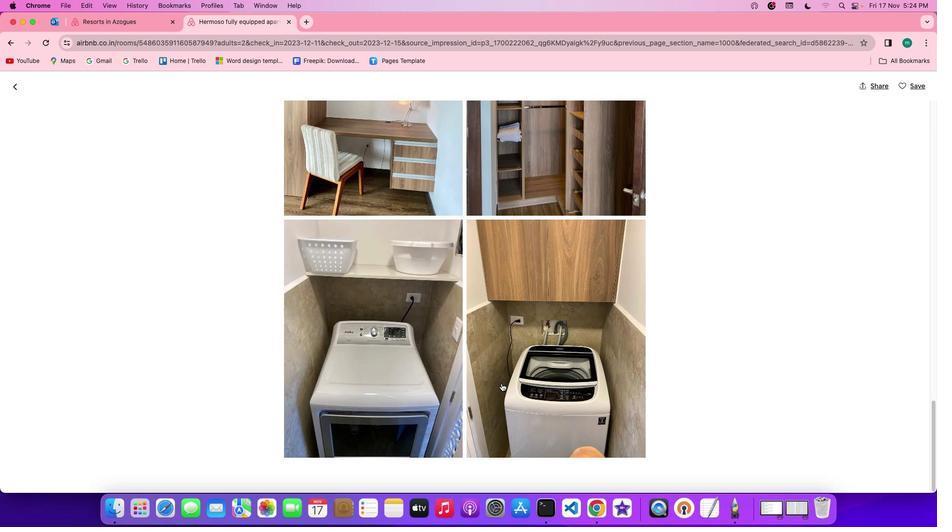 
Action: Mouse scrolled (508, 390) with delta (6, 5)
Screenshot: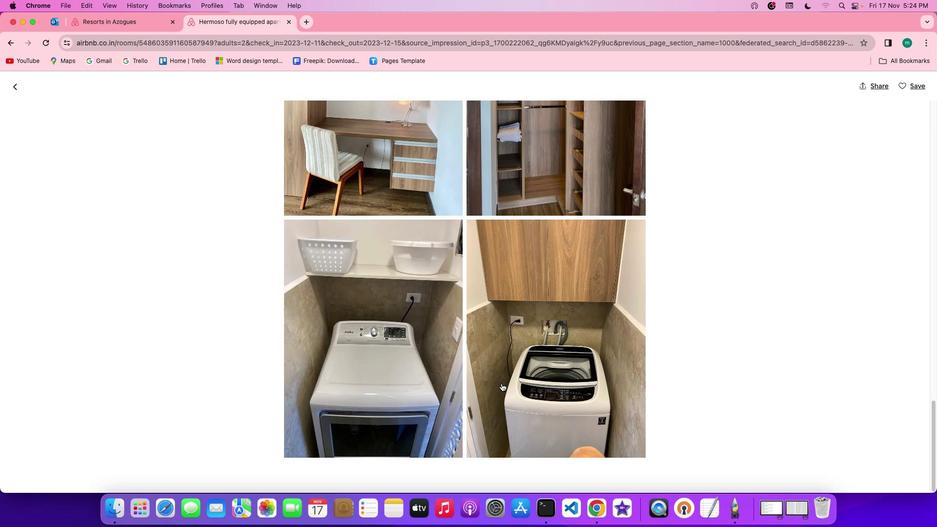
Action: Mouse scrolled (508, 390) with delta (6, 5)
Screenshot: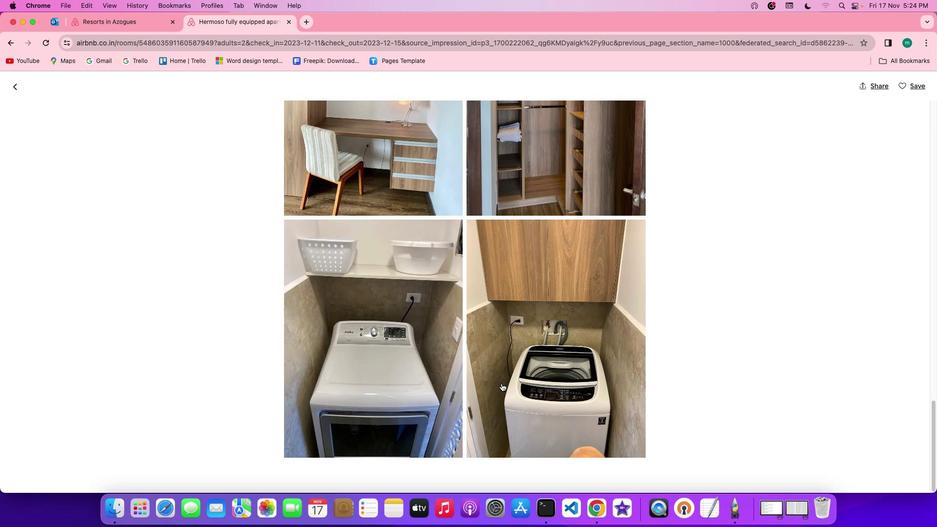 
Action: Mouse scrolled (508, 390) with delta (6, 5)
Screenshot: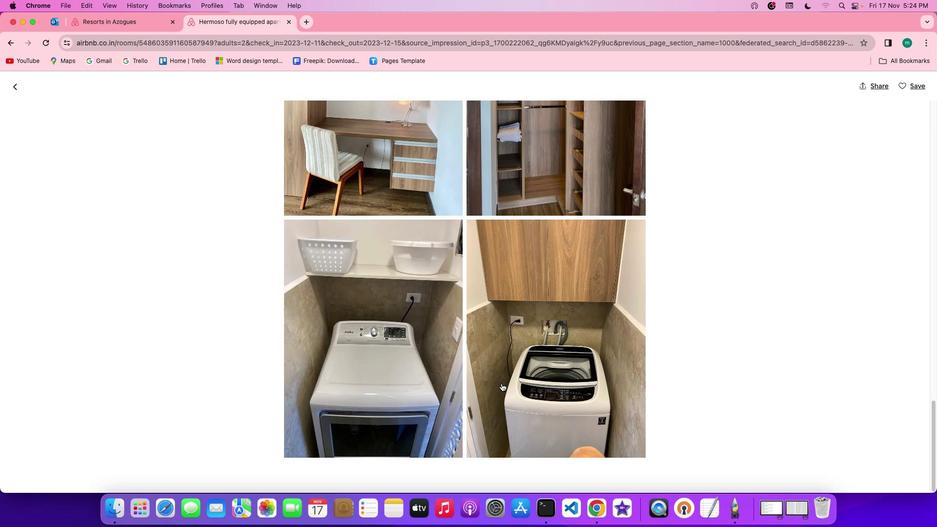 
Action: Mouse scrolled (508, 390) with delta (6, 4)
Screenshot: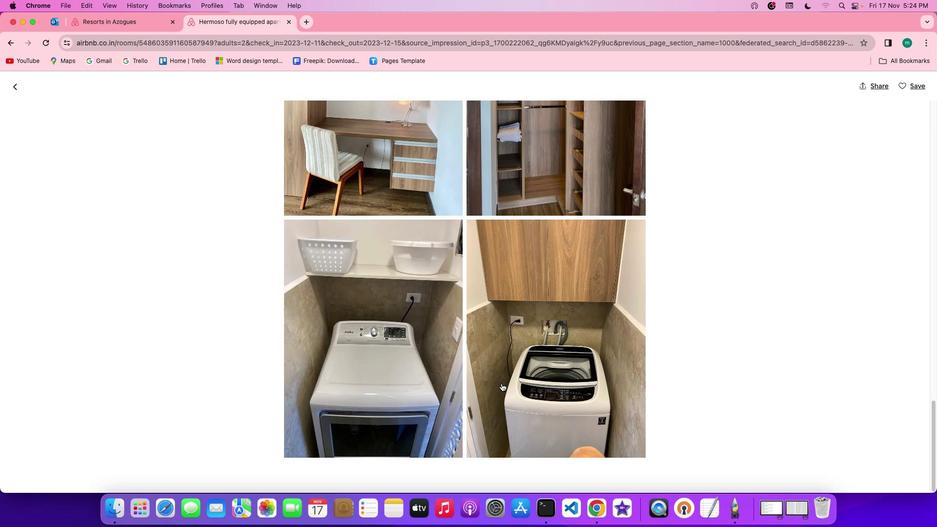 
Action: Mouse moved to (24, 92)
Screenshot: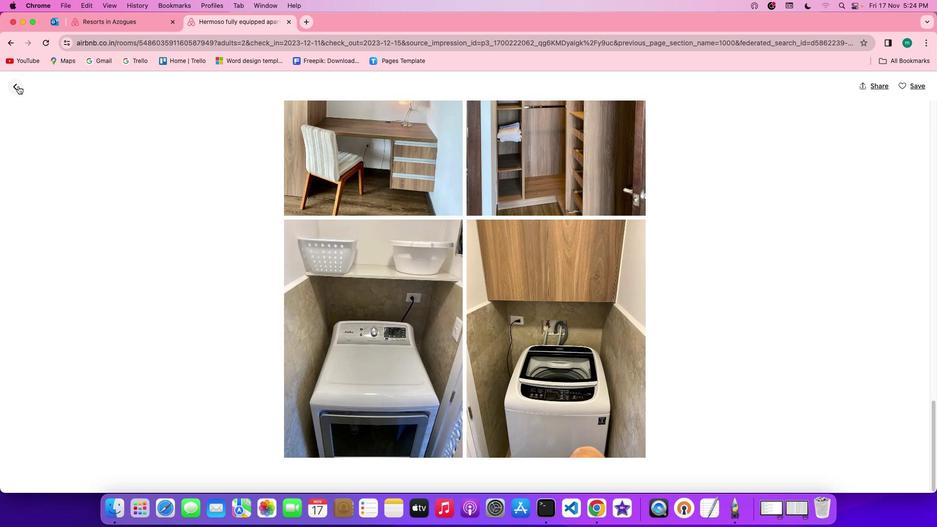 
Action: Mouse pressed left at (24, 92)
Screenshot: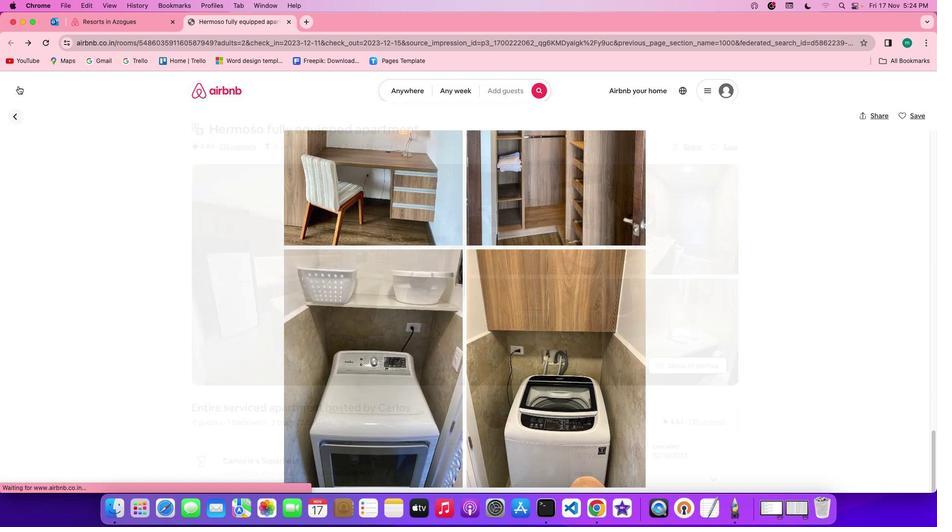 
Action: Mouse moved to (639, 396)
Screenshot: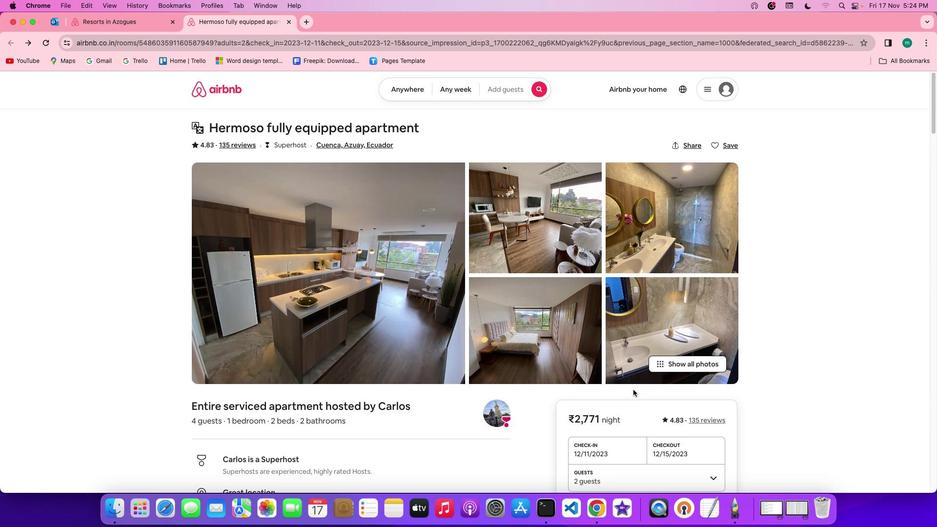 
Action: Mouse scrolled (639, 396) with delta (6, 5)
Screenshot: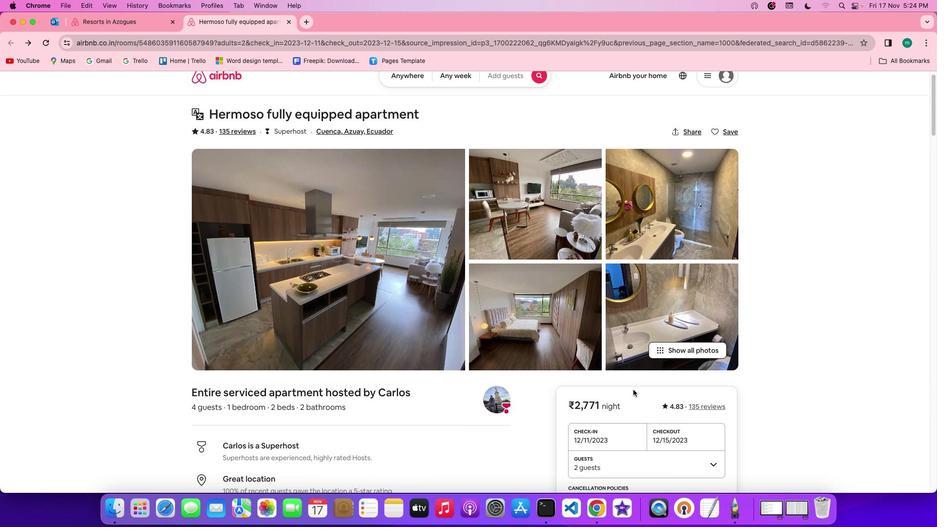 
Action: Mouse scrolled (639, 396) with delta (6, 5)
Screenshot: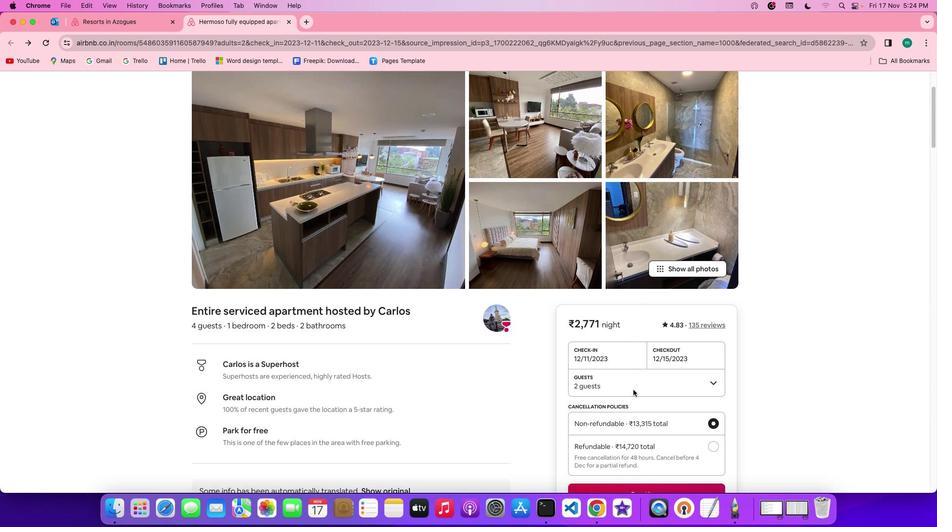 
Action: Mouse scrolled (639, 396) with delta (6, 5)
Screenshot: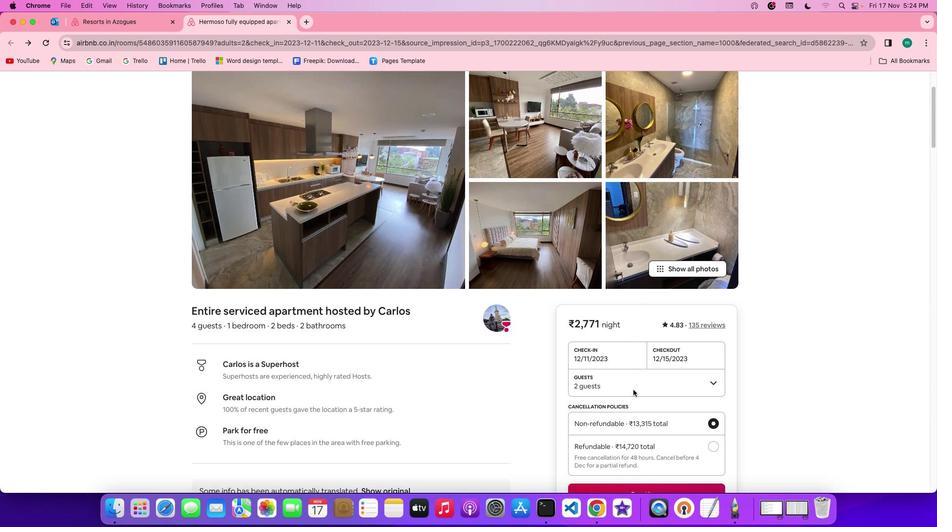 
Action: Mouse scrolled (639, 396) with delta (6, 4)
Screenshot: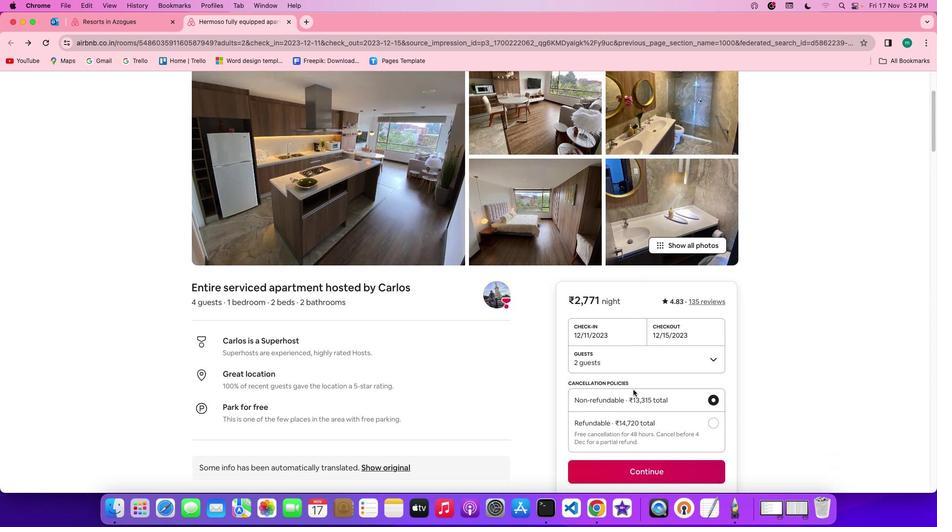 
Action: Mouse scrolled (639, 396) with delta (6, 5)
Screenshot: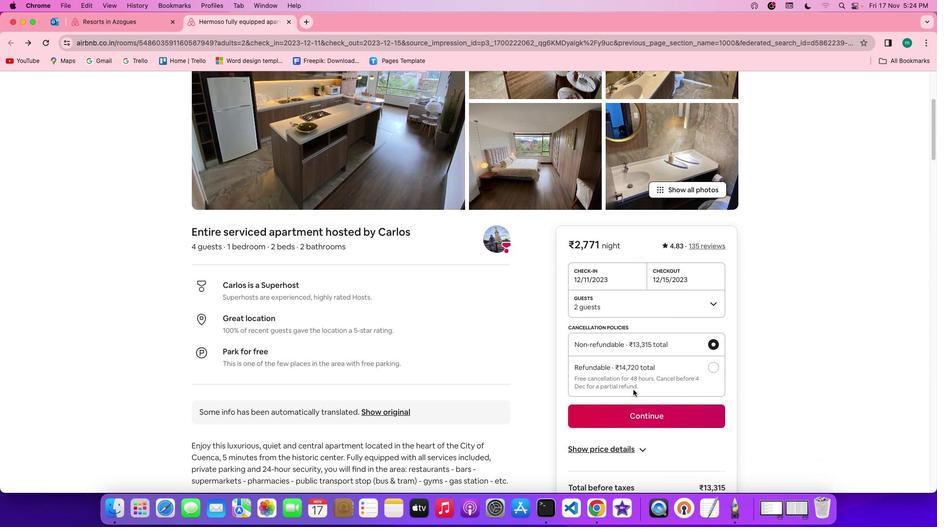 
Action: Mouse scrolled (639, 396) with delta (6, 5)
Screenshot: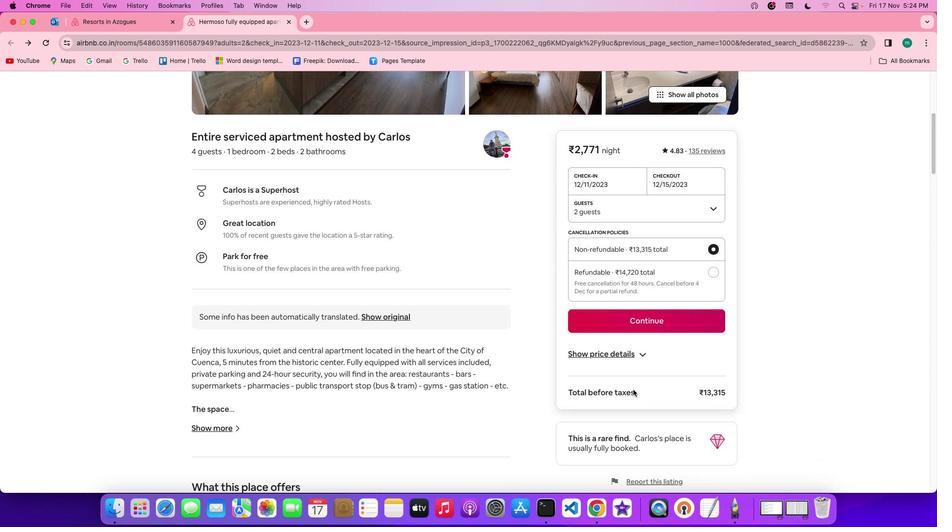 
Action: Mouse scrolled (639, 396) with delta (6, 5)
Screenshot: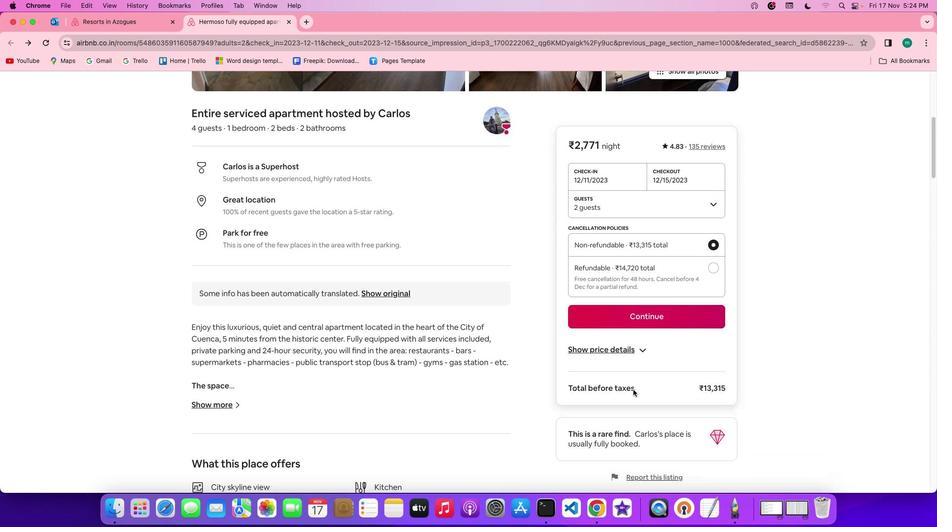 
Action: Mouse scrolled (639, 396) with delta (6, 4)
Screenshot: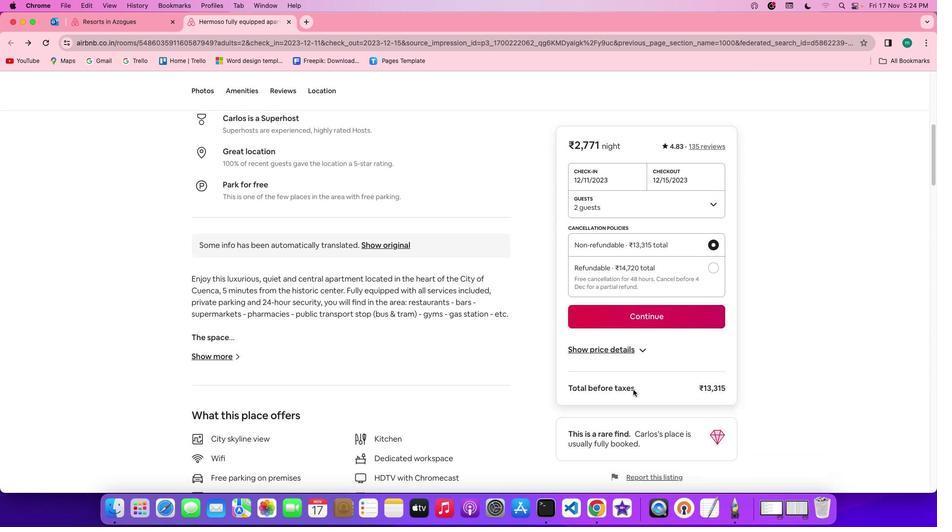 
Action: Mouse scrolled (639, 396) with delta (6, 4)
Screenshot: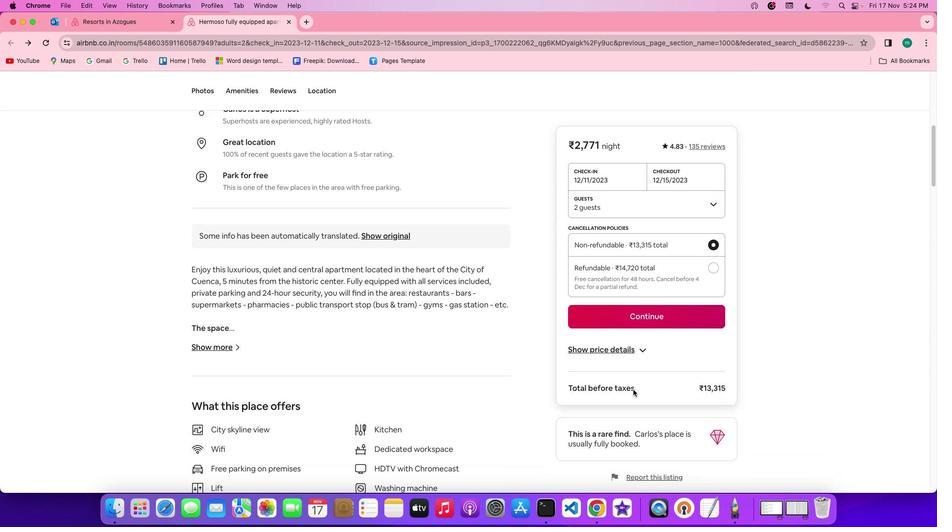 
Action: Mouse moved to (226, 351)
Screenshot: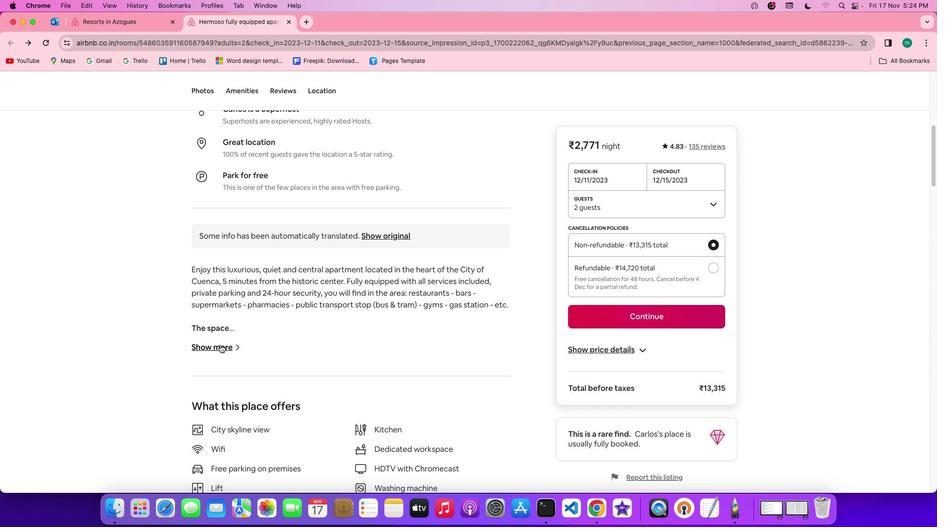
Action: Mouse pressed left at (226, 351)
Screenshot: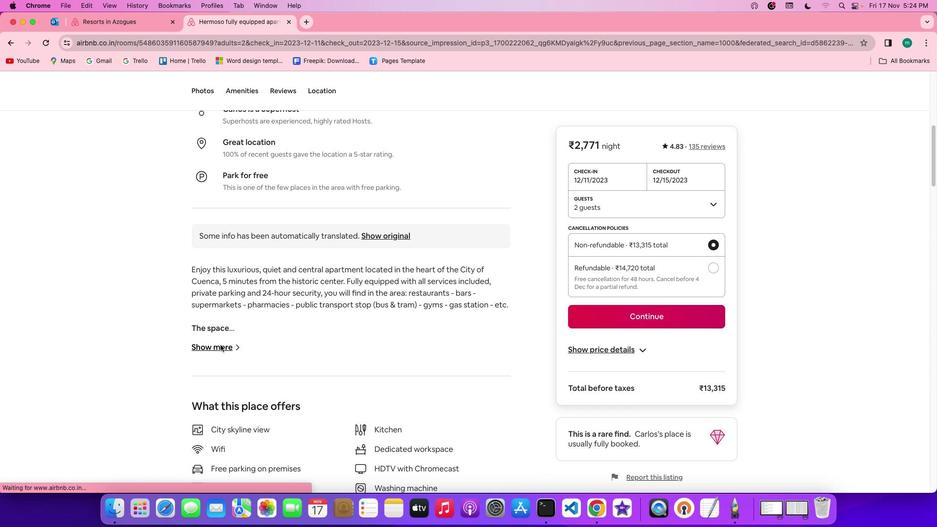 
Action: Mouse moved to (470, 357)
Screenshot: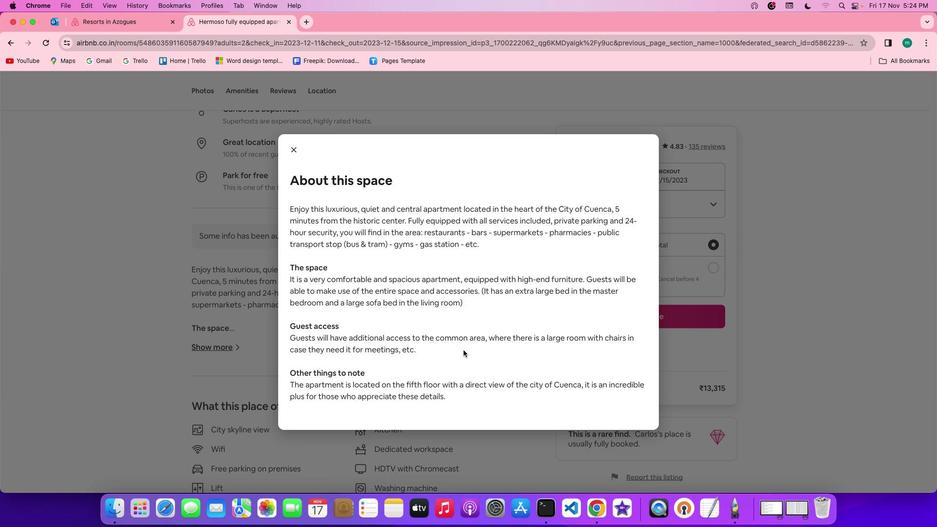 
Action: Mouse scrolled (470, 357) with delta (6, 5)
Screenshot: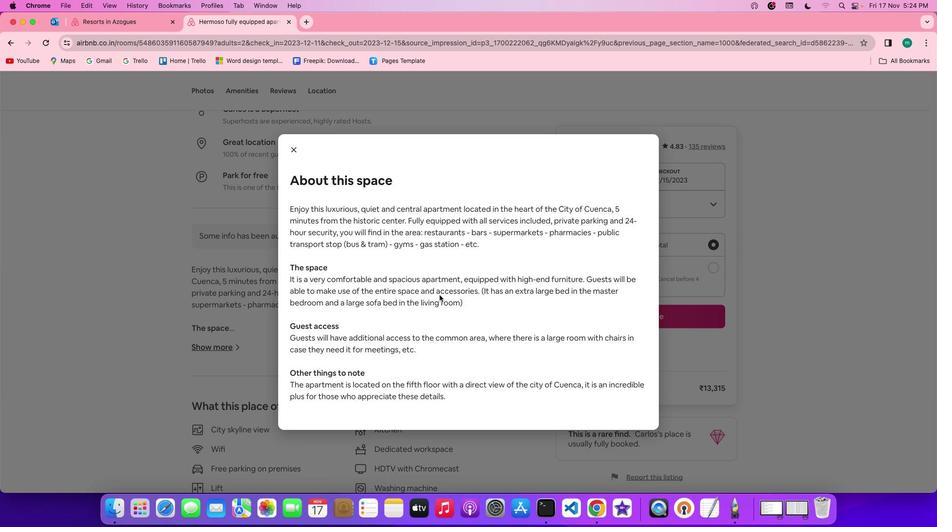 
Action: Mouse scrolled (470, 357) with delta (6, 5)
Screenshot: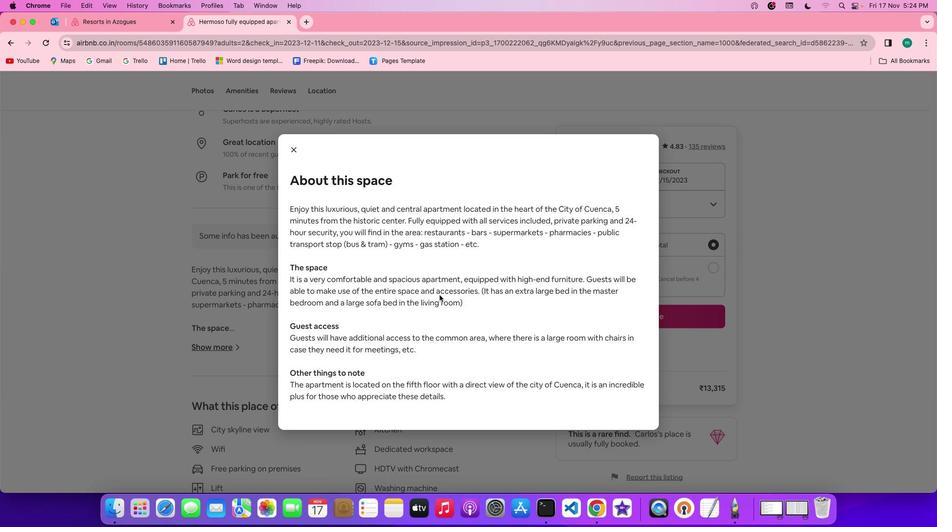 
Action: Mouse scrolled (470, 357) with delta (6, 4)
Screenshot: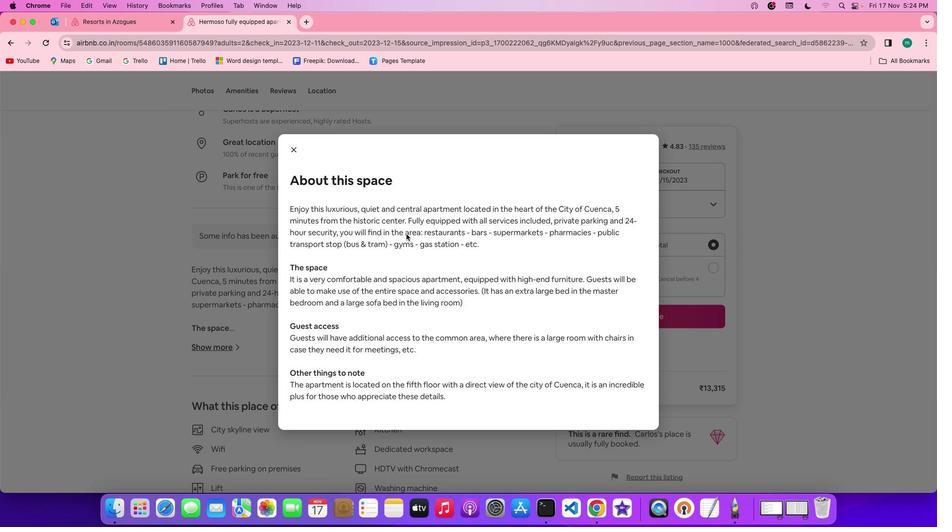 
Action: Mouse scrolled (470, 357) with delta (6, 4)
Screenshot: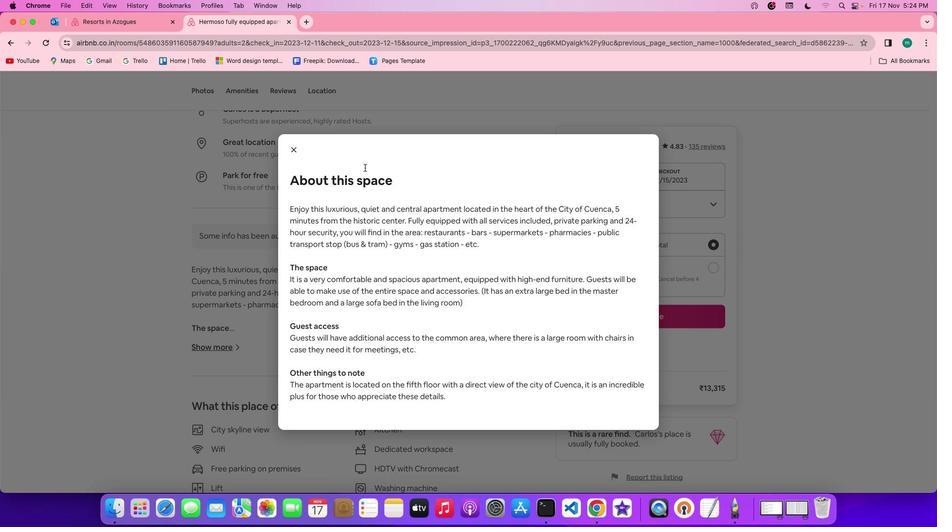 
Action: Mouse moved to (304, 147)
Screenshot: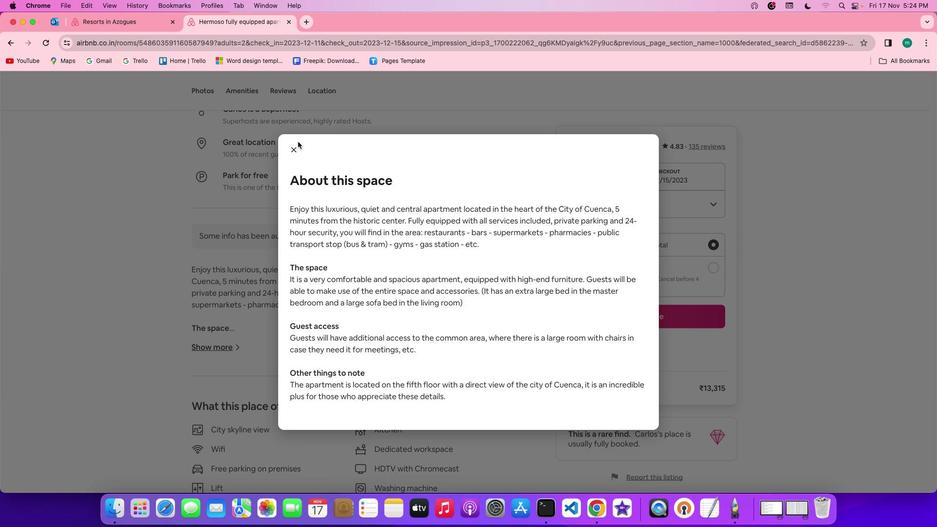 
Action: Mouse pressed left at (304, 147)
Screenshot: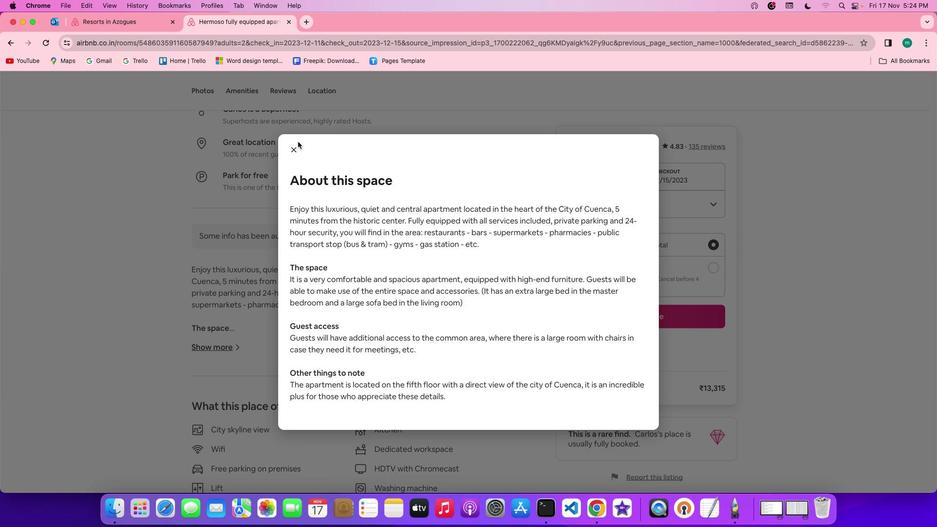 
Action: Mouse moved to (303, 150)
Screenshot: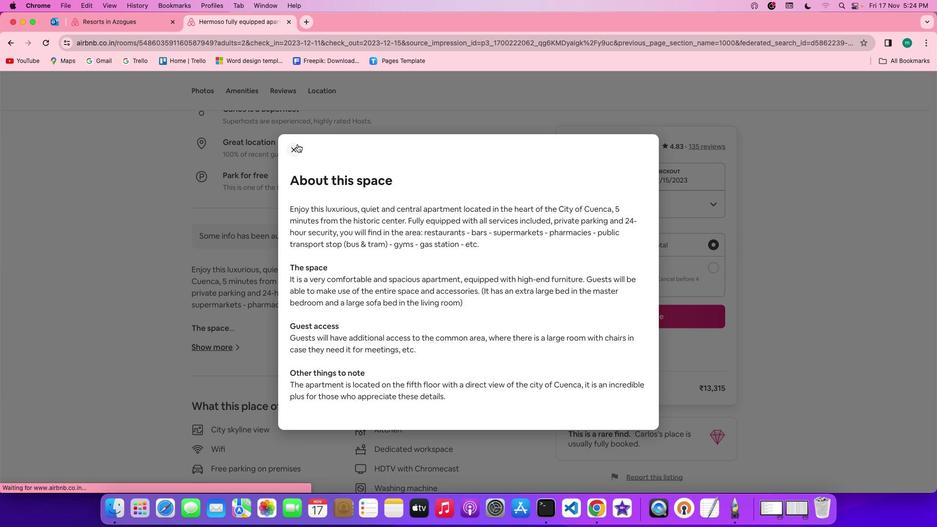 
Action: Mouse pressed left at (303, 150)
Screenshot: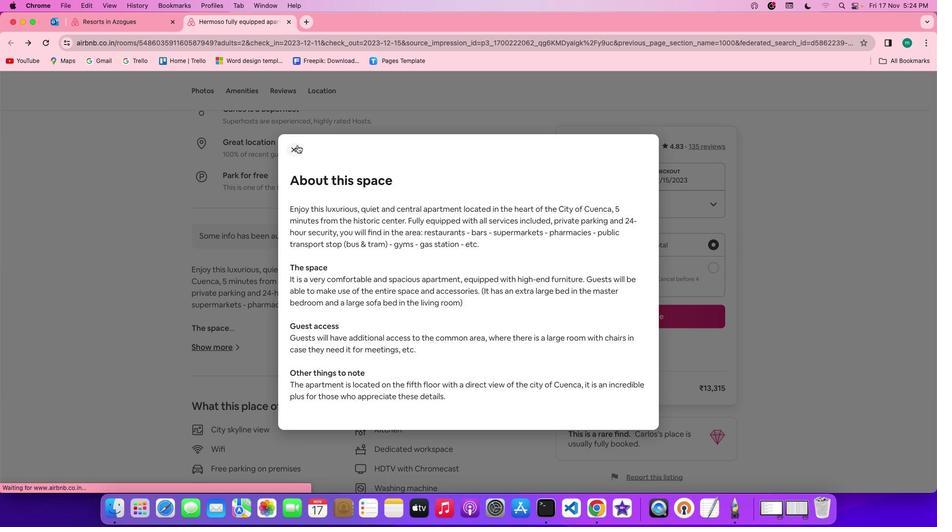
Action: Mouse moved to (519, 387)
Screenshot: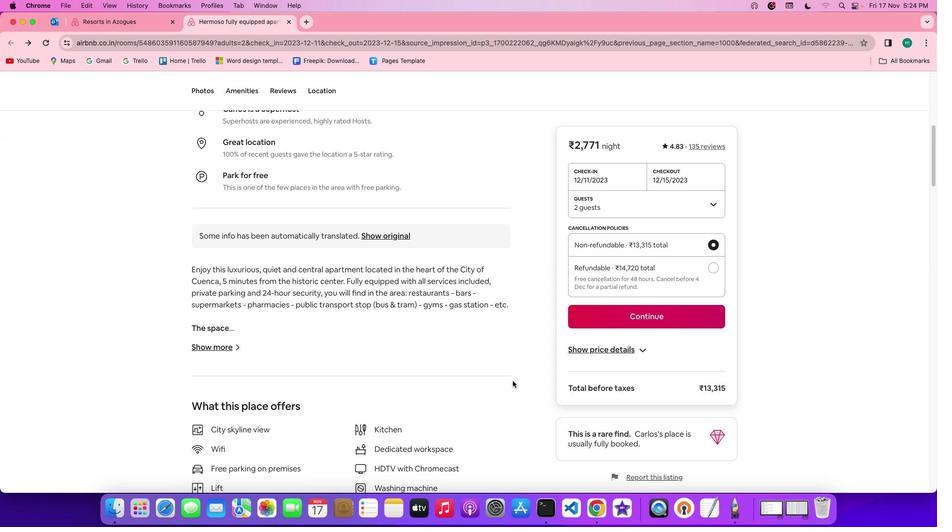 
Action: Mouse scrolled (519, 387) with delta (6, 5)
Screenshot: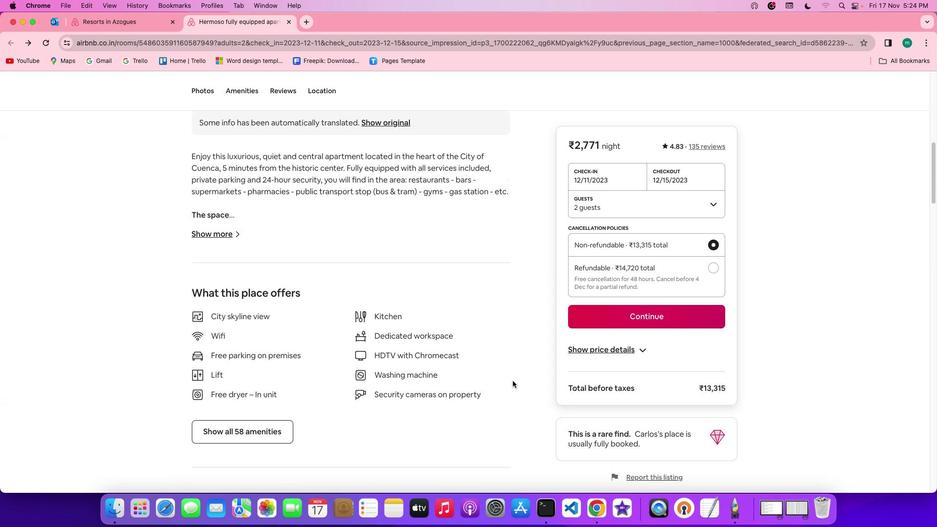 
Action: Mouse scrolled (519, 387) with delta (6, 5)
Screenshot: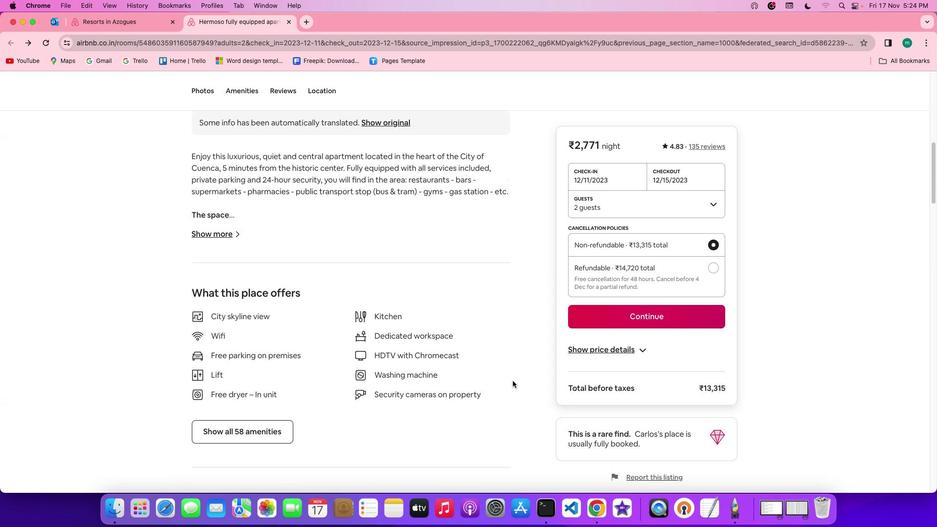 
Action: Mouse scrolled (519, 387) with delta (6, 4)
Screenshot: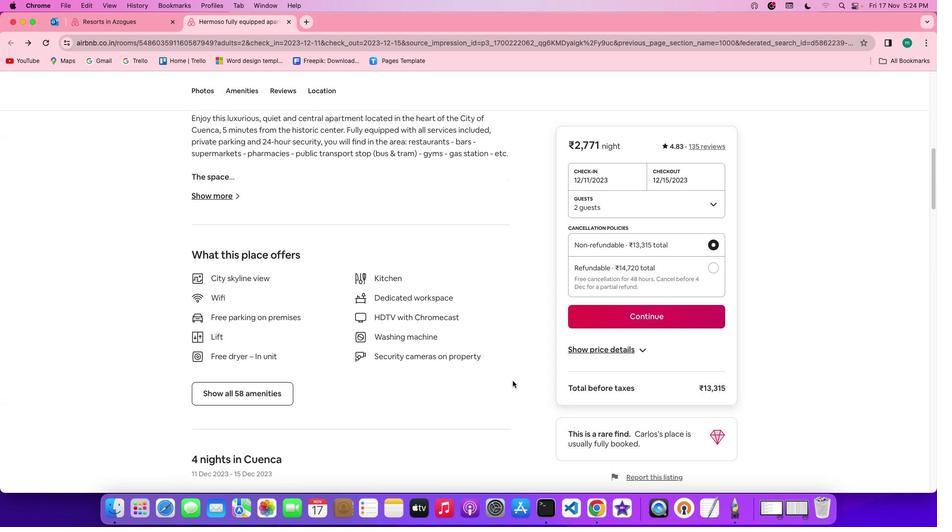 
Action: Mouse scrolled (519, 387) with delta (6, 4)
Screenshot: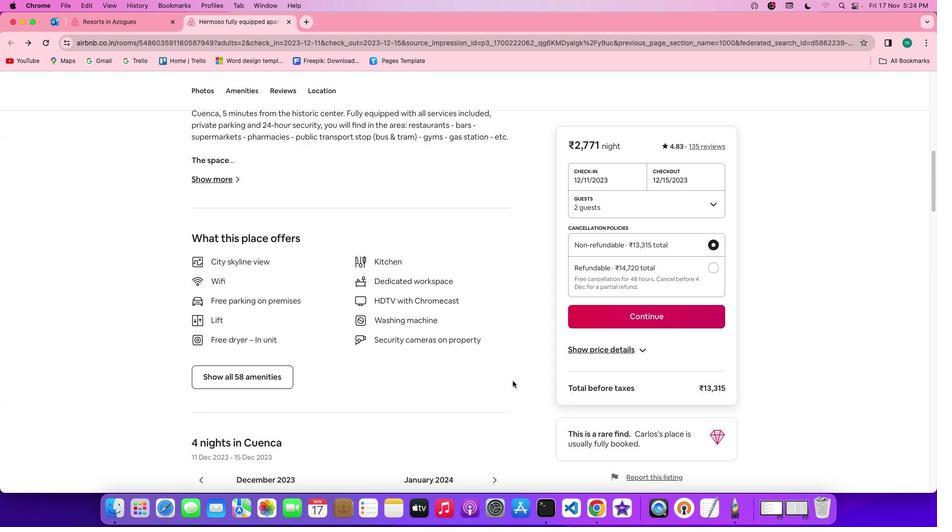 
Action: Mouse scrolled (519, 387) with delta (6, 5)
Screenshot: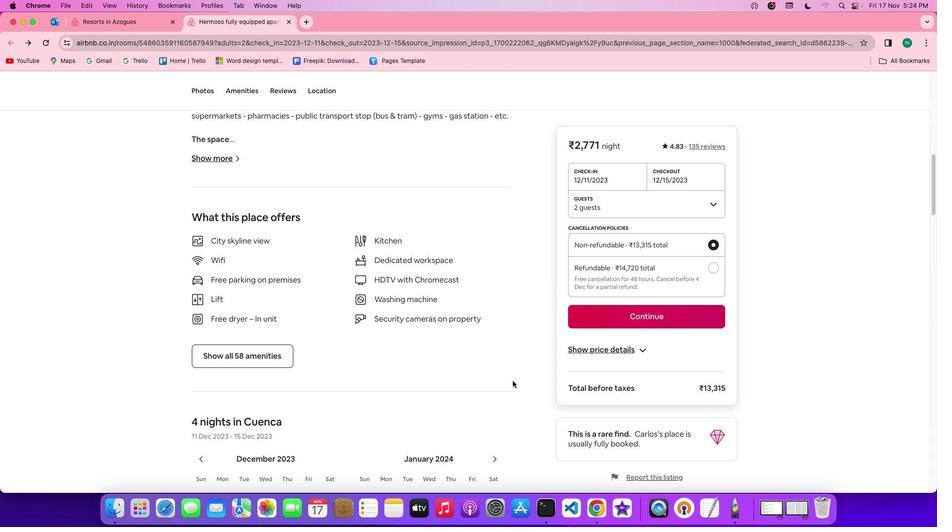 
Action: Mouse scrolled (519, 387) with delta (6, 5)
Screenshot: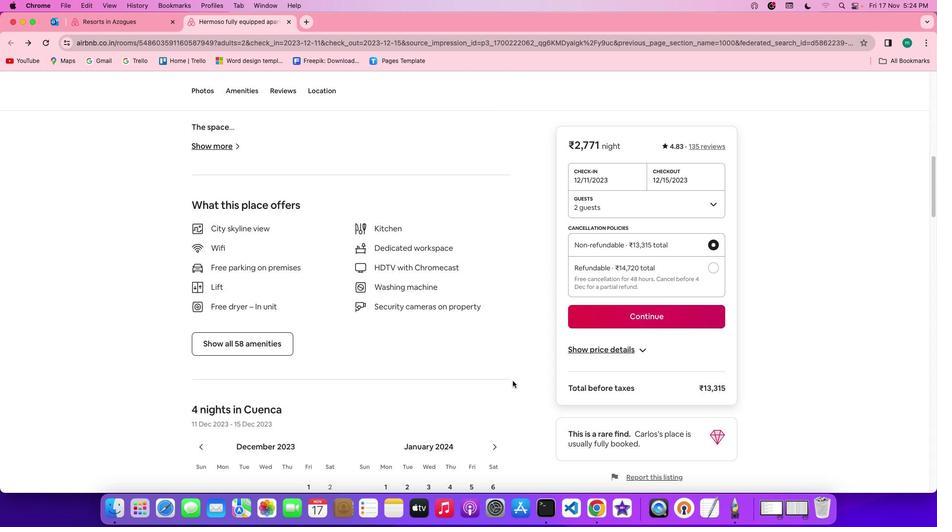 
Action: Mouse scrolled (519, 387) with delta (6, 5)
Screenshot: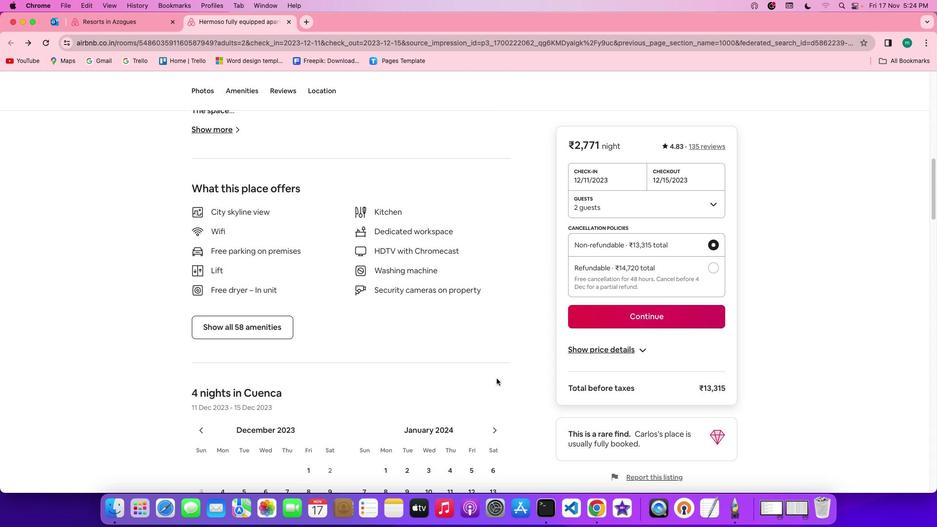 
Action: Mouse moved to (233, 334)
Screenshot: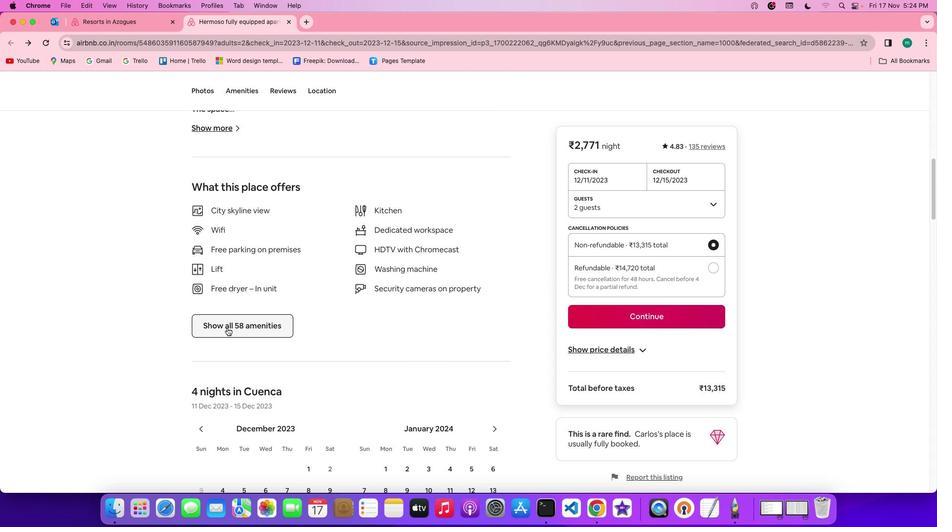 
Action: Mouse pressed left at (233, 334)
Screenshot: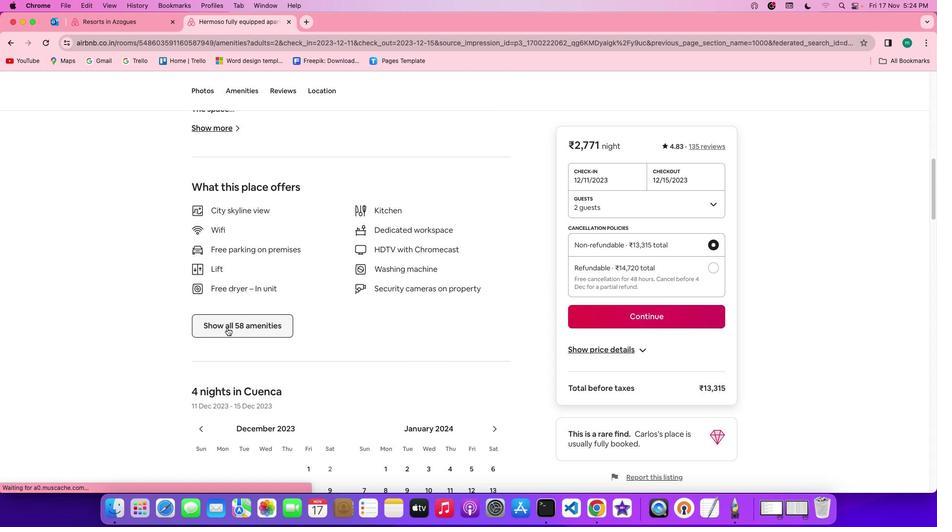 
Action: Mouse moved to (473, 382)
Screenshot: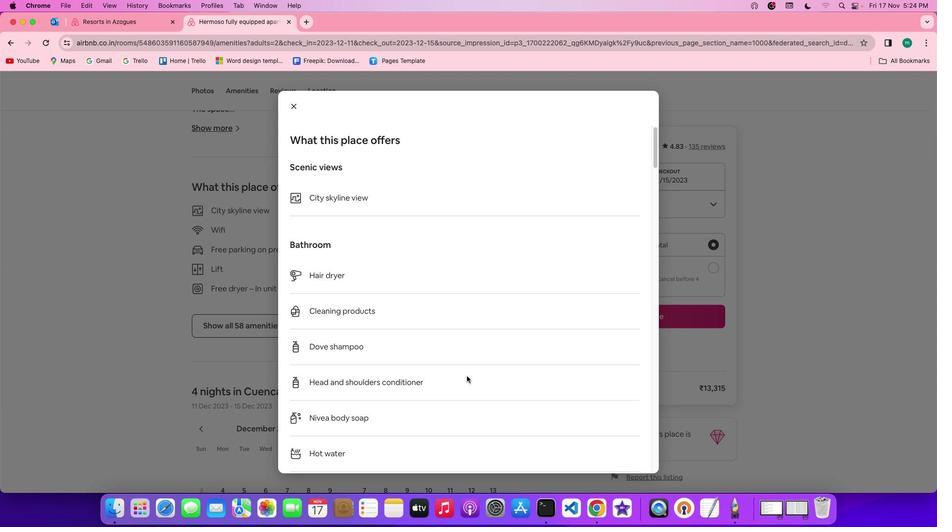
Action: Mouse scrolled (473, 382) with delta (6, 5)
Screenshot: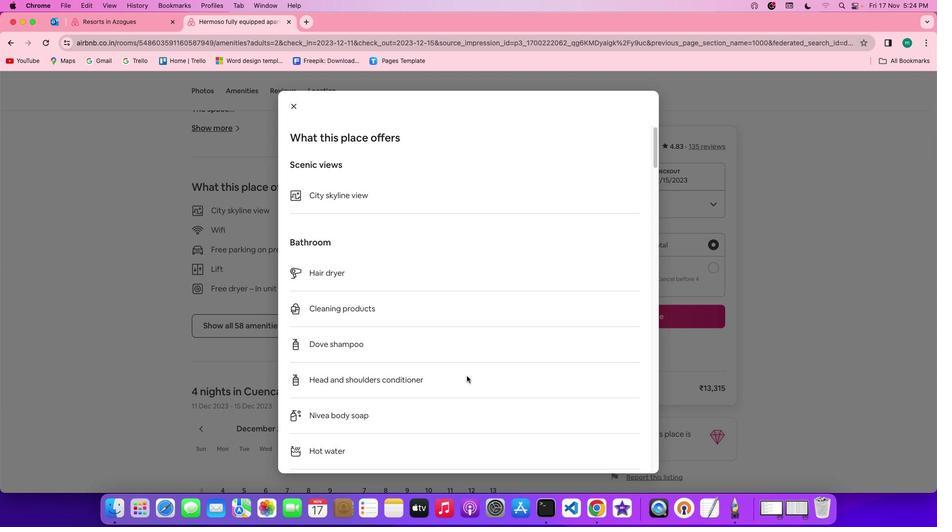 
Action: Mouse scrolled (473, 382) with delta (6, 5)
Screenshot: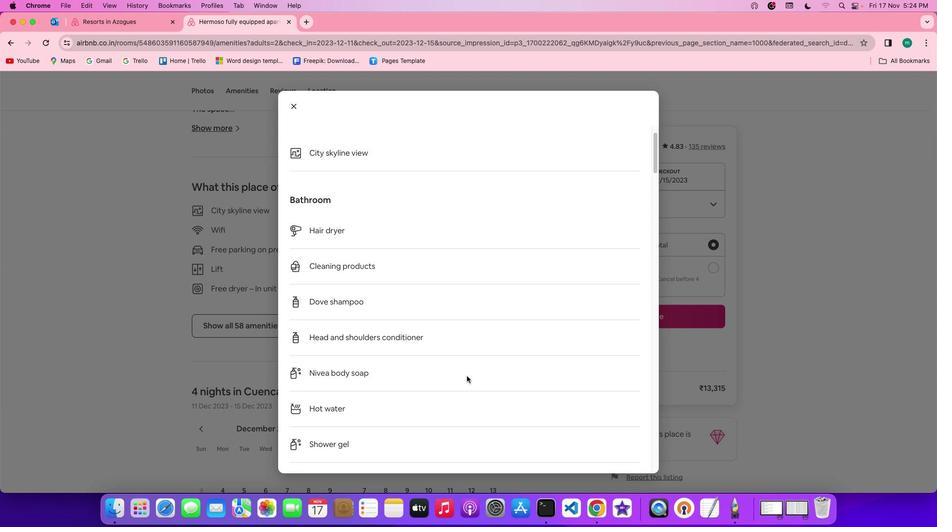 
Action: Mouse scrolled (473, 382) with delta (6, 5)
Screenshot: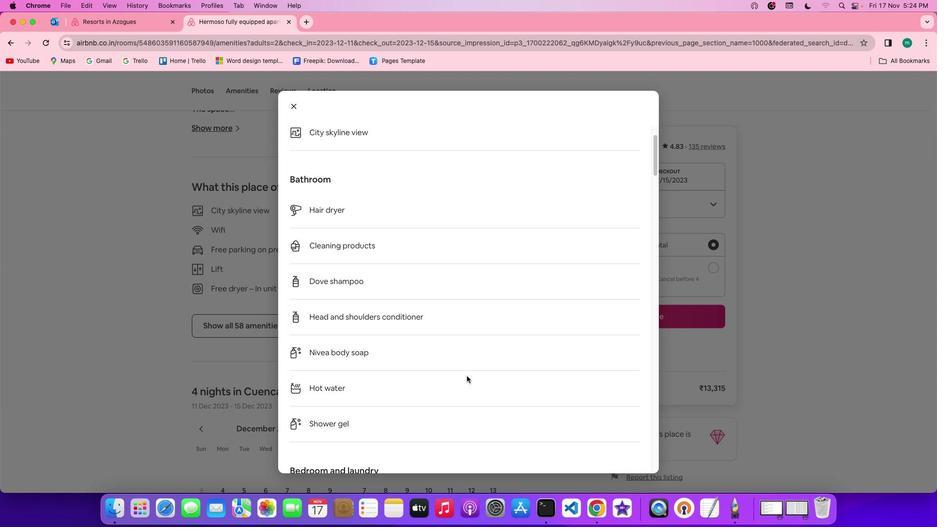 
Action: Mouse scrolled (473, 382) with delta (6, 5)
Screenshot: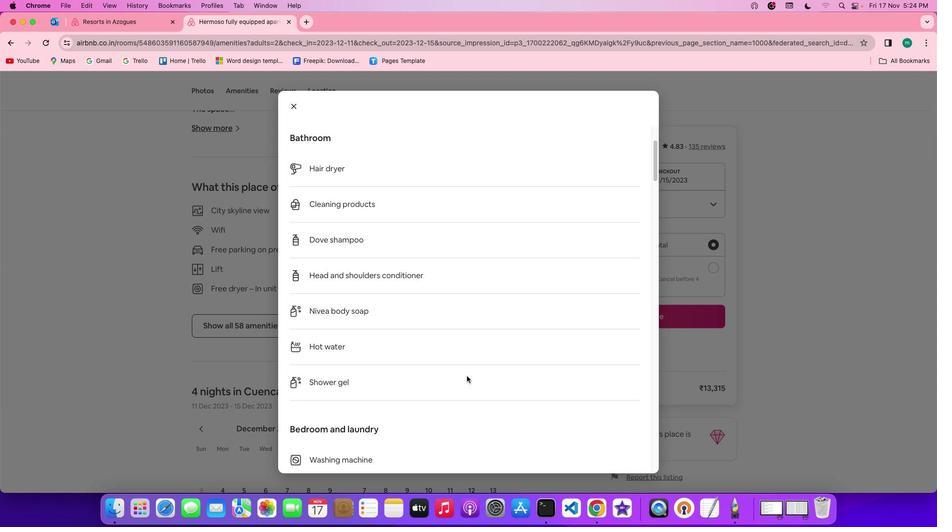 
Action: Mouse scrolled (473, 382) with delta (6, 5)
Screenshot: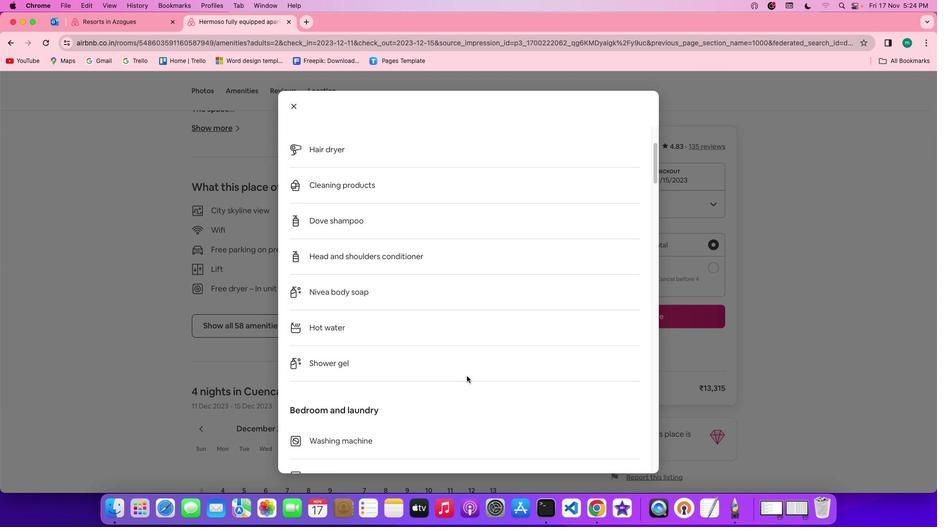 
Action: Mouse scrolled (473, 382) with delta (6, 5)
Screenshot: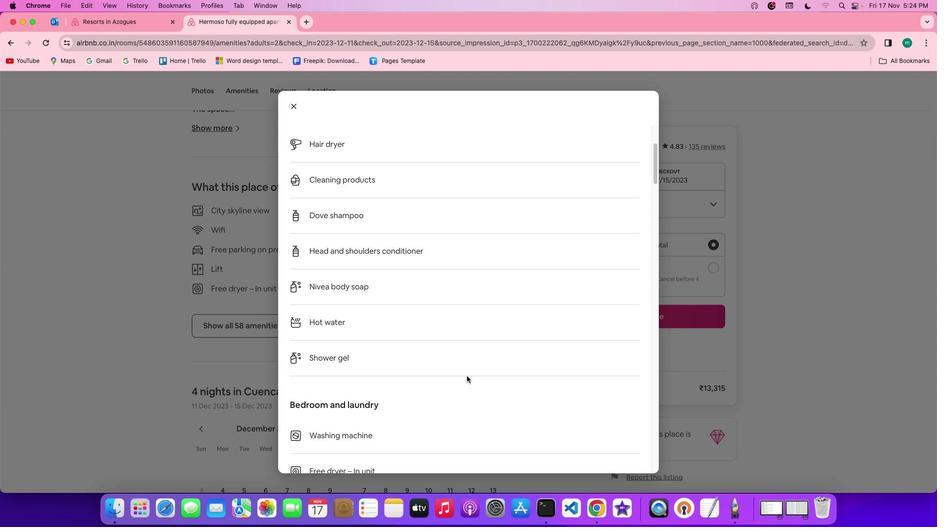 
Action: Mouse scrolled (473, 382) with delta (6, 5)
Screenshot: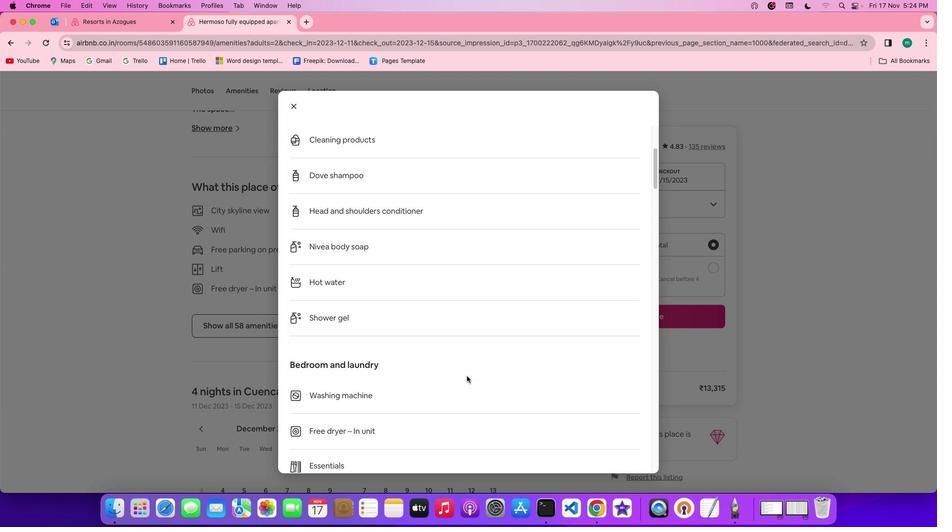 
Action: Mouse scrolled (473, 382) with delta (6, 5)
Screenshot: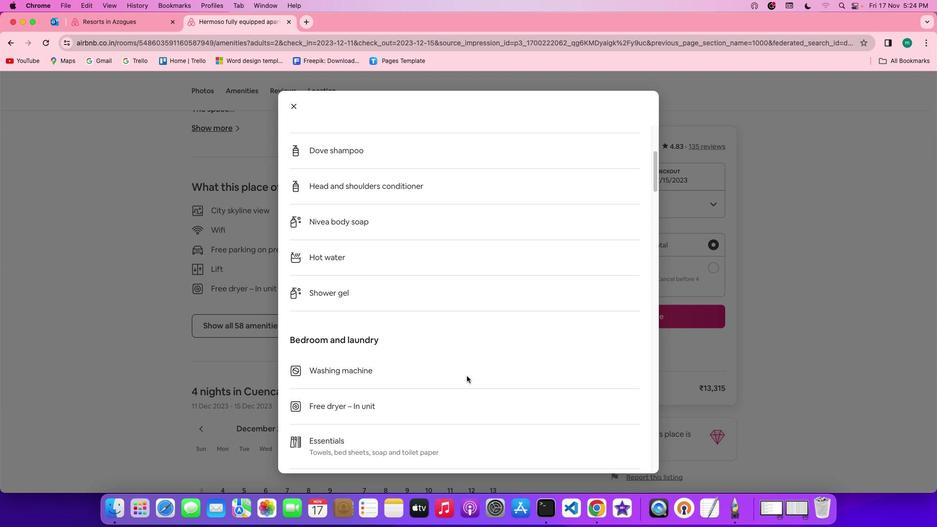 
Action: Mouse scrolled (473, 382) with delta (6, 5)
Screenshot: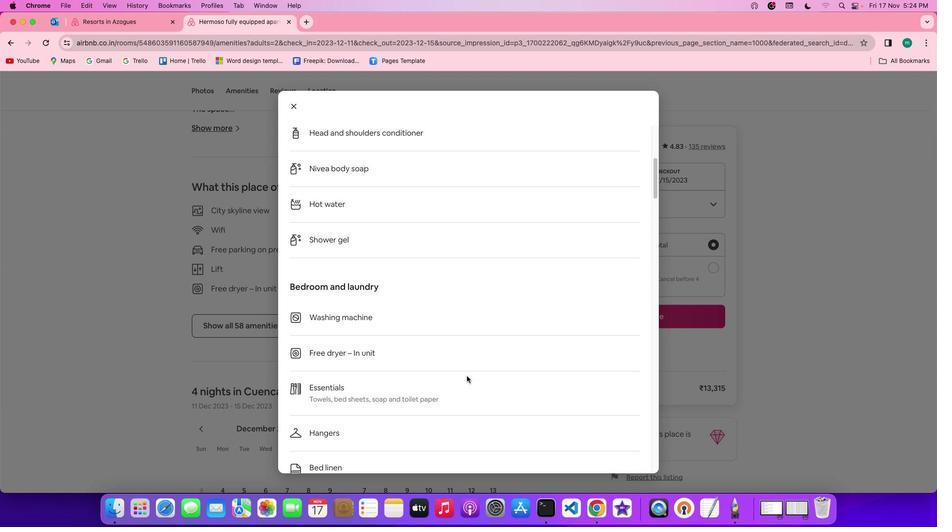 
Action: Mouse scrolled (473, 382) with delta (6, 4)
Screenshot: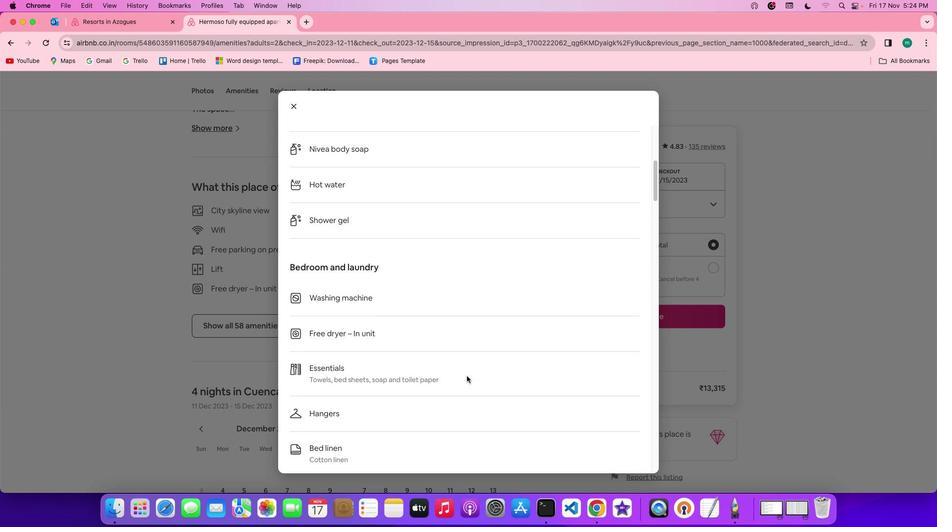 
Action: Mouse scrolled (473, 382) with delta (6, 5)
Screenshot: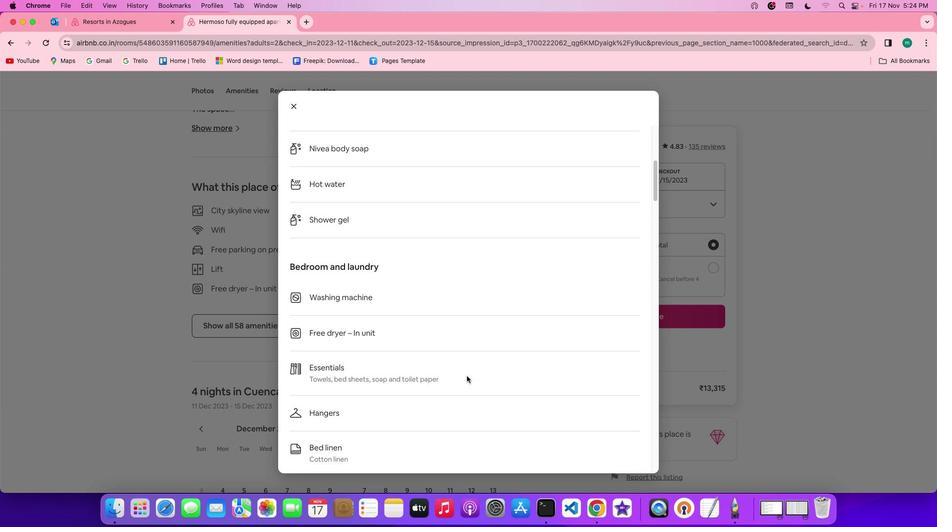 
Action: Mouse scrolled (473, 382) with delta (6, 5)
Screenshot: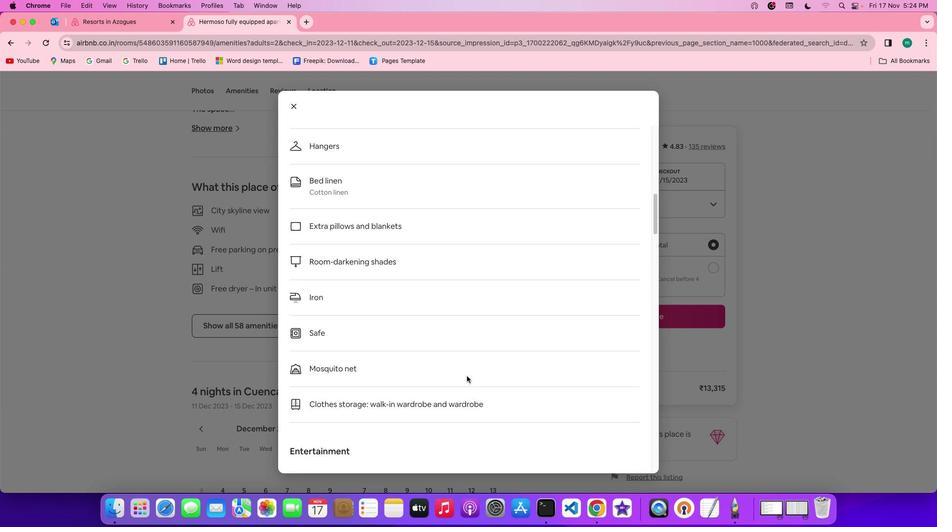 
Action: Mouse scrolled (473, 382) with delta (6, 5)
Screenshot: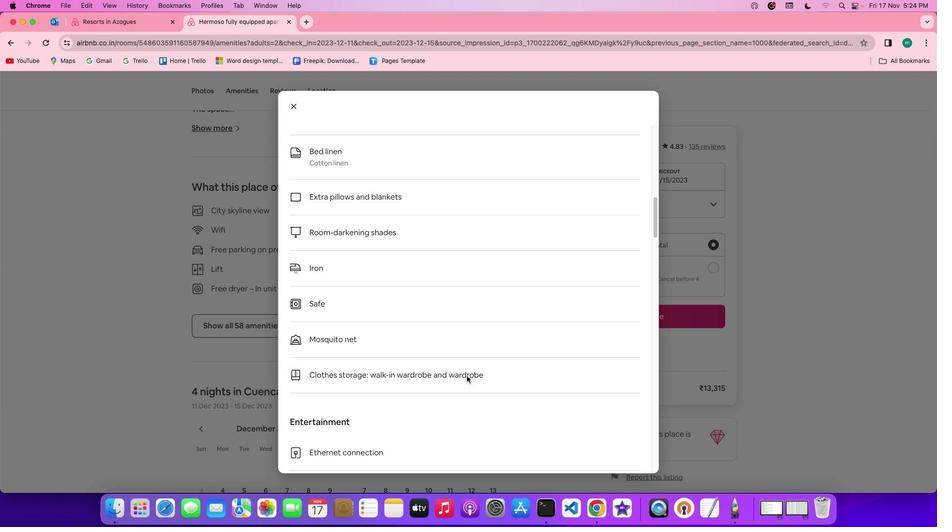 
Action: Mouse scrolled (473, 382) with delta (6, 4)
Screenshot: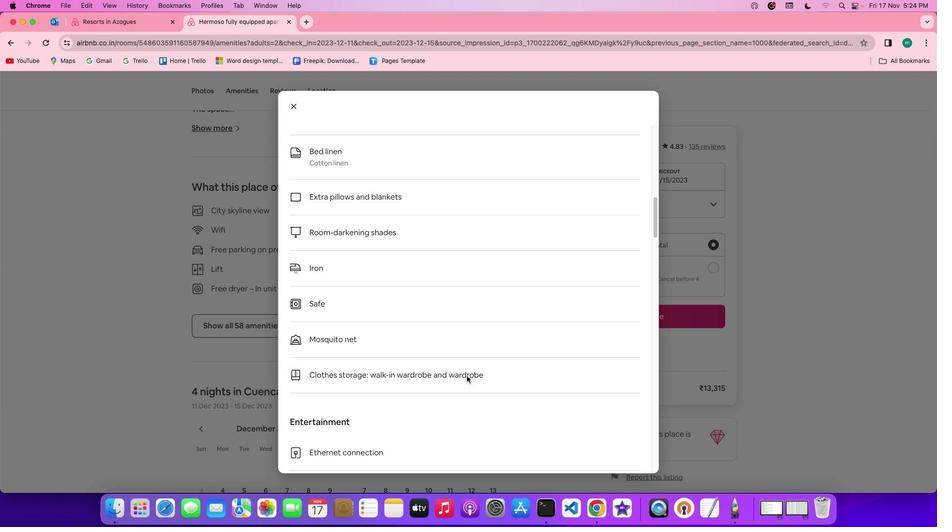 
Action: Mouse scrolled (473, 382) with delta (6, 3)
Screenshot: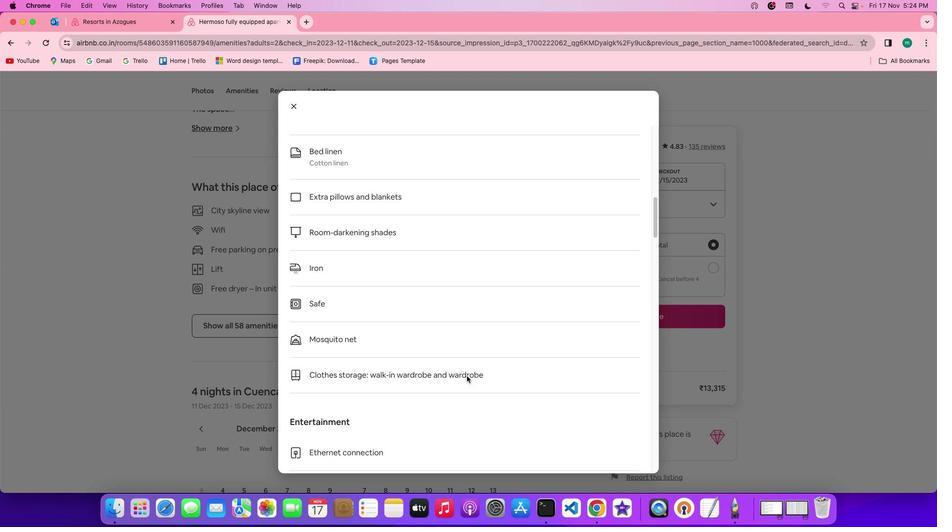 
Action: Mouse scrolled (473, 382) with delta (6, 3)
Screenshot: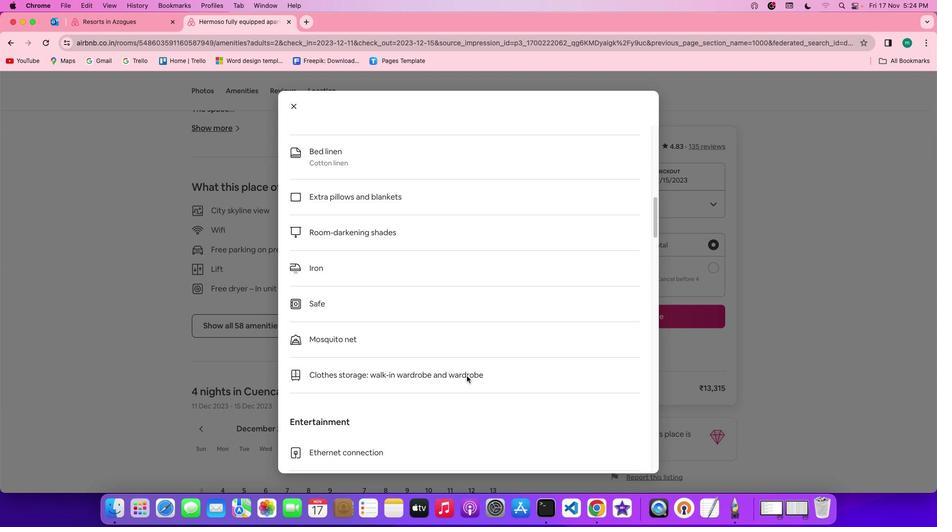 
Action: Mouse scrolled (473, 382) with delta (6, 5)
Screenshot: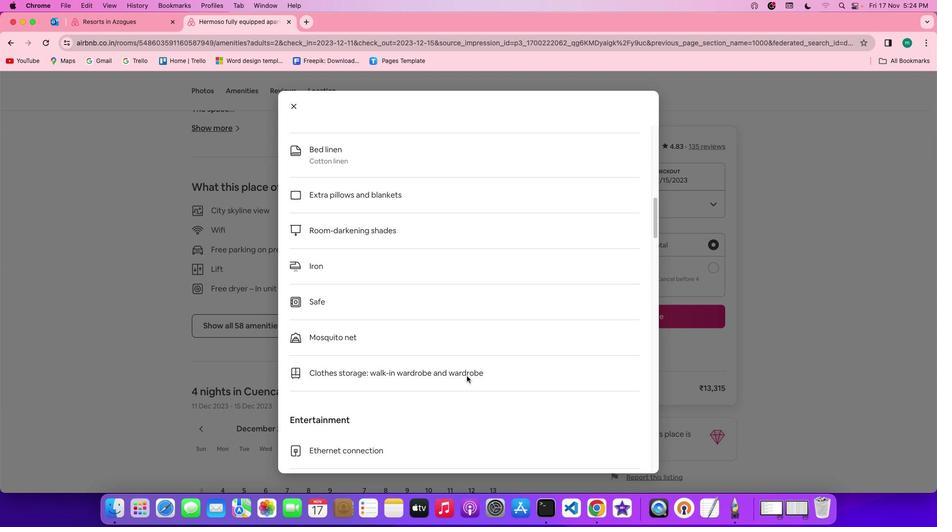 
Action: Mouse moved to (296, 114)
Screenshot: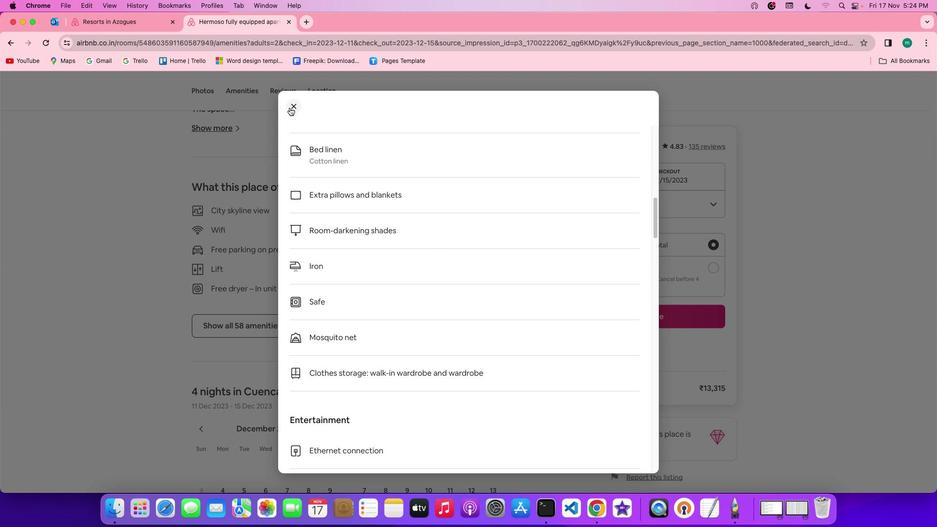 
Action: Mouse pressed left at (296, 114)
Screenshot: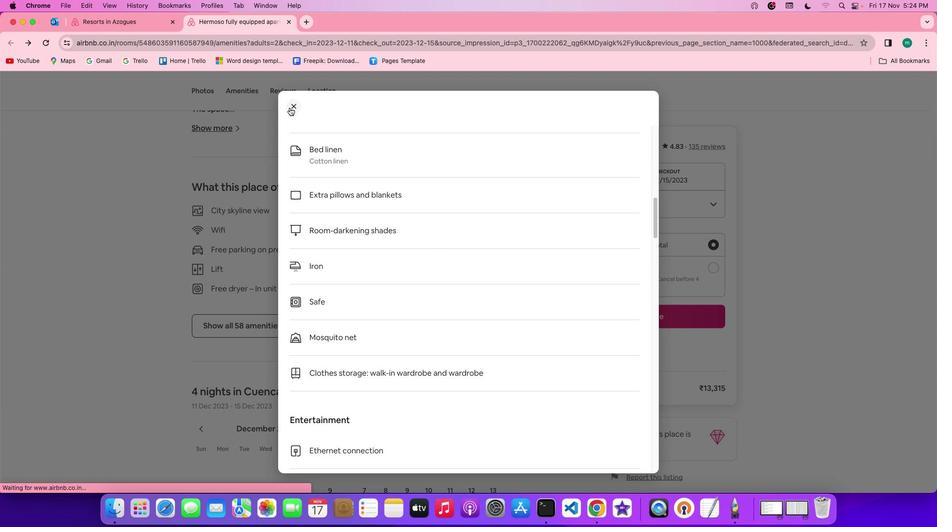 
Action: Mouse moved to (341, 312)
Screenshot: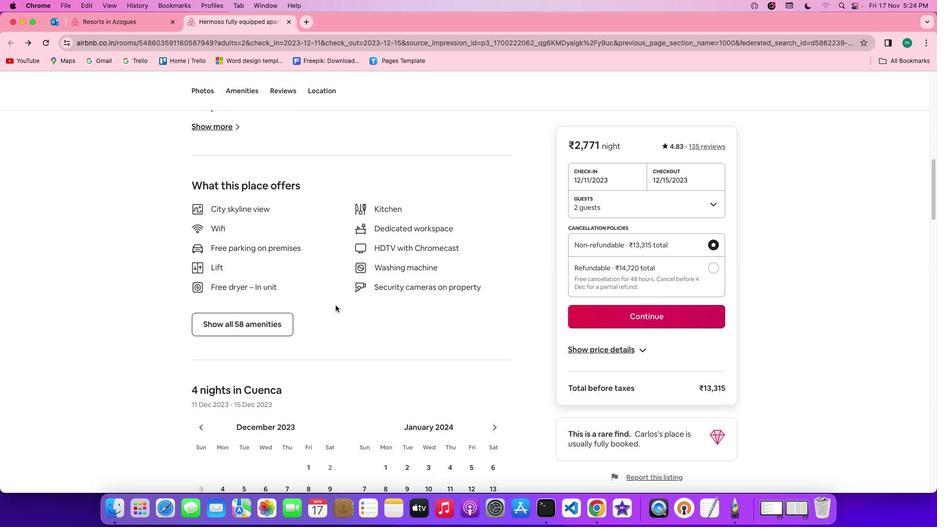 
Action: Mouse scrolled (341, 312) with delta (6, 5)
Screenshot: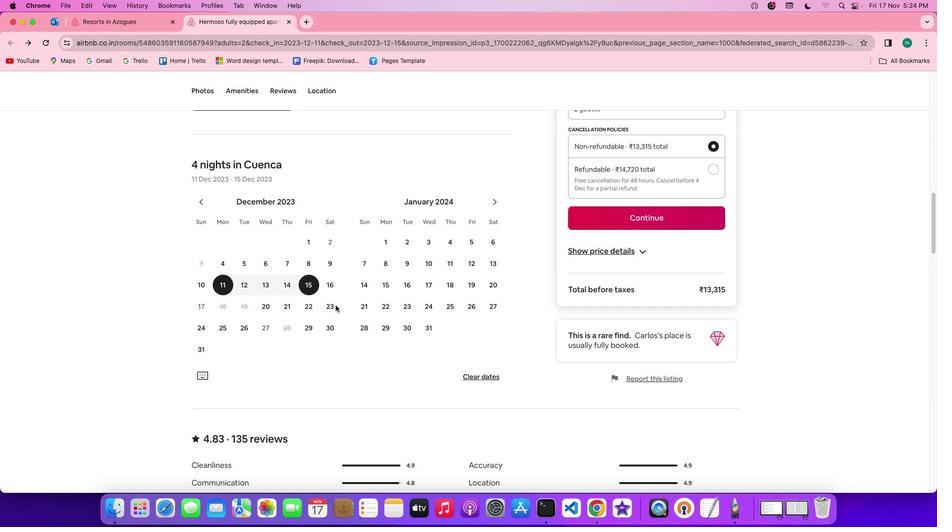 
Action: Mouse scrolled (341, 312) with delta (6, 5)
Screenshot: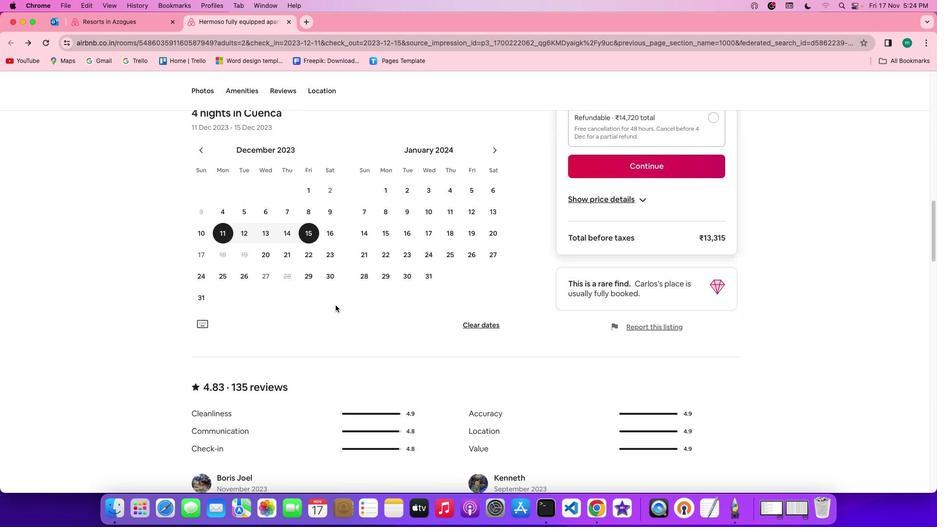 
Action: Mouse scrolled (341, 312) with delta (6, 4)
Screenshot: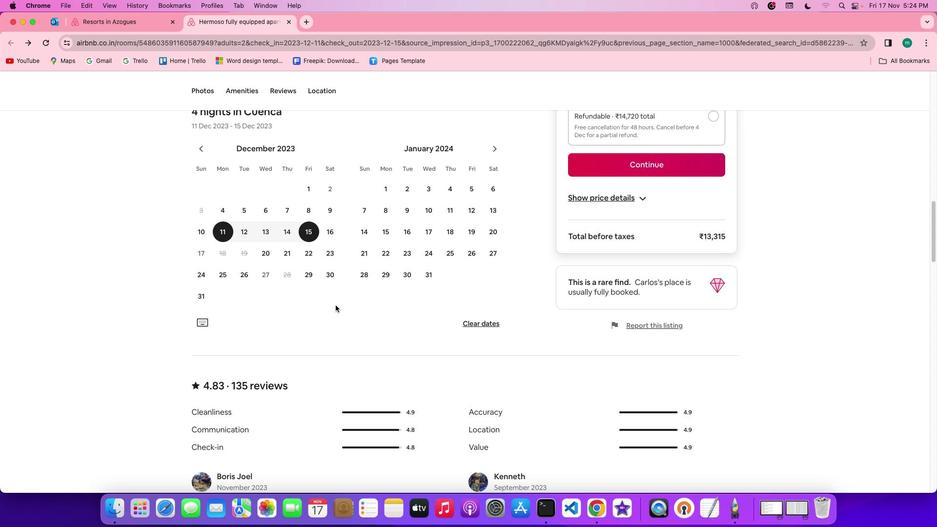 
Action: Mouse scrolled (341, 312) with delta (6, 4)
Screenshot: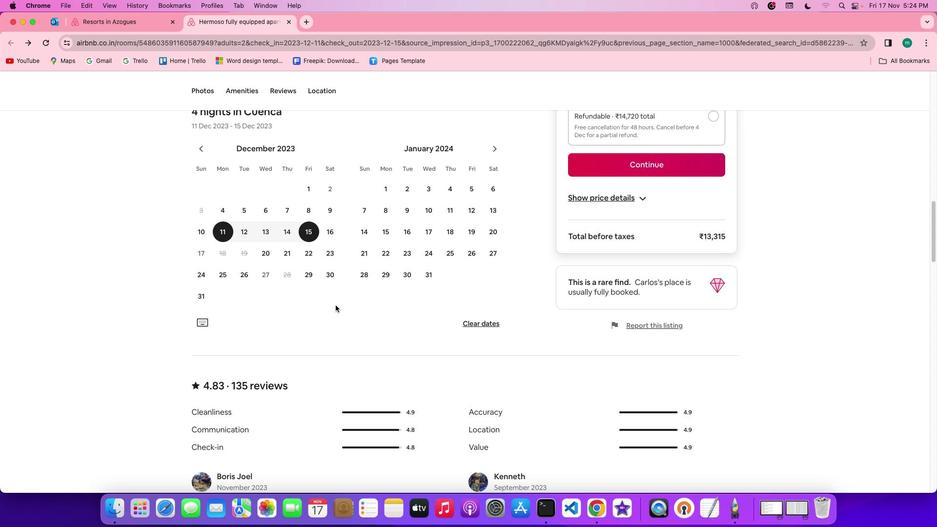 
Action: Mouse scrolled (341, 312) with delta (6, 3)
Screenshot: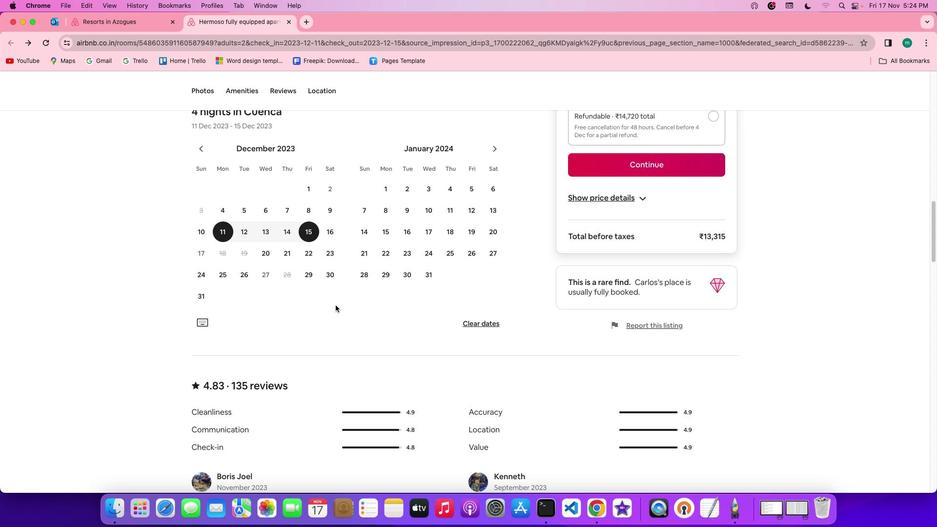 
Action: Mouse scrolled (341, 312) with delta (6, 5)
Screenshot: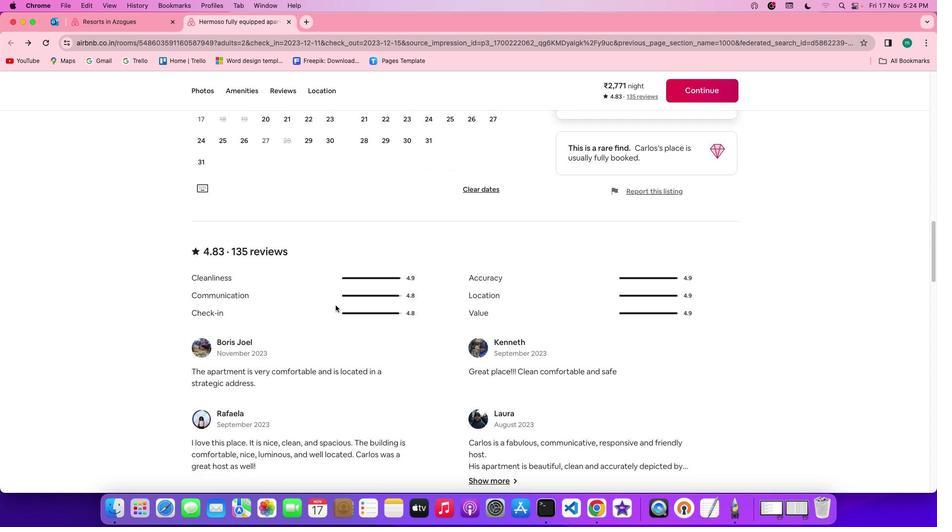 
Action: Mouse scrolled (341, 312) with delta (6, 5)
Screenshot: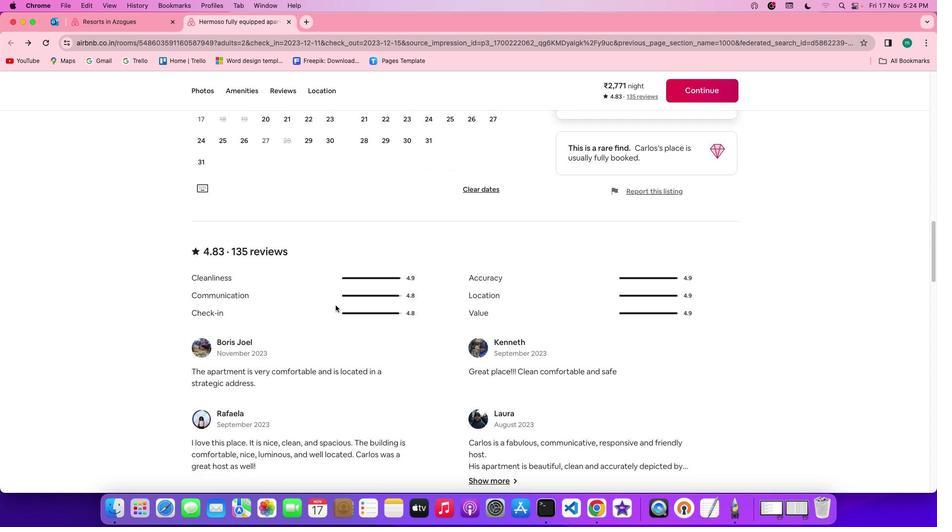 
Action: Mouse scrolled (341, 312) with delta (6, 4)
Screenshot: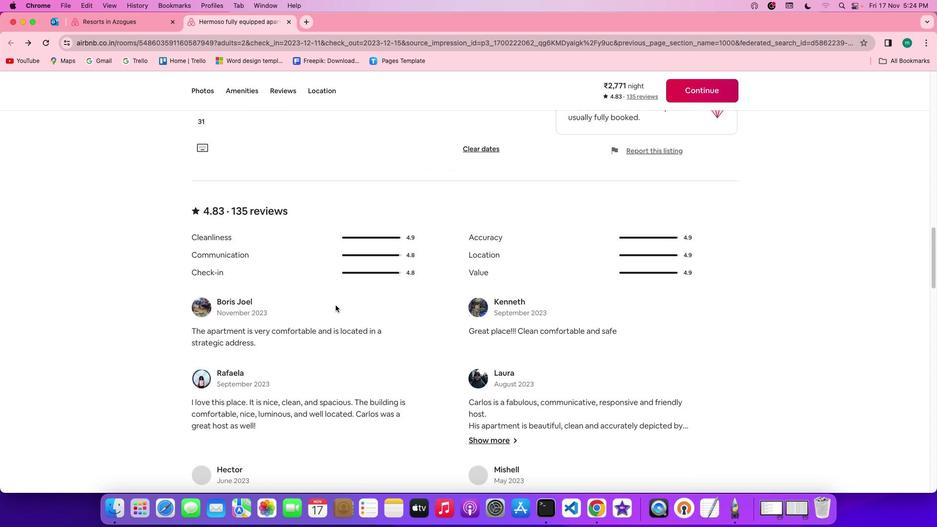 
Action: Mouse scrolled (341, 312) with delta (6, 4)
Screenshot: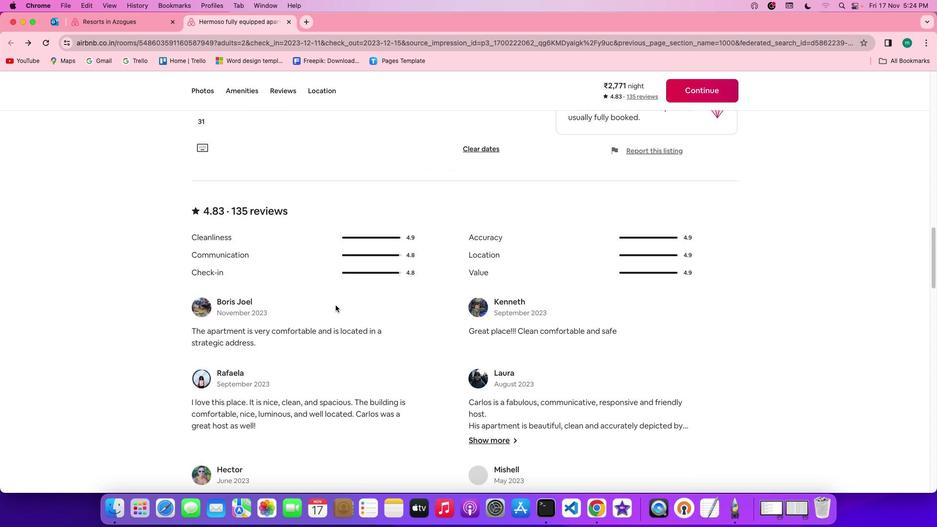 
Action: Mouse moved to (341, 312)
Screenshot: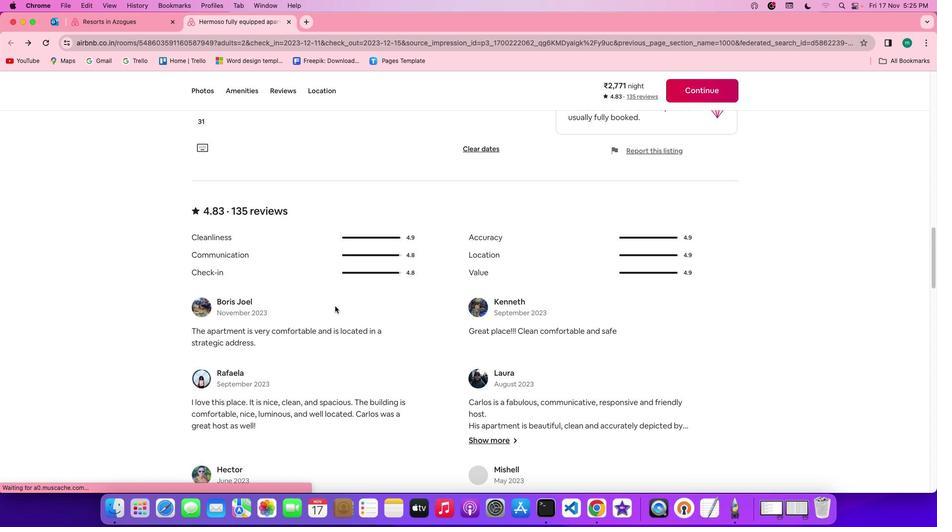 
Action: Mouse scrolled (341, 312) with delta (6, 5)
Screenshot: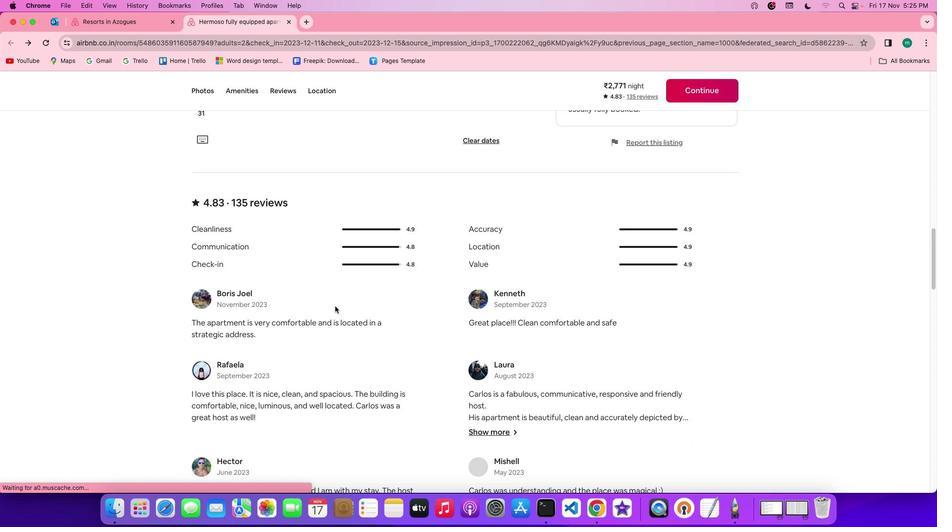 
Action: Mouse scrolled (341, 312) with delta (6, 5)
Screenshot: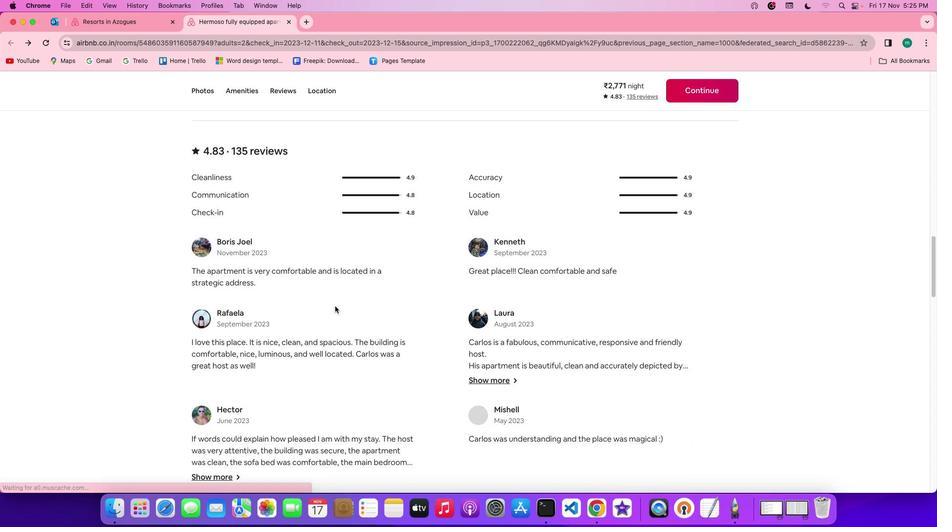 
Action: Mouse scrolled (341, 312) with delta (6, 5)
Screenshot: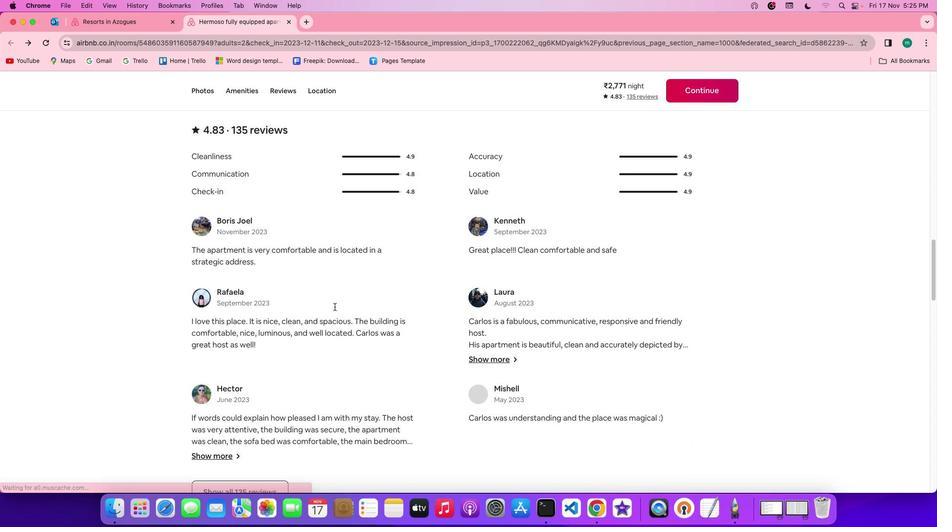 
Action: Mouse scrolled (341, 312) with delta (6, 5)
Screenshot: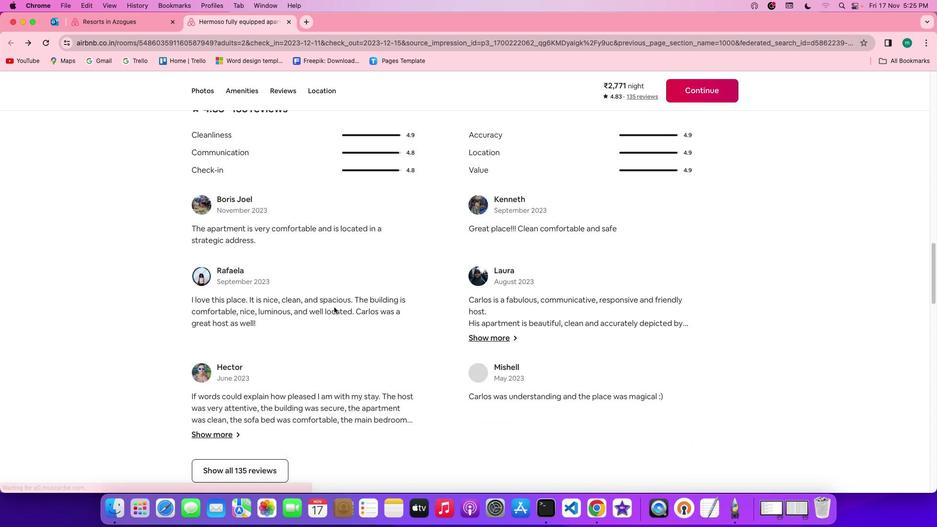 
Action: Mouse scrolled (341, 312) with delta (6, 5)
Screenshot: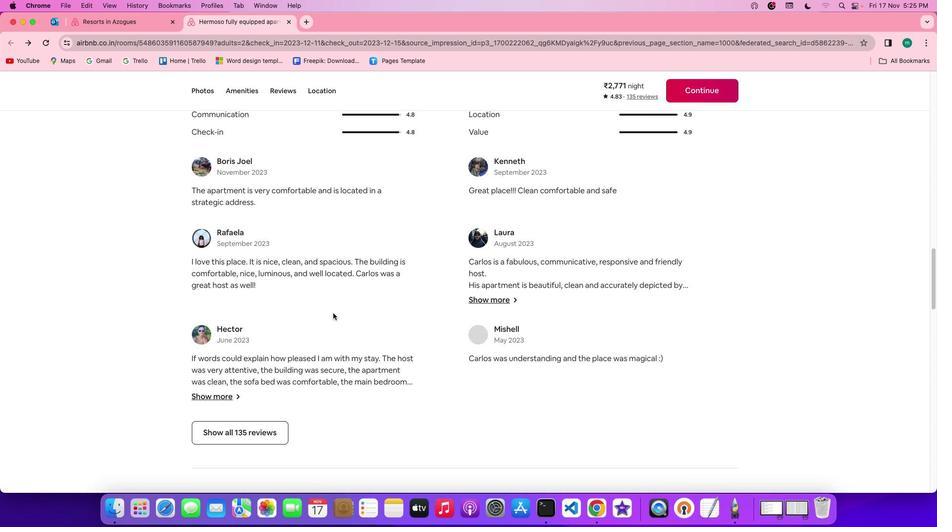 
Action: Mouse moved to (248, 440)
Screenshot: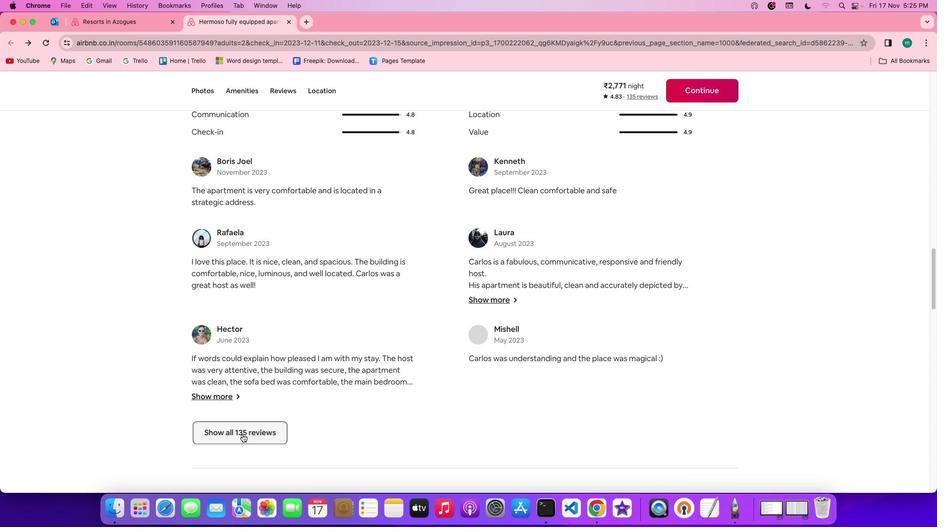 
Action: Mouse pressed left at (248, 440)
Screenshot: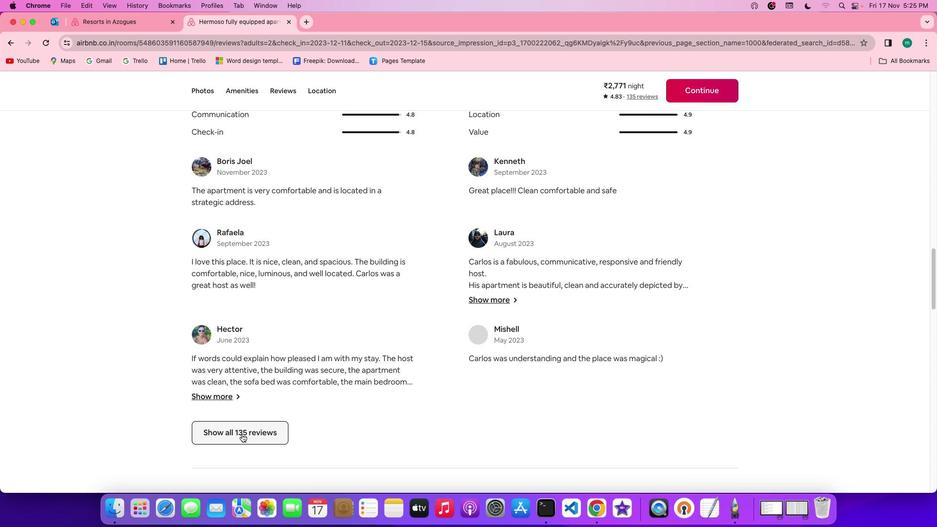 
Action: Mouse moved to (542, 356)
Screenshot: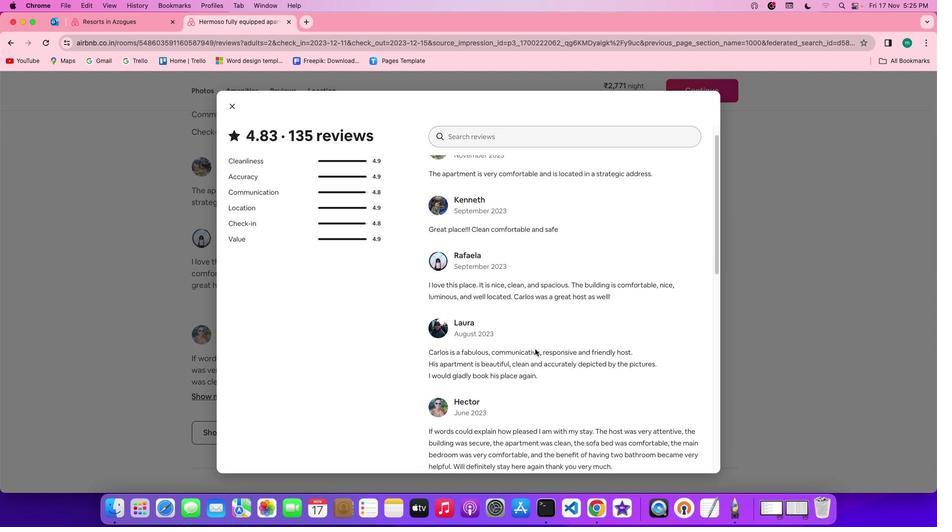 
Action: Mouse scrolled (542, 356) with delta (6, 5)
Screenshot: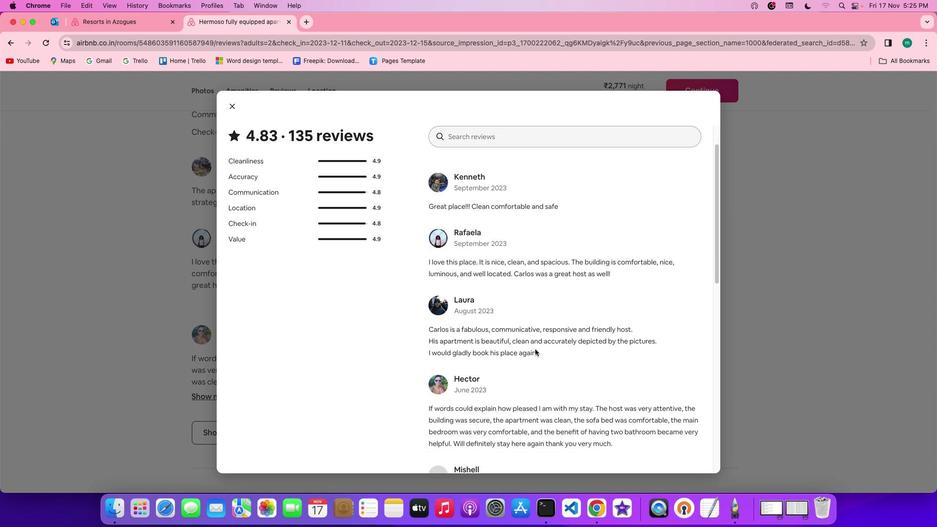 
Action: Mouse scrolled (542, 356) with delta (6, 5)
Screenshot: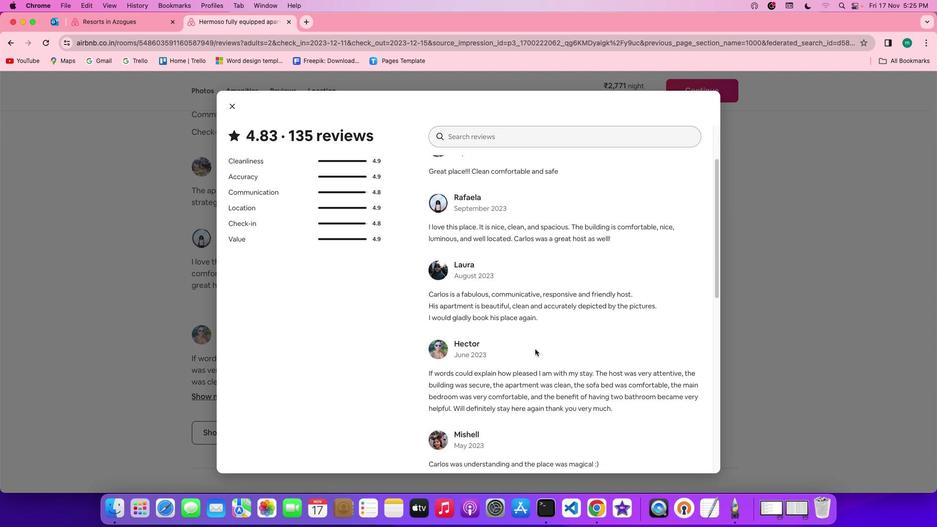 
Action: Mouse scrolled (542, 356) with delta (6, 5)
Screenshot: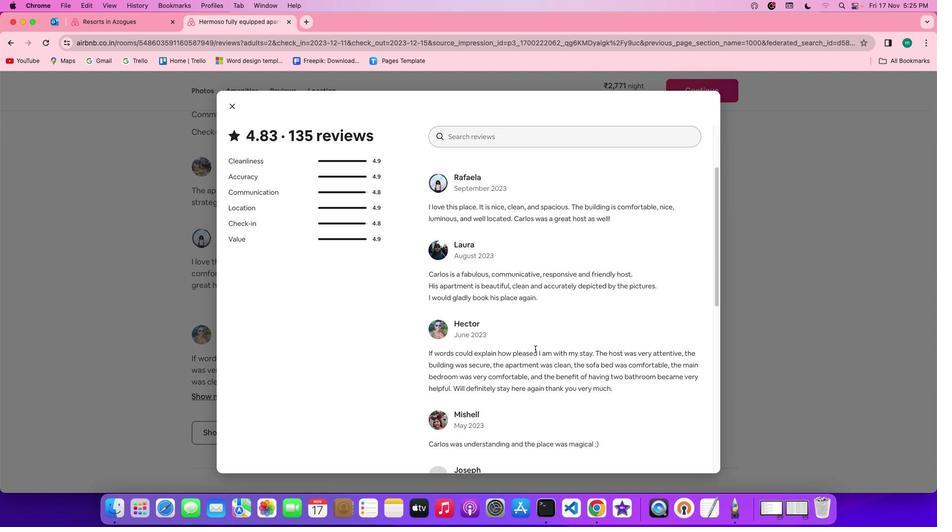 
Action: Mouse scrolled (542, 356) with delta (6, 4)
Screenshot: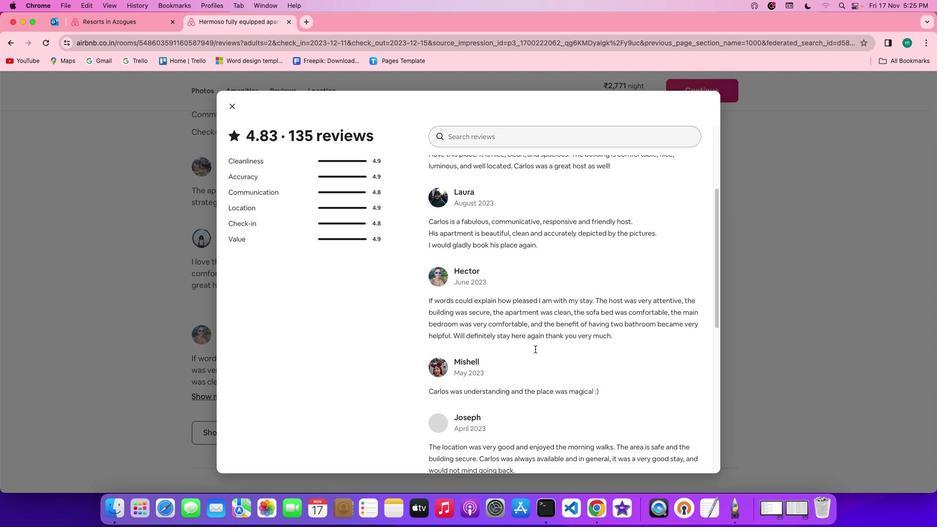 
Action: Mouse scrolled (542, 356) with delta (6, 5)
Screenshot: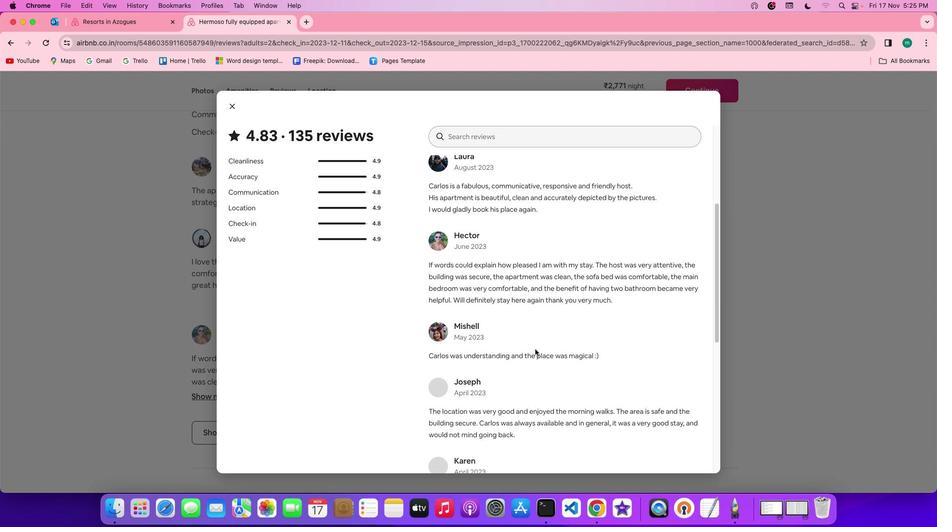 
Action: Mouse scrolled (542, 356) with delta (6, 5)
Screenshot: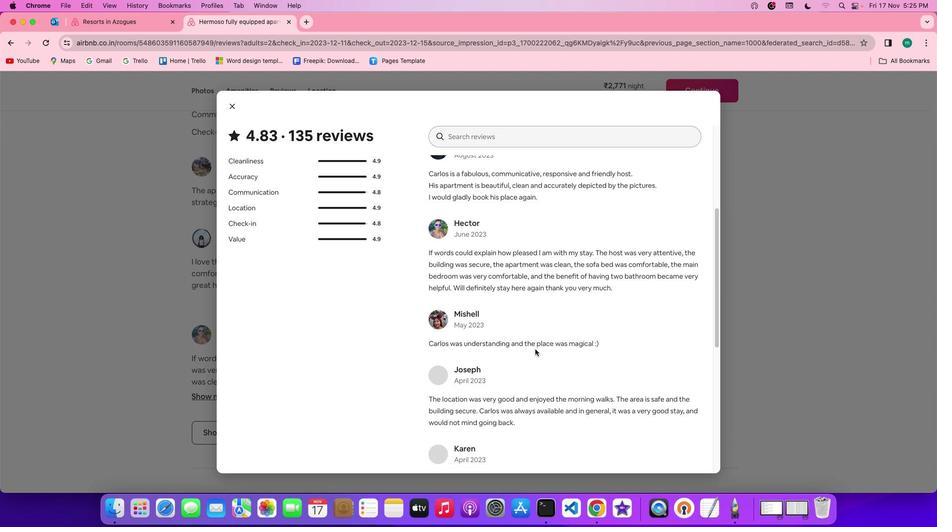 
Action: Mouse scrolled (542, 356) with delta (6, 5)
Screenshot: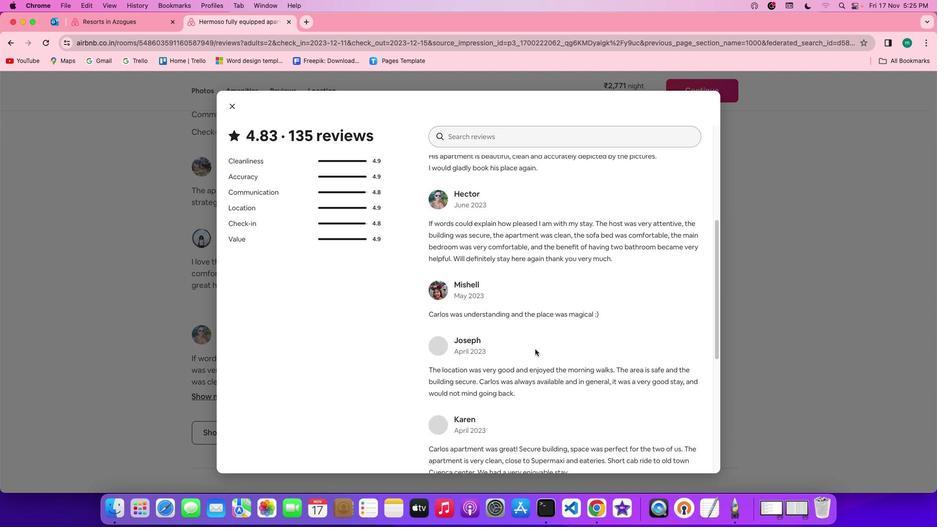 
Action: Mouse scrolled (542, 356) with delta (6, 4)
Screenshot: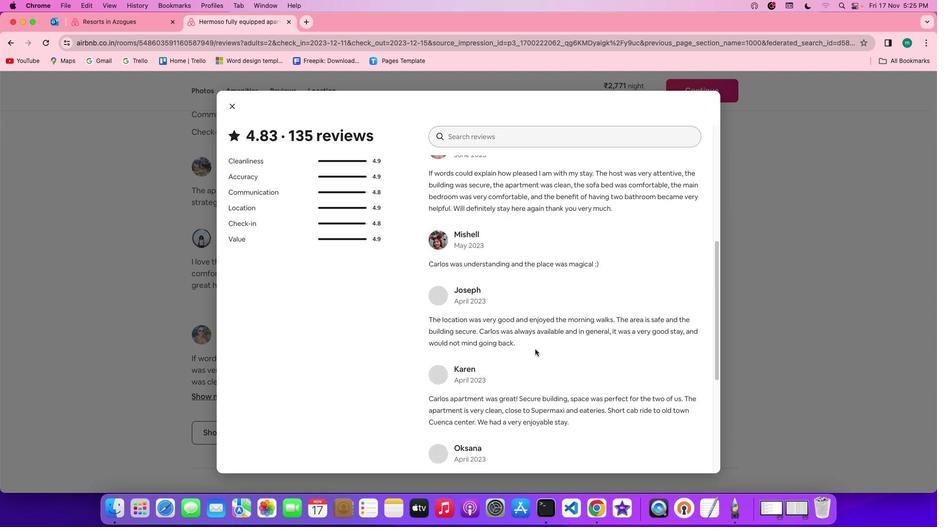
Action: Mouse scrolled (542, 356) with delta (6, 5)
Screenshot: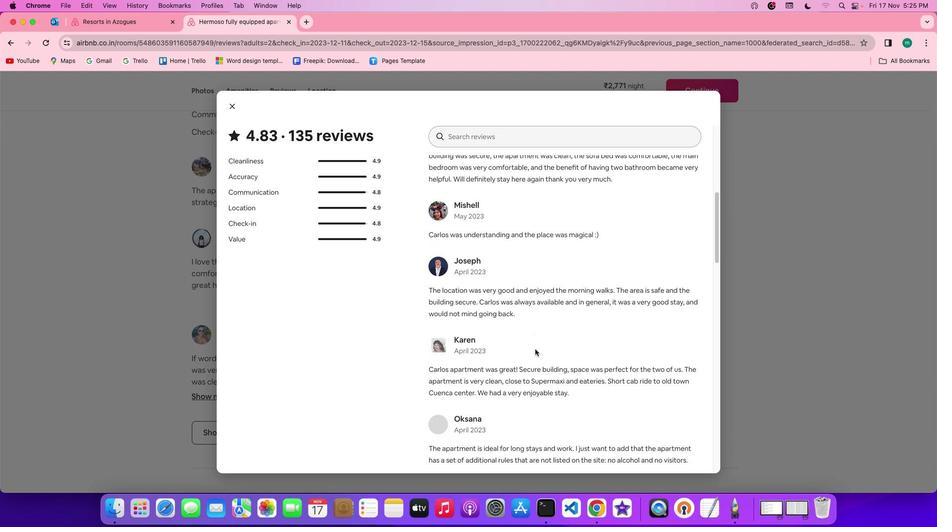 
Action: Mouse scrolled (542, 356) with delta (6, 5)
Screenshot: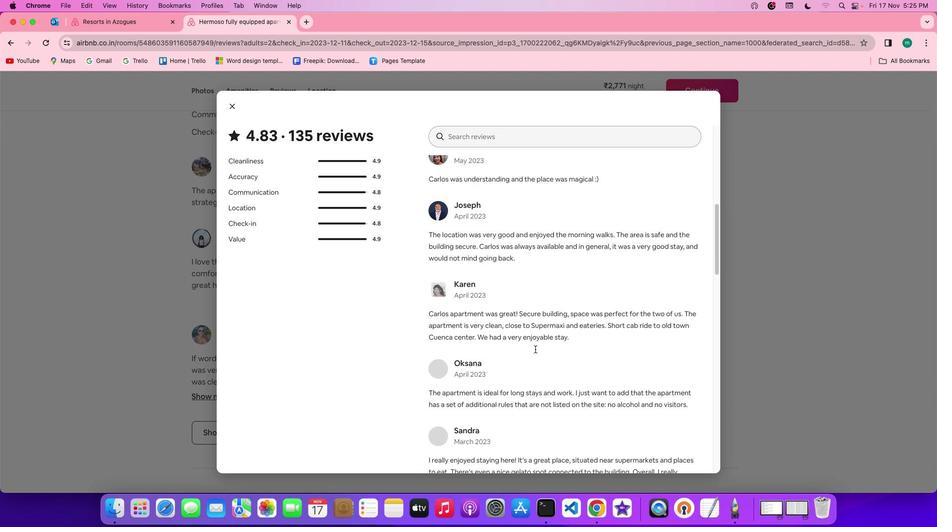 
Action: Mouse scrolled (542, 356) with delta (6, 5)
Screenshot: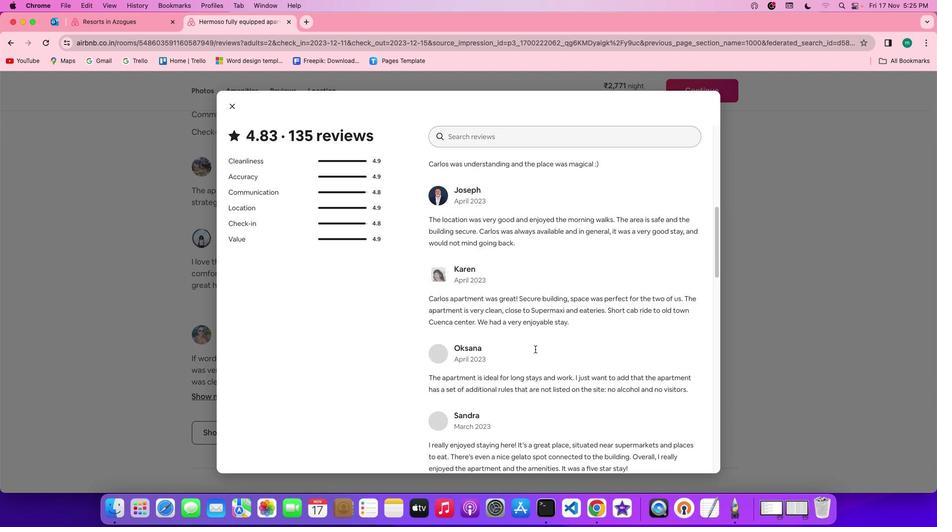 
Action: Mouse scrolled (542, 356) with delta (6, 4)
Screenshot: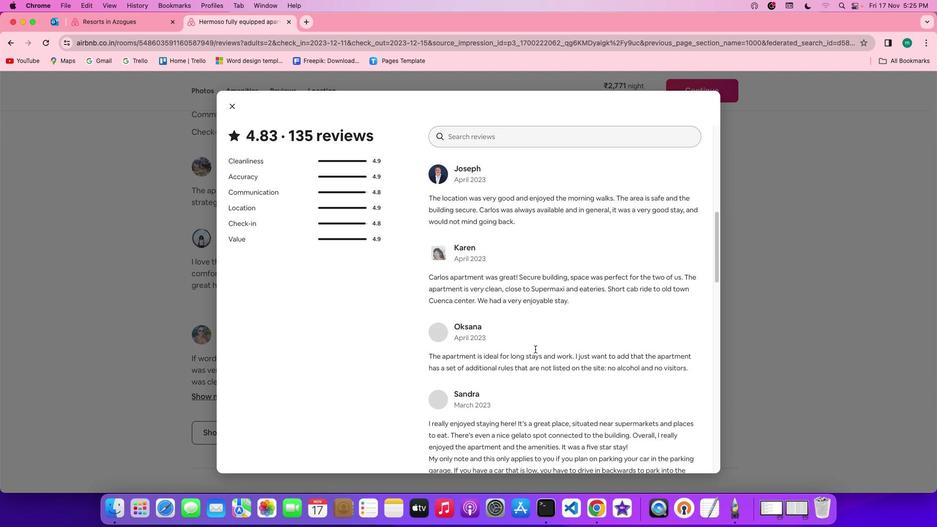 
Action: Mouse scrolled (542, 356) with delta (6, 5)
Screenshot: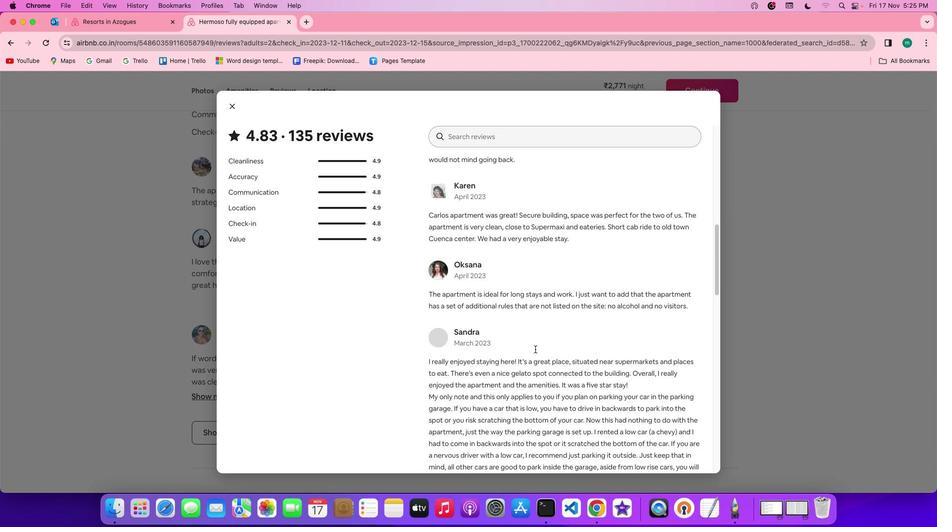 
Action: Mouse scrolled (542, 356) with delta (6, 5)
Screenshot: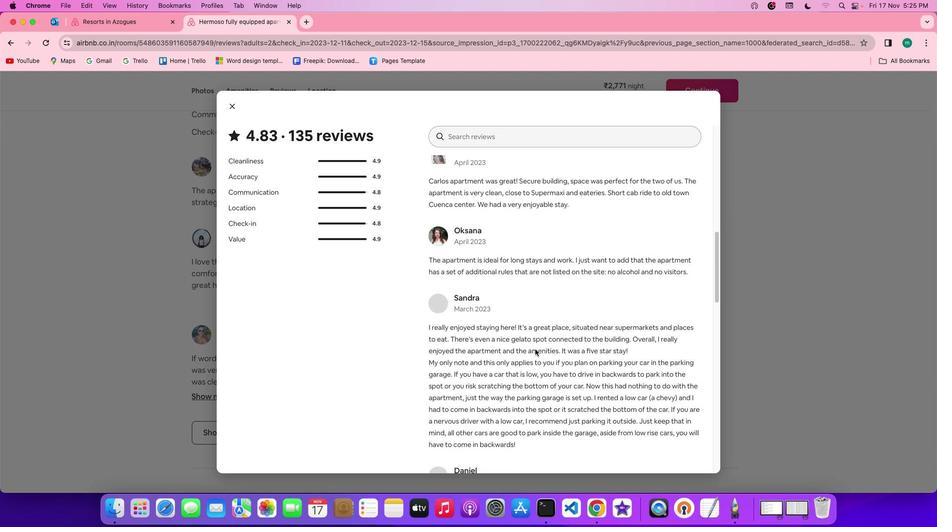 
Action: Mouse scrolled (542, 356) with delta (6, 5)
Screenshot: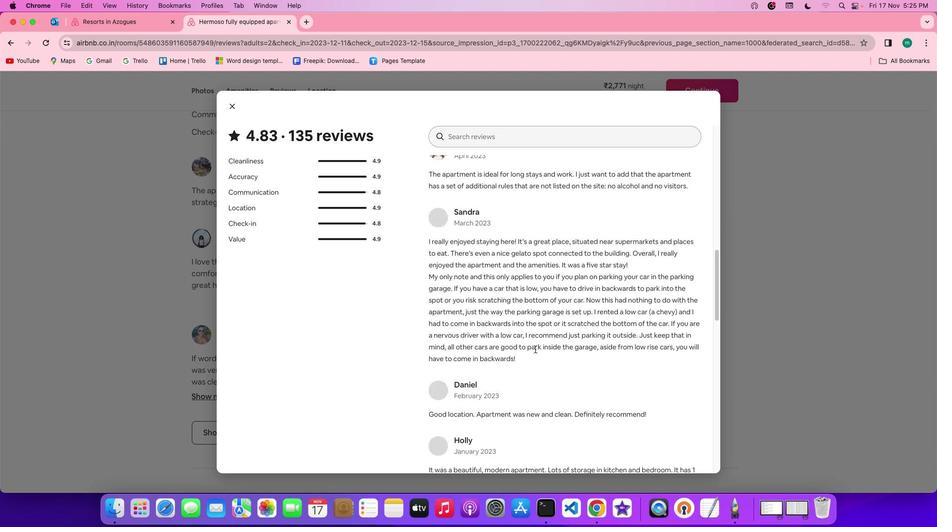 
Action: Mouse scrolled (542, 356) with delta (6, 5)
Screenshot: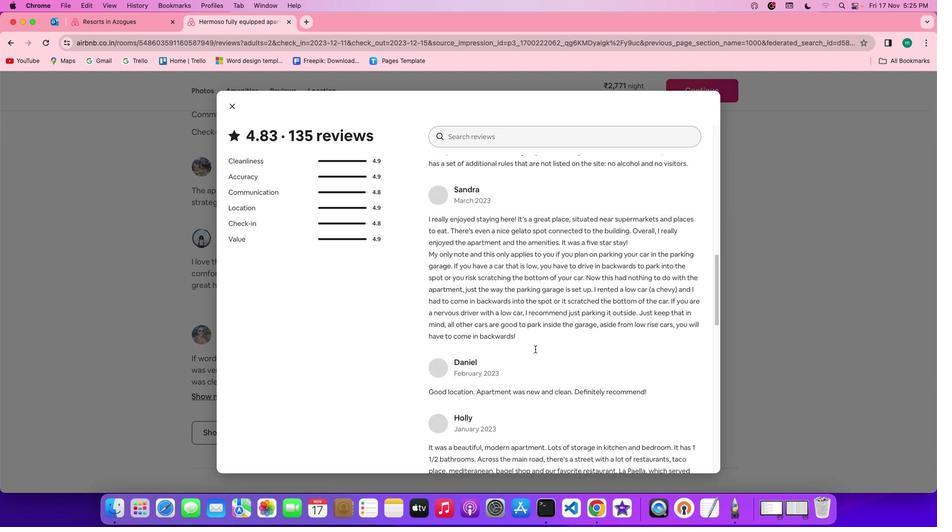 
Action: Mouse scrolled (542, 356) with delta (6, 4)
Screenshot: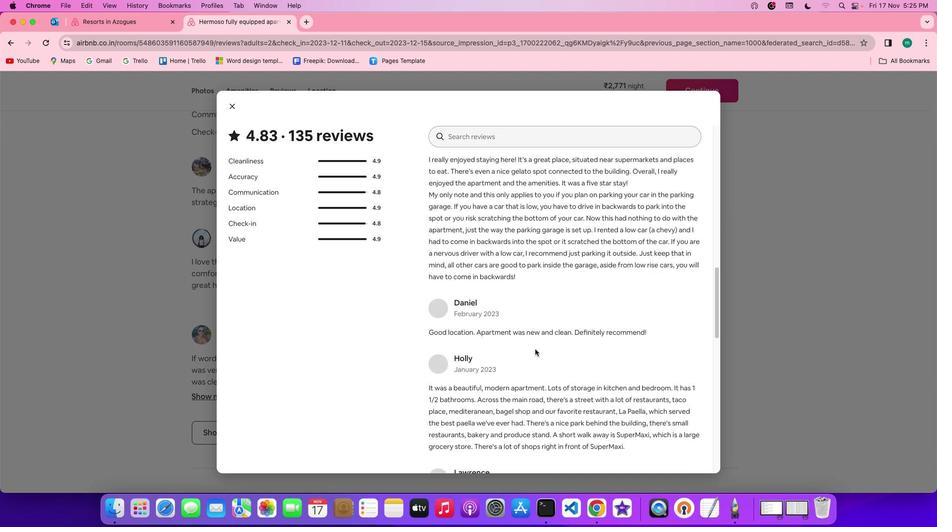 
Action: Mouse scrolled (542, 356) with delta (6, 4)
Screenshot: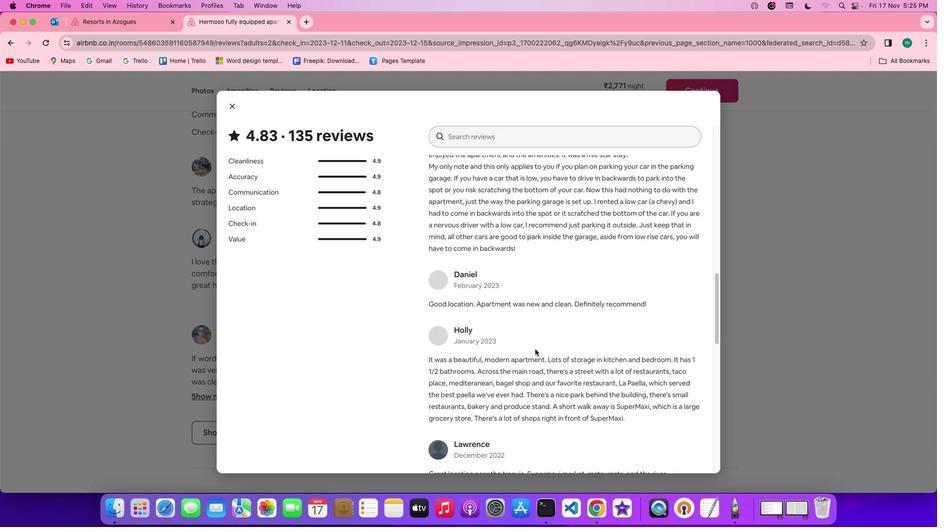 
Action: Mouse moved to (542, 356)
Screenshot: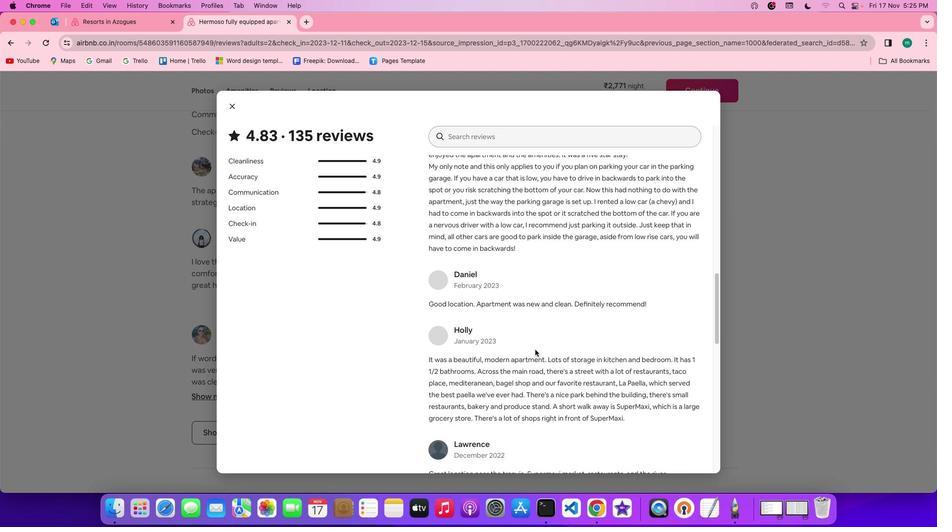 
Action: Mouse scrolled (542, 356) with delta (6, 5)
Screenshot: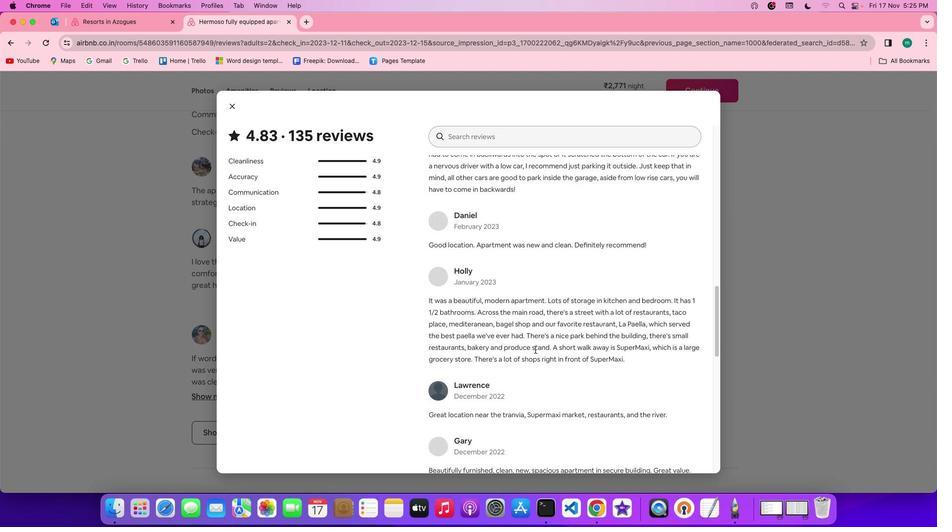 
Action: Mouse scrolled (542, 356) with delta (6, 5)
Screenshot: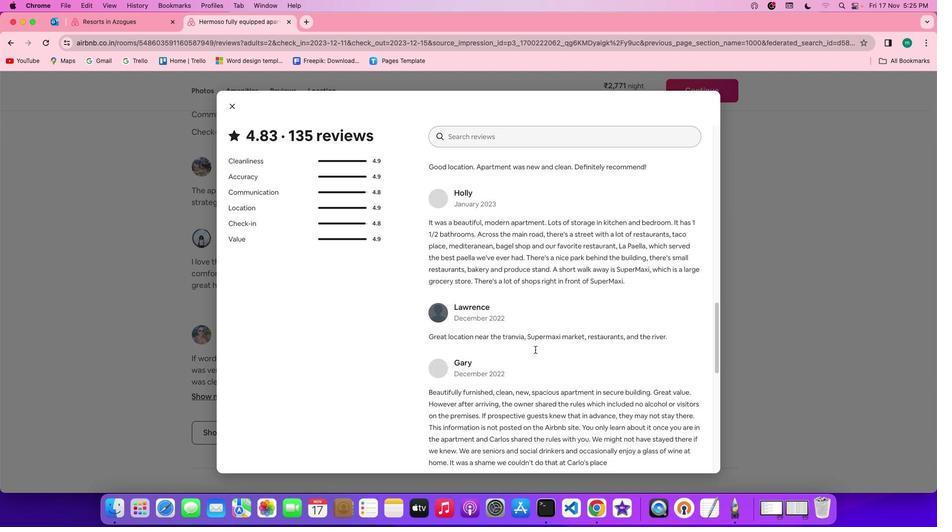 
Action: Mouse scrolled (542, 356) with delta (6, 5)
Screenshot: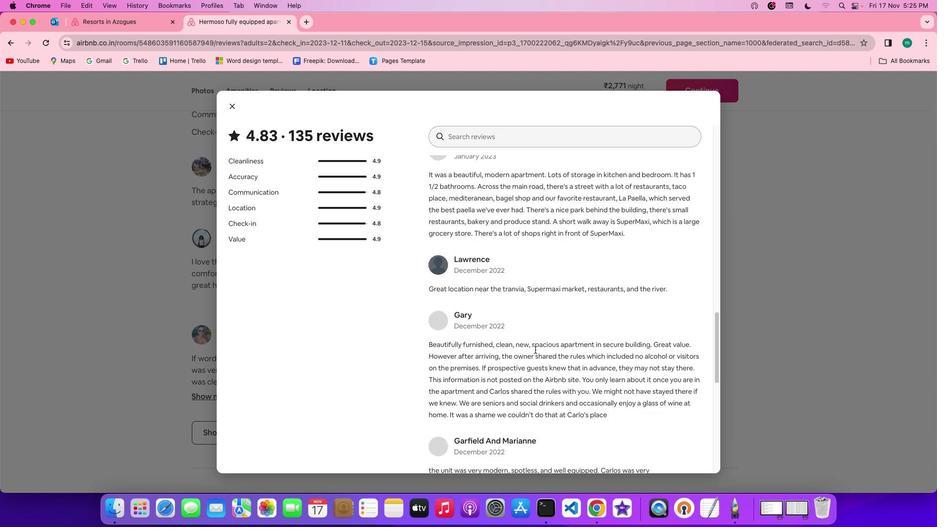 
Action: Mouse scrolled (542, 356) with delta (6, 4)
Screenshot: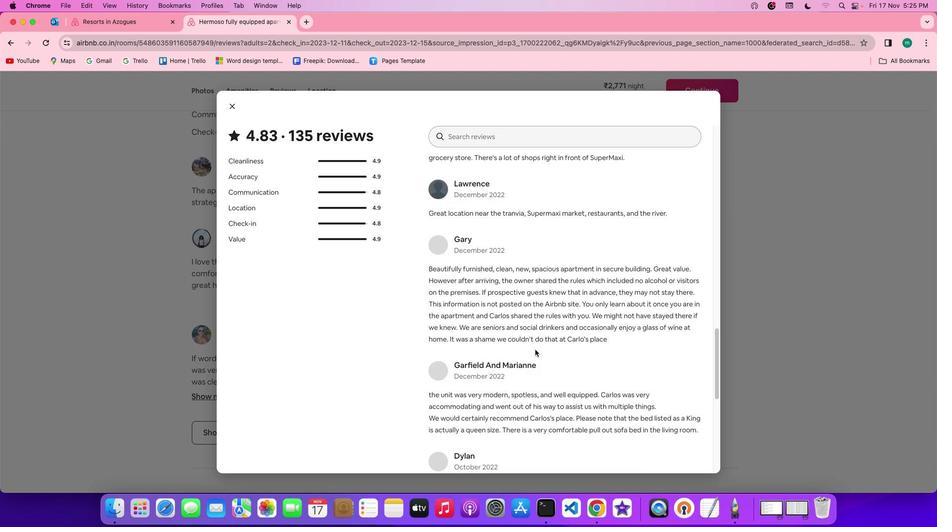 
Action: Mouse scrolled (542, 356) with delta (6, 3)
Screenshot: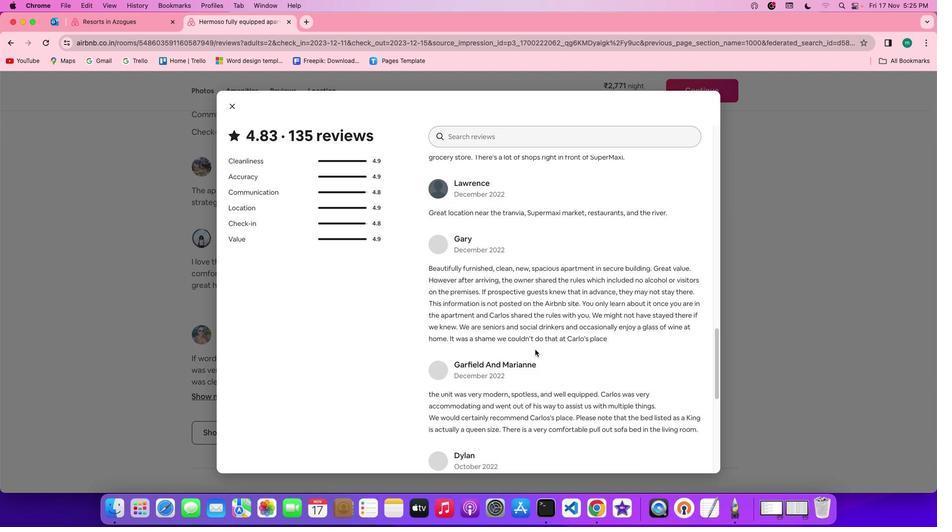 
Action: Mouse scrolled (542, 356) with delta (6, 5)
Screenshot: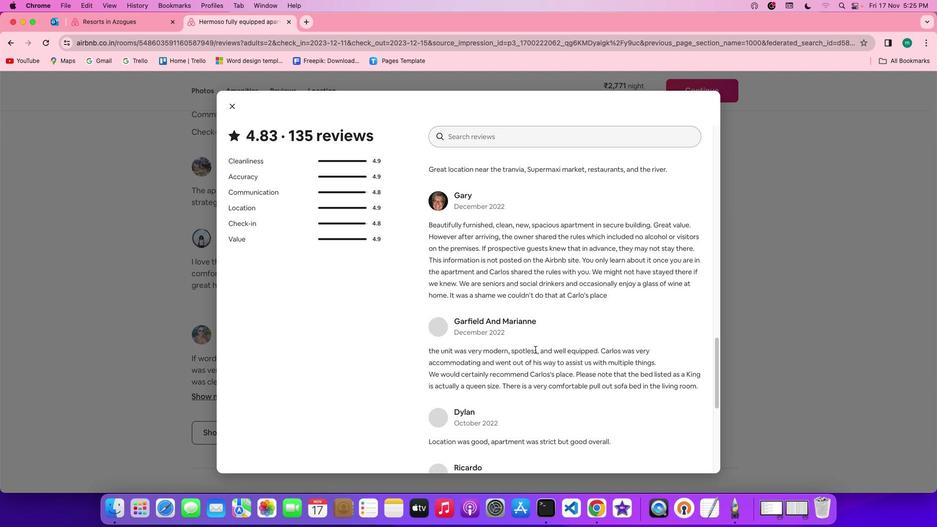 
Action: Mouse scrolled (542, 356) with delta (6, 5)
Screenshot: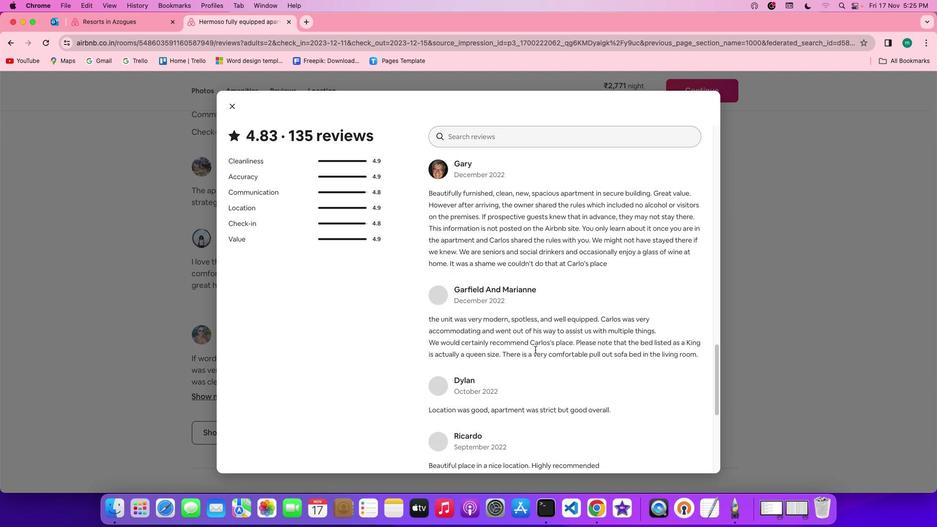 
Action: Mouse scrolled (542, 356) with delta (6, 5)
Screenshot: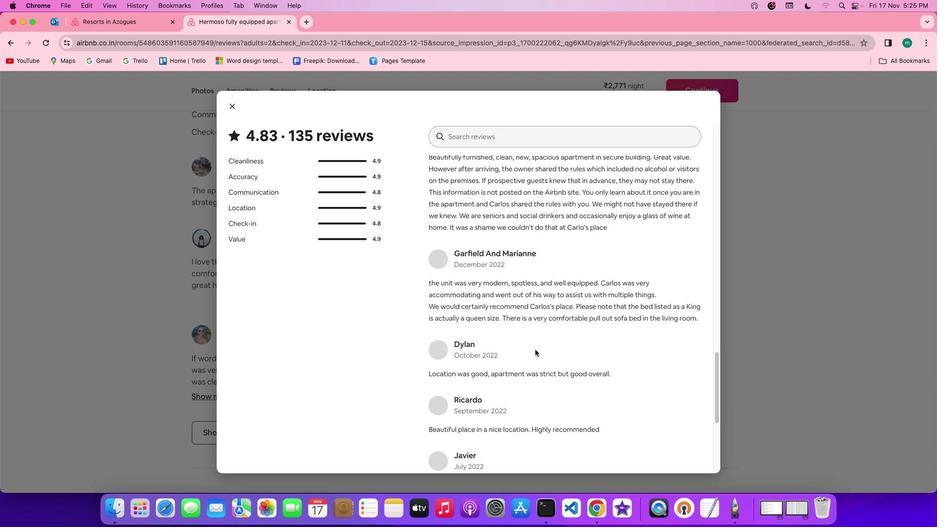 
Action: Mouse scrolled (542, 356) with delta (6, 4)
Screenshot: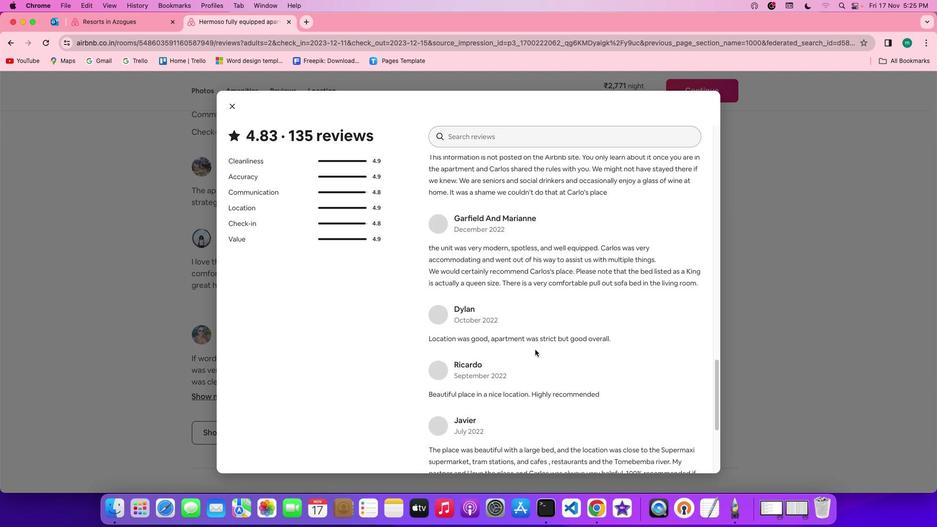 
Action: Mouse scrolled (542, 356) with delta (6, 5)
Screenshot: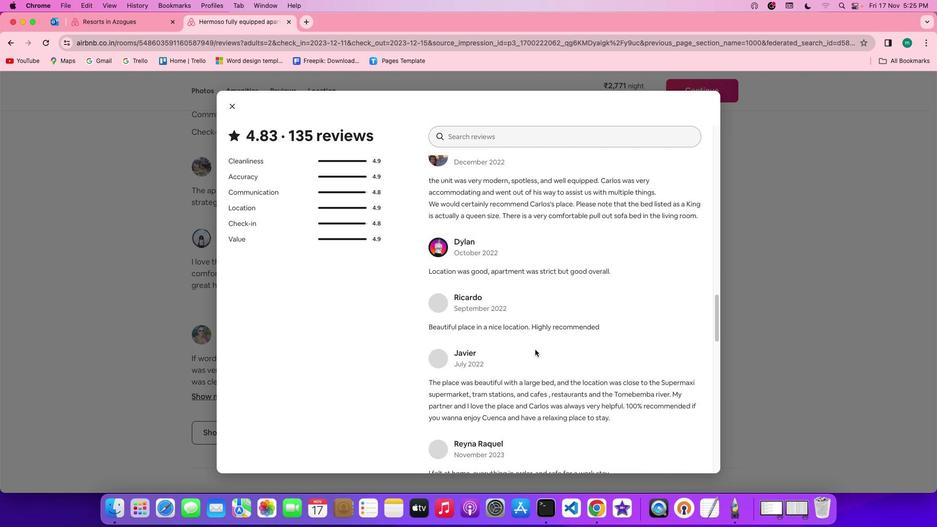 
Action: Mouse scrolled (542, 356) with delta (6, 5)
Screenshot: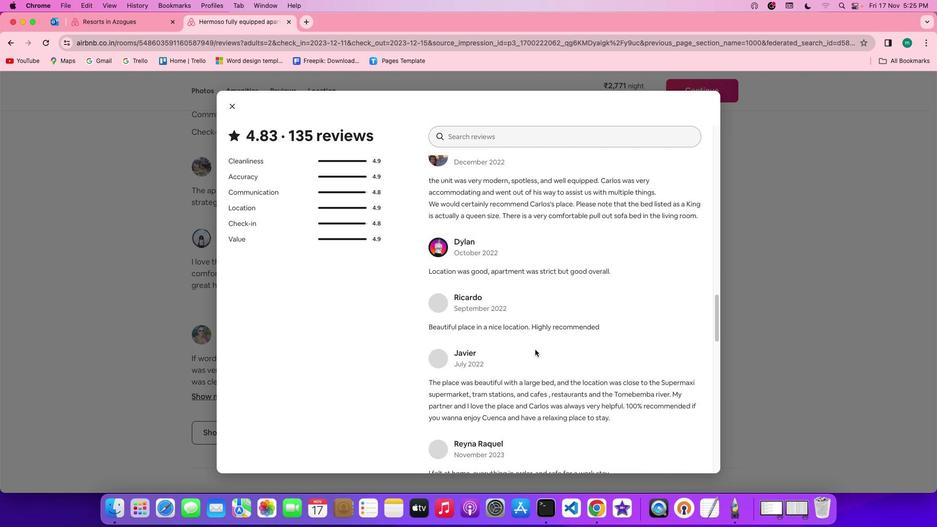 
Action: Mouse scrolled (542, 356) with delta (6, 4)
Screenshot: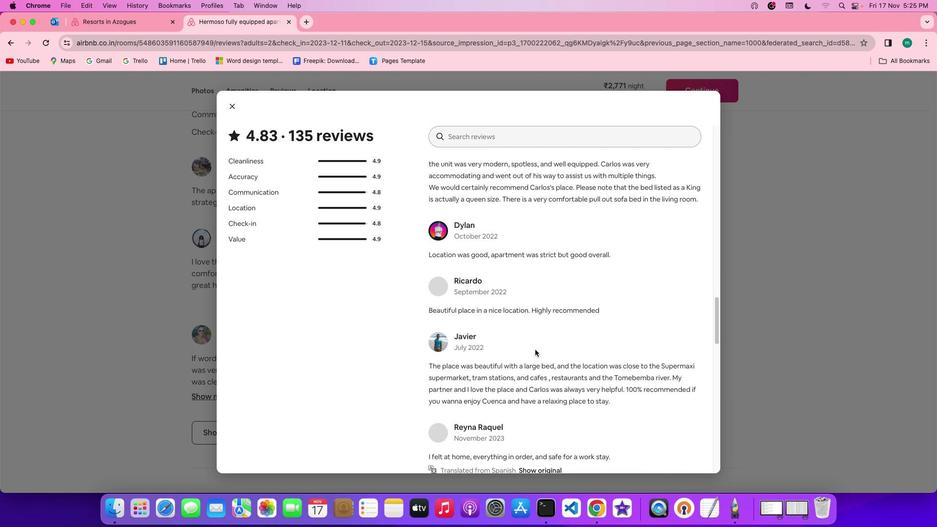 
Action: Mouse moved to (542, 356)
Screenshot: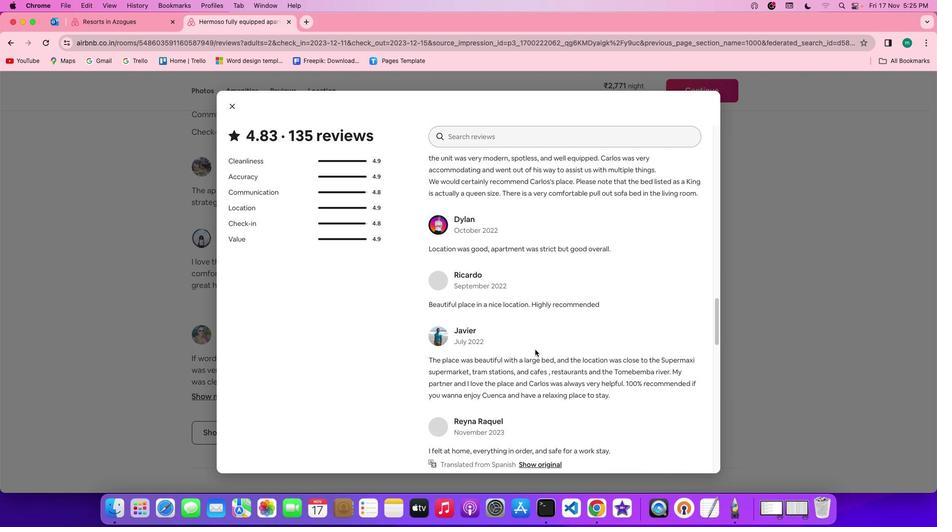 
Action: Mouse scrolled (542, 356) with delta (6, 5)
Screenshot: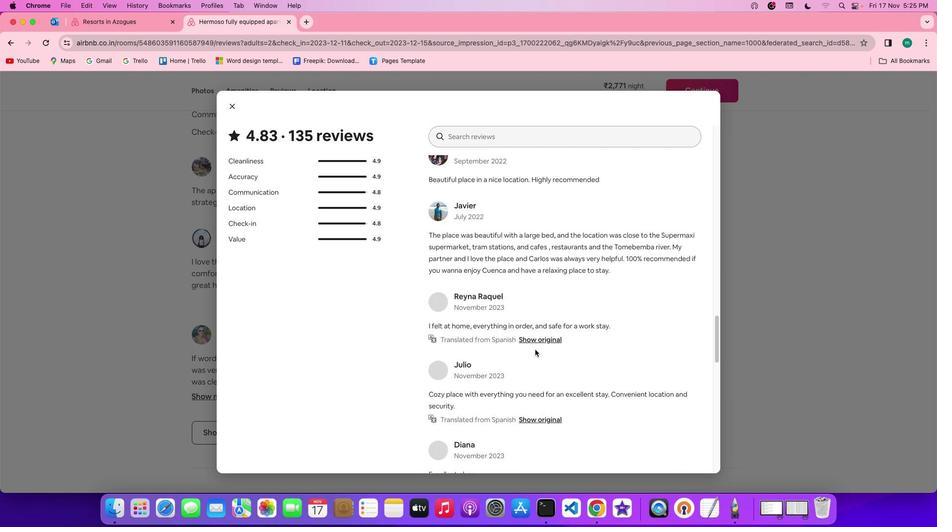 
Action: Mouse scrolled (542, 356) with delta (6, 5)
Screenshot: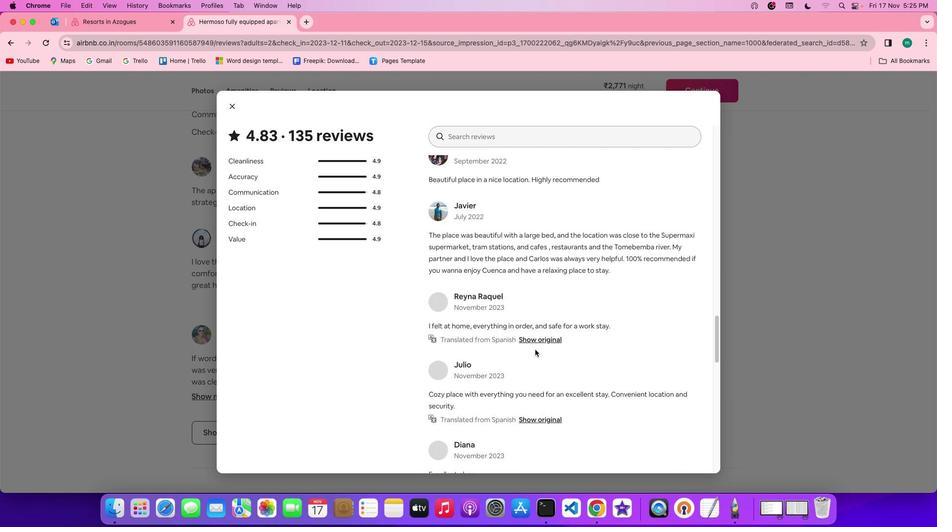 
Action: Mouse scrolled (542, 356) with delta (6, 4)
Screenshot: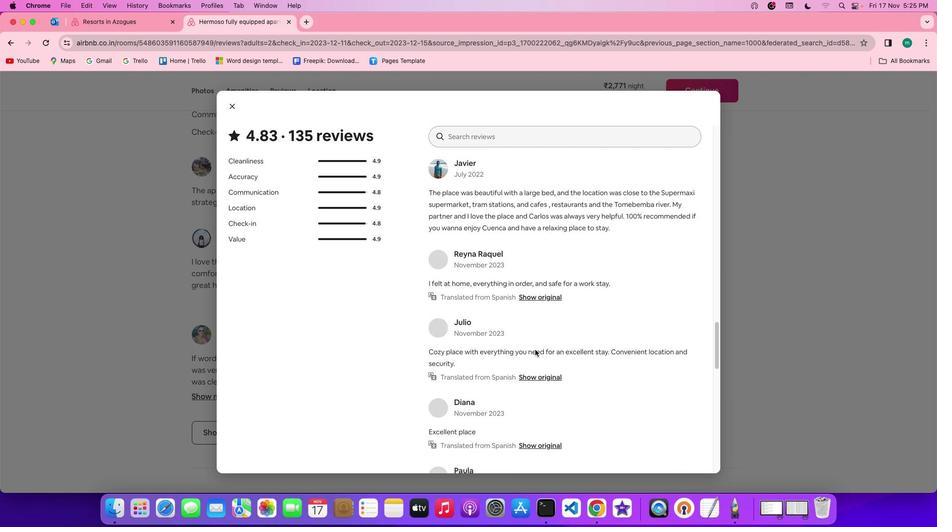 
Action: Mouse scrolled (542, 356) with delta (6, 4)
Screenshot: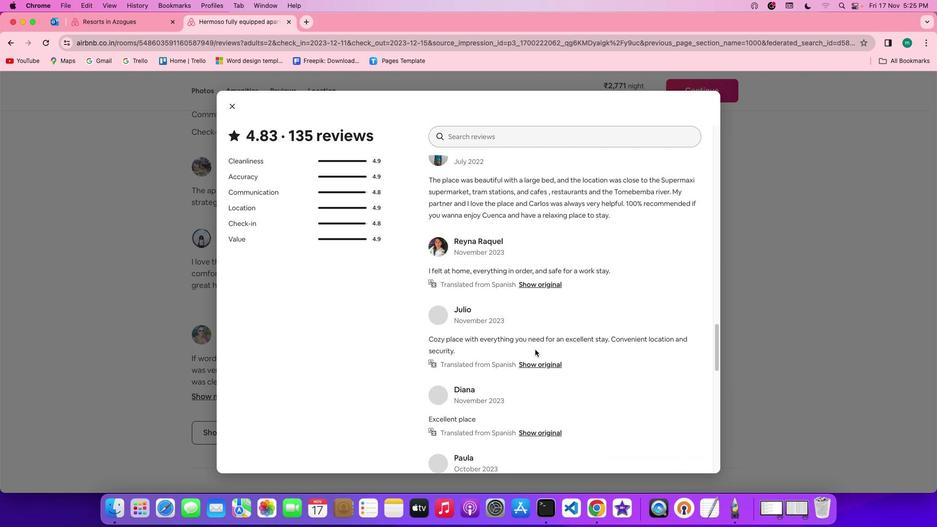 
Action: Mouse scrolled (542, 356) with delta (6, 5)
Screenshot: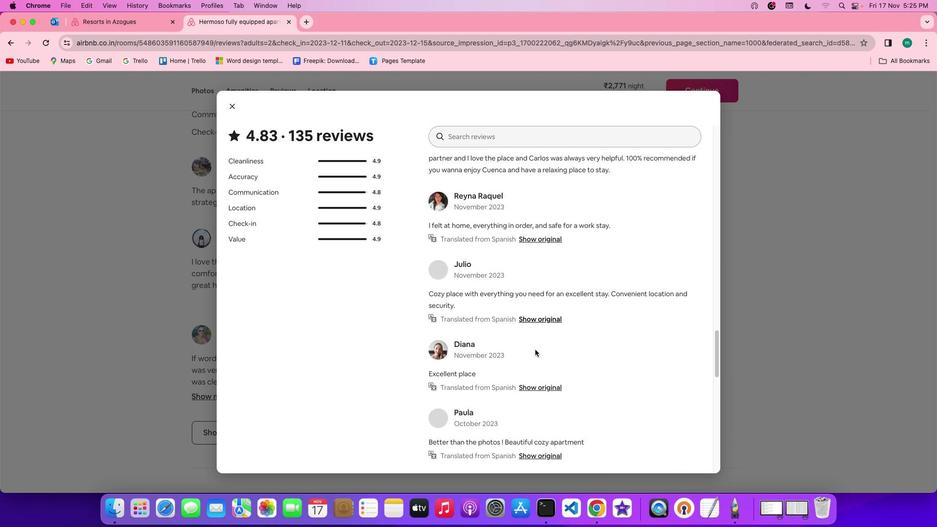 
Action: Mouse scrolled (542, 356) with delta (6, 5)
Screenshot: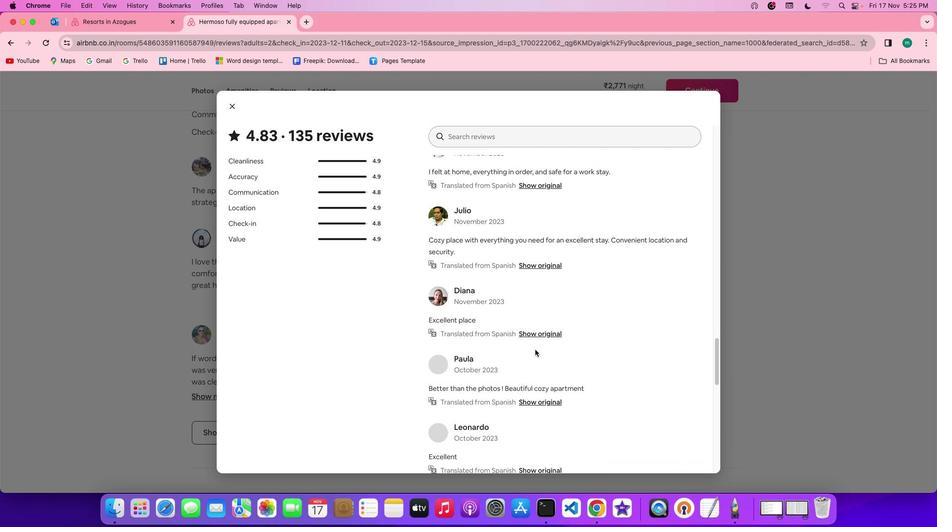 
Action: Mouse scrolled (542, 356) with delta (6, 5)
